 Task: Look for space in Immokalee, United States from 12th August, 2023 to 16th August, 2023 for 8 adults in price range Rs.10000 to Rs.16000. Place can be private room with 8 bedrooms having 8 beds and 8 bathrooms. Property type can be house, flat, guest house, hotel. Amenities needed are: wifi, TV, free parkinig on premises, gym, breakfast. Booking option can be shelf check-in. Required host language is English.
Action: Mouse moved to (399, 87)
Screenshot: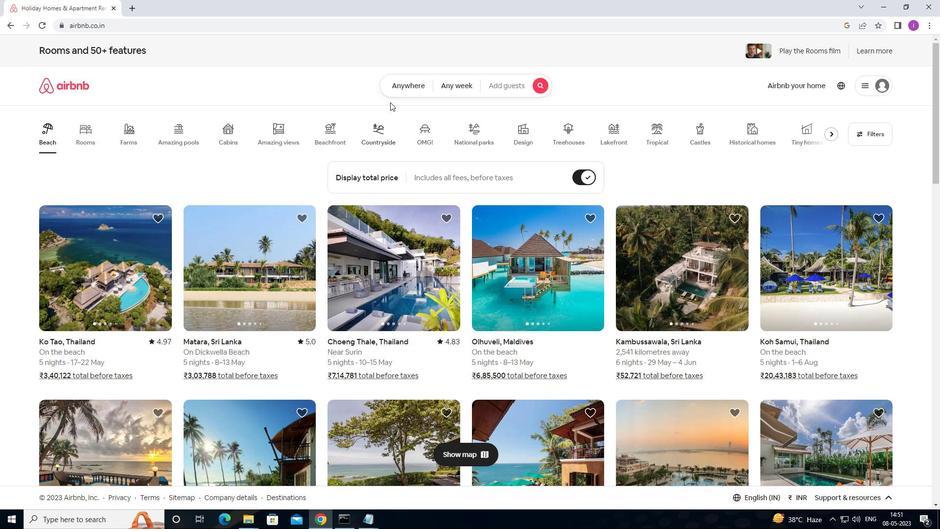 
Action: Mouse pressed left at (399, 87)
Screenshot: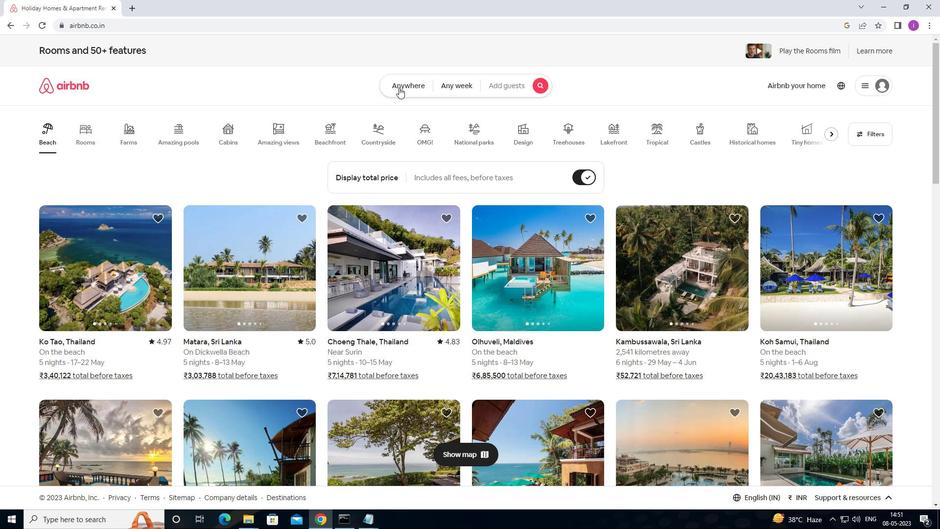
Action: Mouse moved to (298, 127)
Screenshot: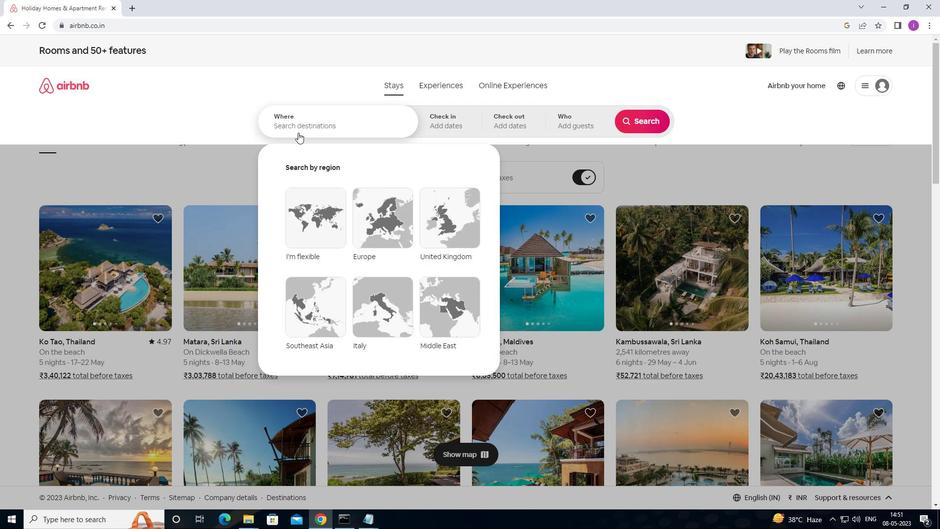 
Action: Mouse pressed left at (298, 127)
Screenshot: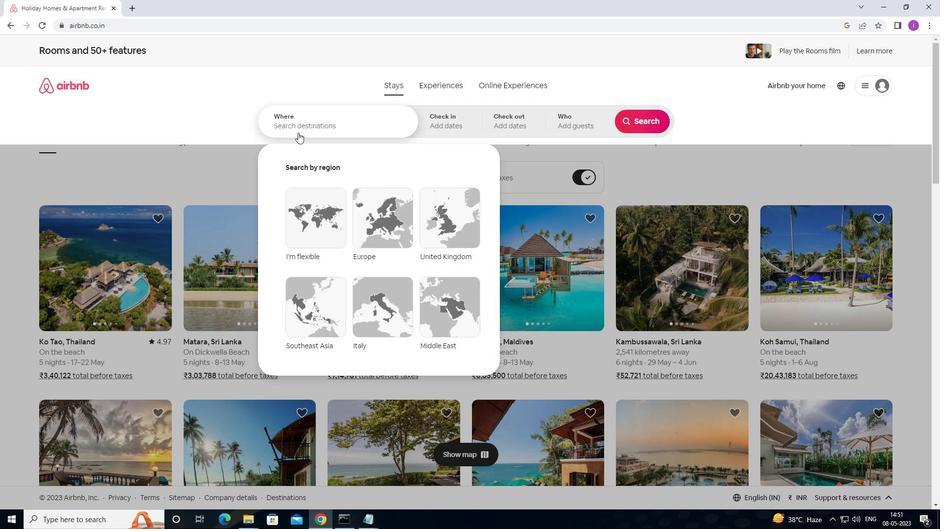 
Action: Mouse moved to (521, 83)
Screenshot: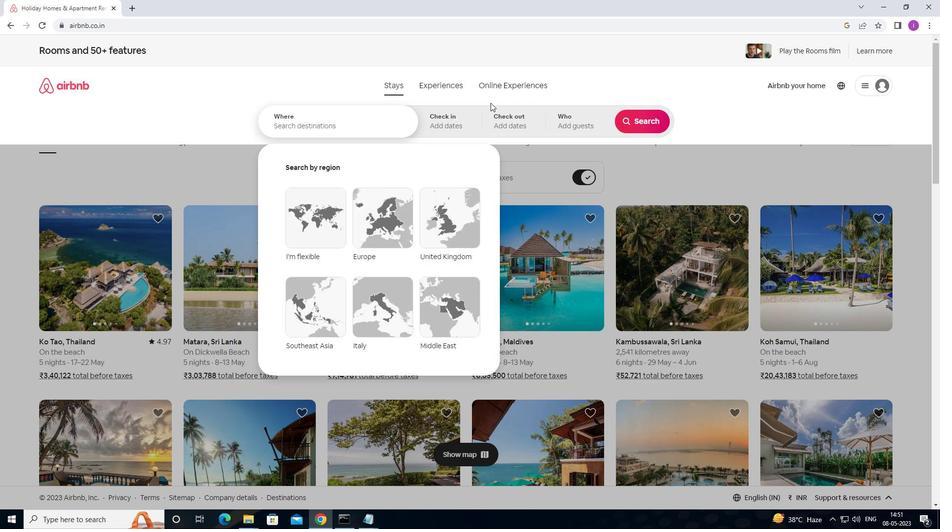 
Action: Key pressed <Key.shift>
Screenshot: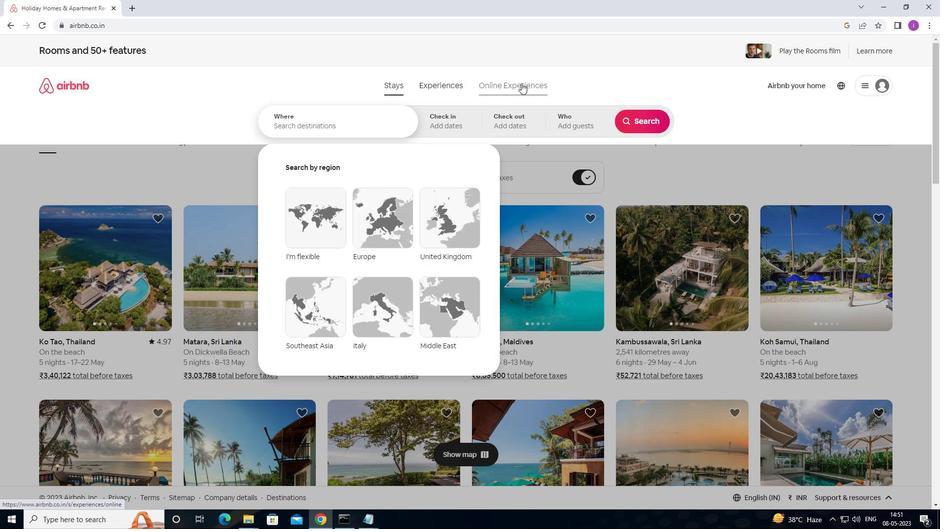 
Action: Mouse moved to (526, 81)
Screenshot: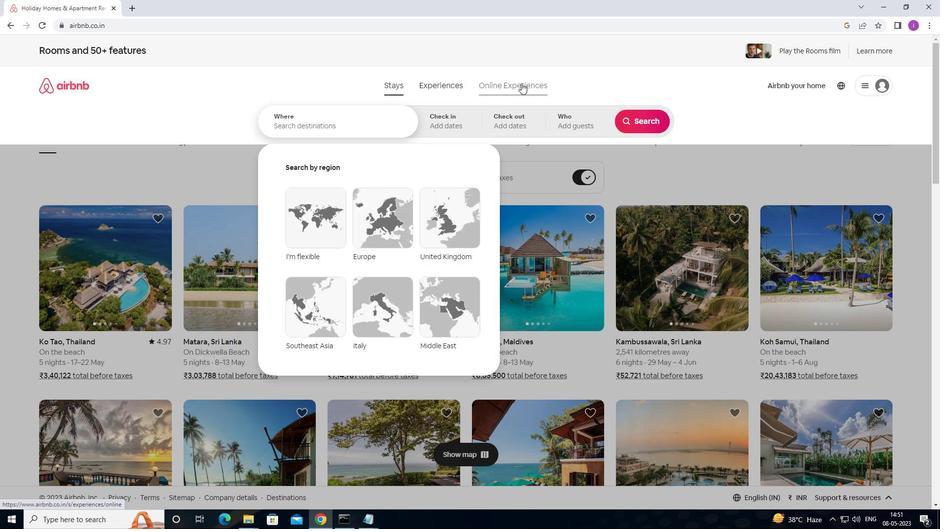 
Action: Key pressed <Key.shift><Key.shift><Key.shift><Key.shift><Key.shift>IMMOKALEE,<Key.shift>UNITED<Key.space>SSSSSTATES<Key.backspace><Key.backspace><Key.backspace><Key.backspace><Key.backspace><Key.backspace><Key.backspace><Key.backspace><Key.backspace>TATES
Screenshot: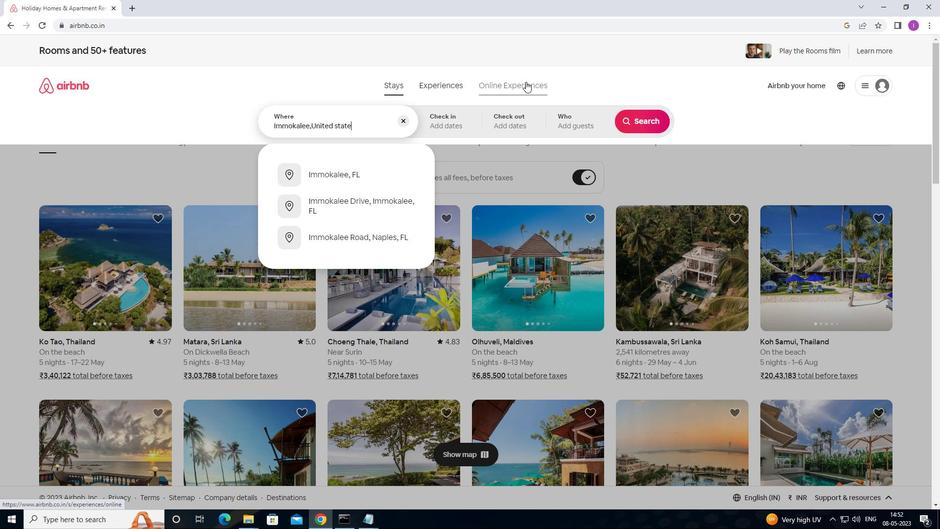 
Action: Mouse moved to (442, 120)
Screenshot: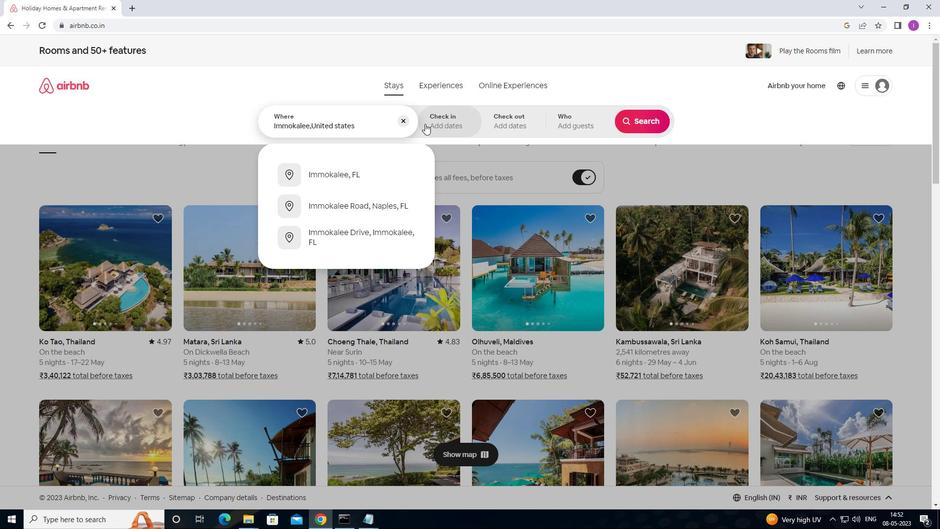 
Action: Mouse pressed left at (442, 120)
Screenshot: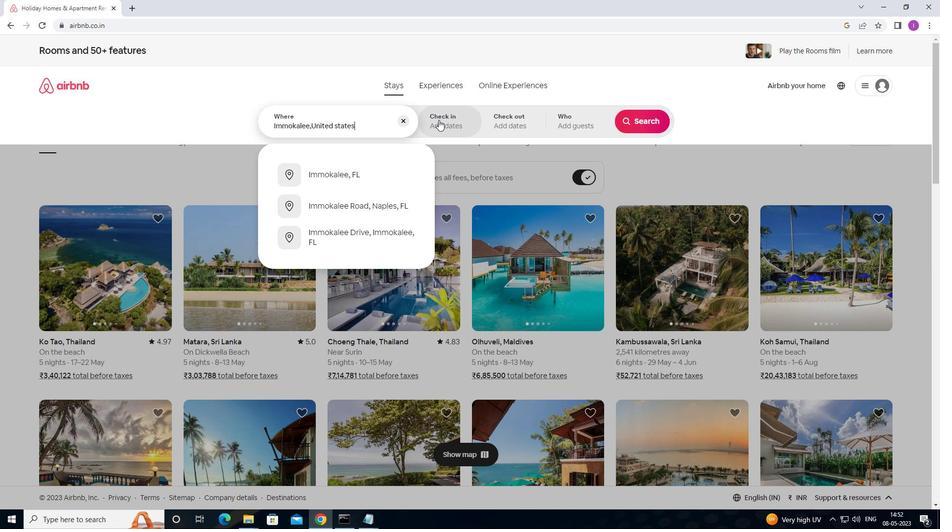 
Action: Mouse moved to (638, 195)
Screenshot: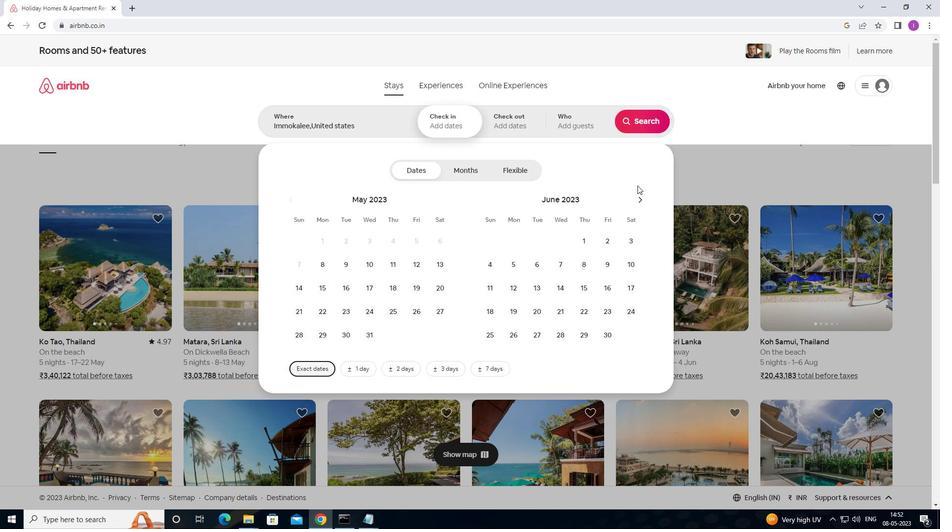 
Action: Mouse pressed left at (638, 195)
Screenshot: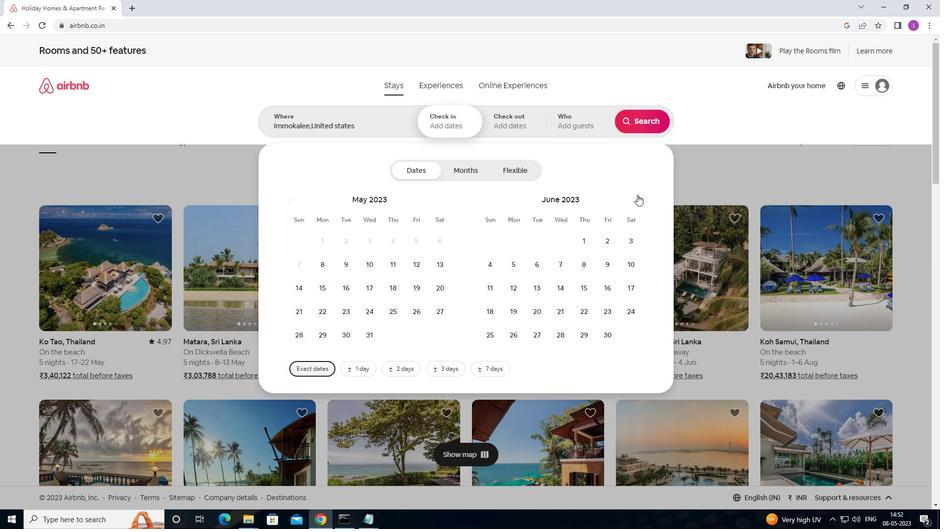 
Action: Mouse pressed left at (638, 195)
Screenshot: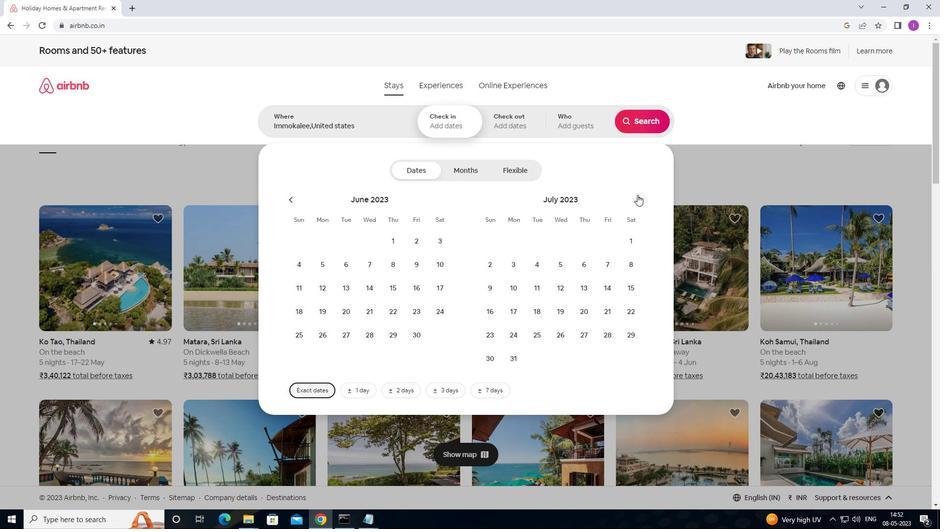 
Action: Mouse pressed left at (638, 195)
Screenshot: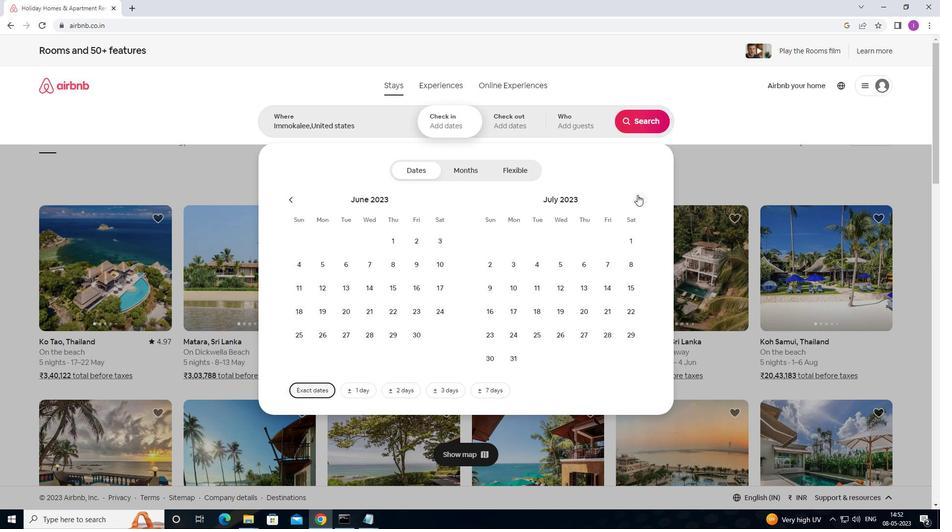 
Action: Mouse moved to (634, 262)
Screenshot: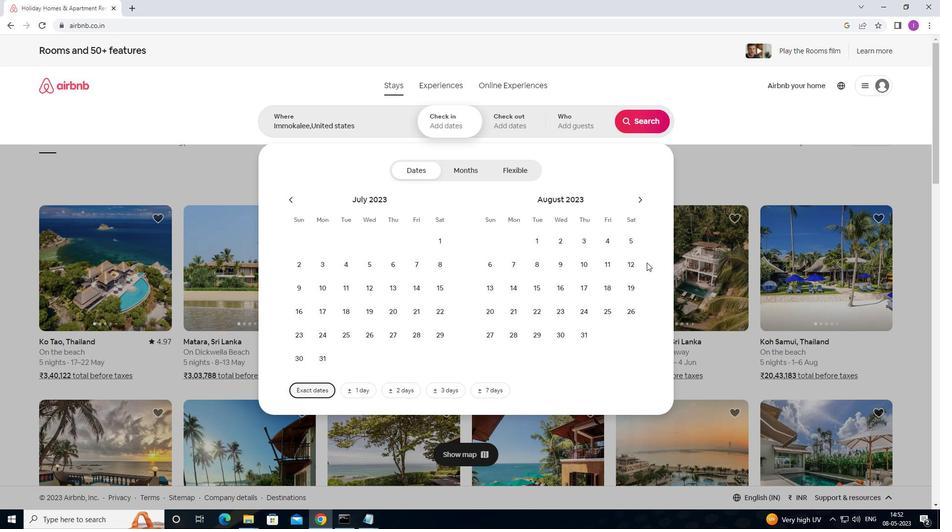 
Action: Mouse pressed left at (634, 262)
Screenshot: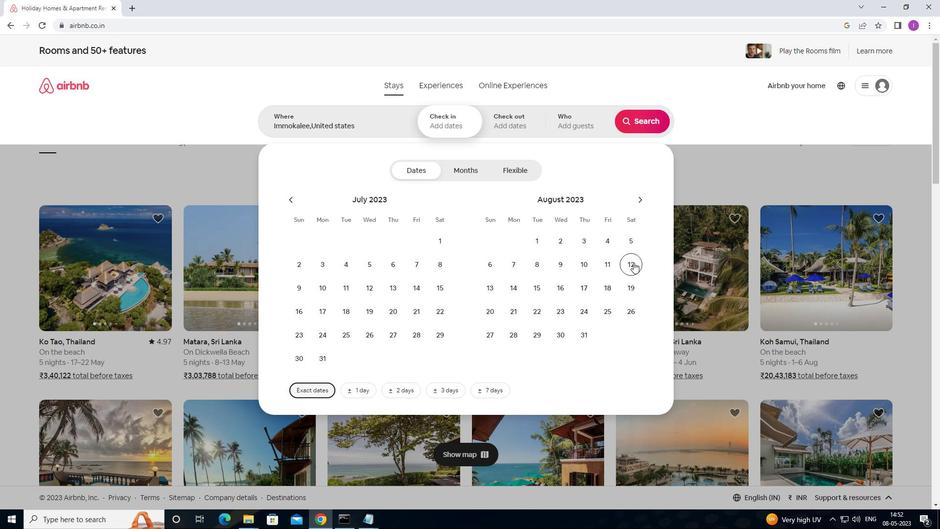 
Action: Mouse moved to (562, 288)
Screenshot: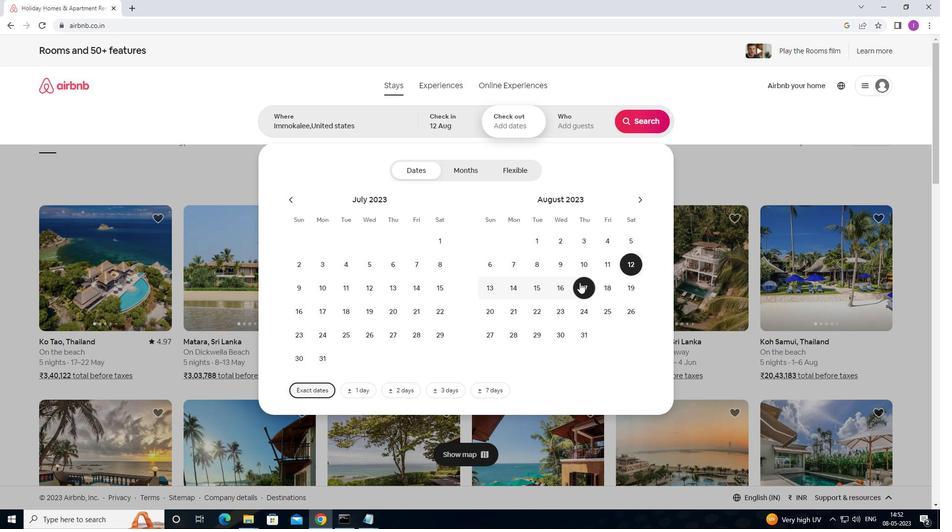 
Action: Mouse pressed left at (562, 288)
Screenshot: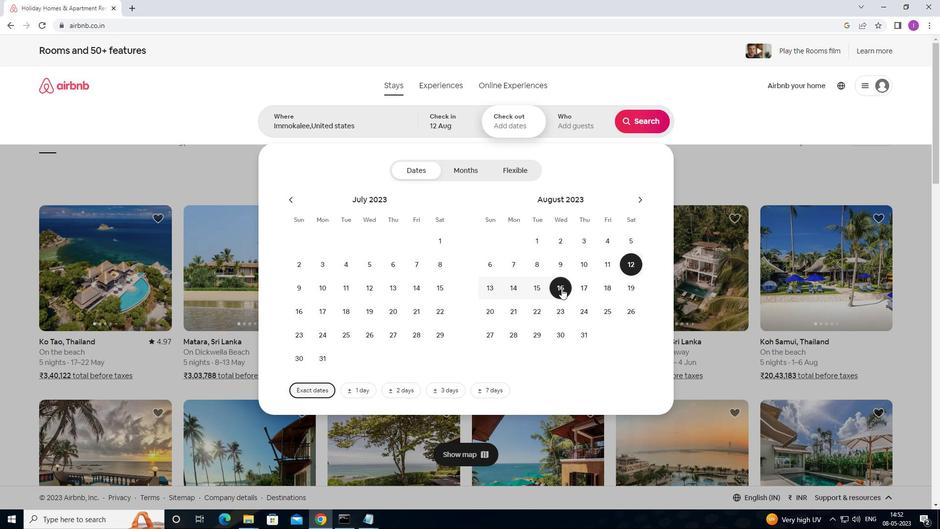 
Action: Mouse moved to (572, 127)
Screenshot: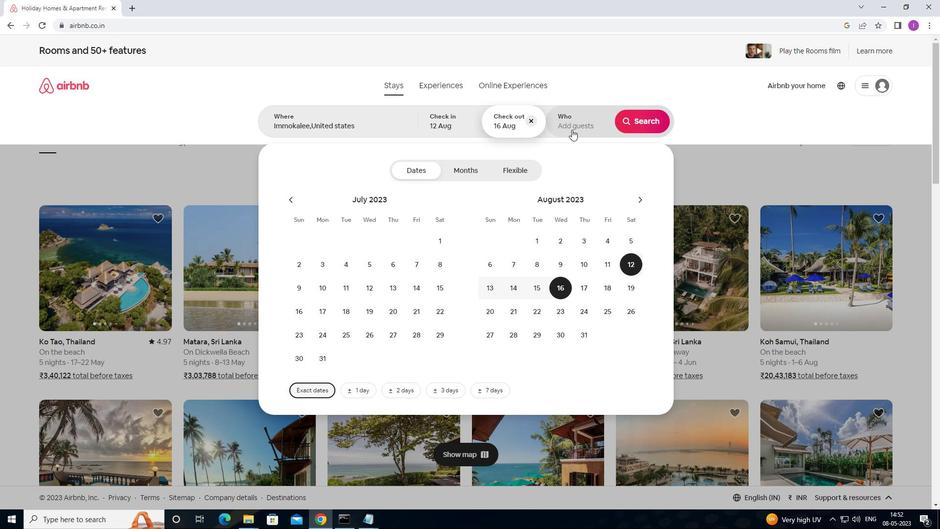 
Action: Mouse pressed left at (572, 127)
Screenshot: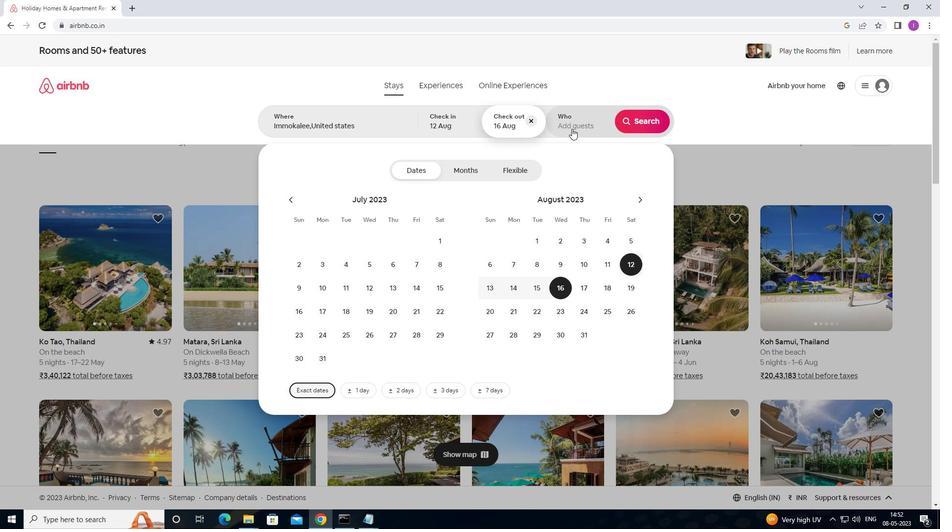 
Action: Mouse moved to (642, 170)
Screenshot: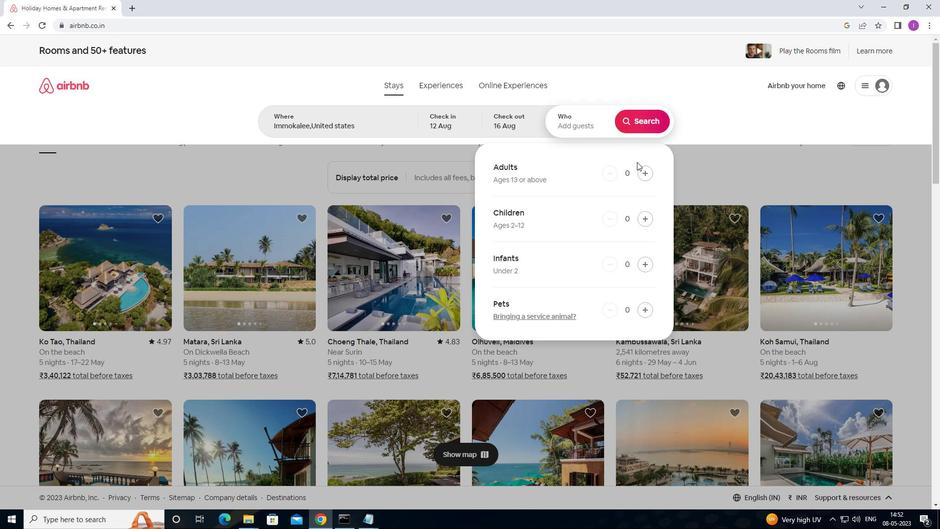 
Action: Mouse pressed left at (642, 170)
Screenshot: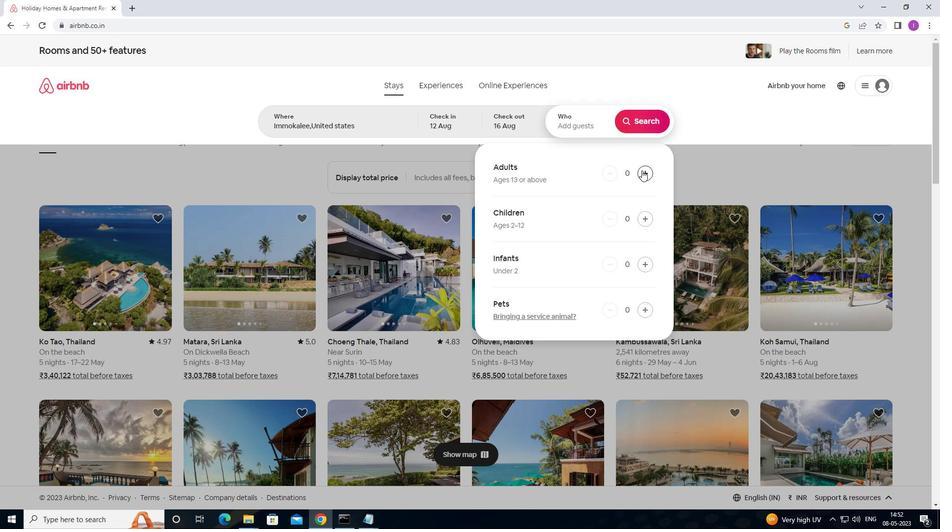 
Action: Mouse pressed left at (642, 170)
Screenshot: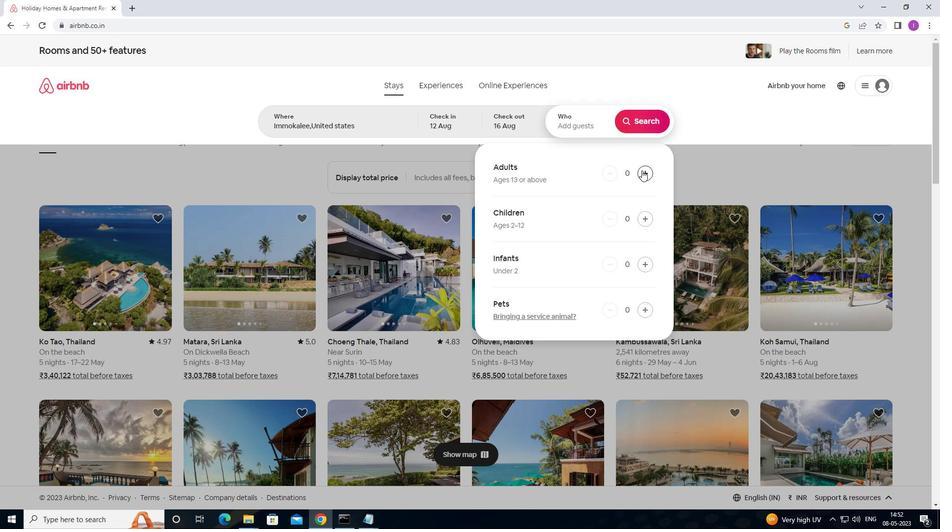 
Action: Mouse pressed left at (642, 170)
Screenshot: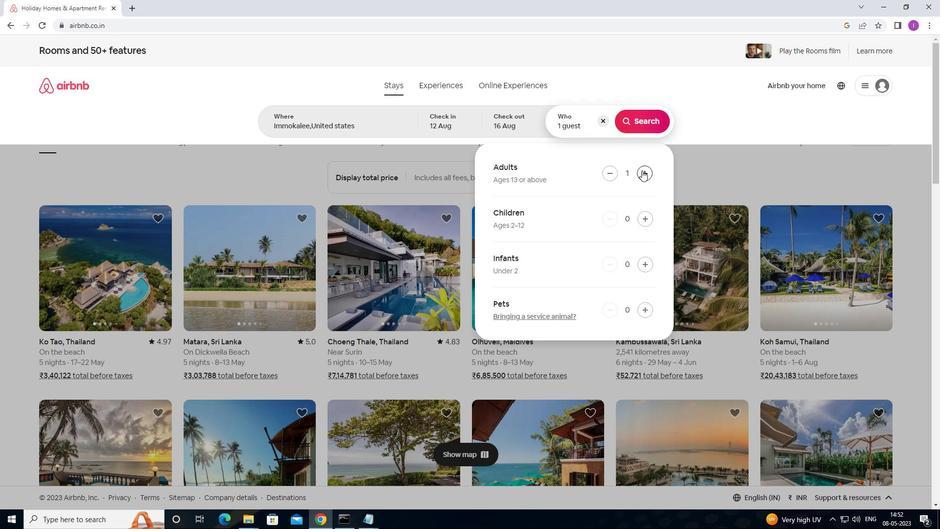 
Action: Mouse pressed left at (642, 170)
Screenshot: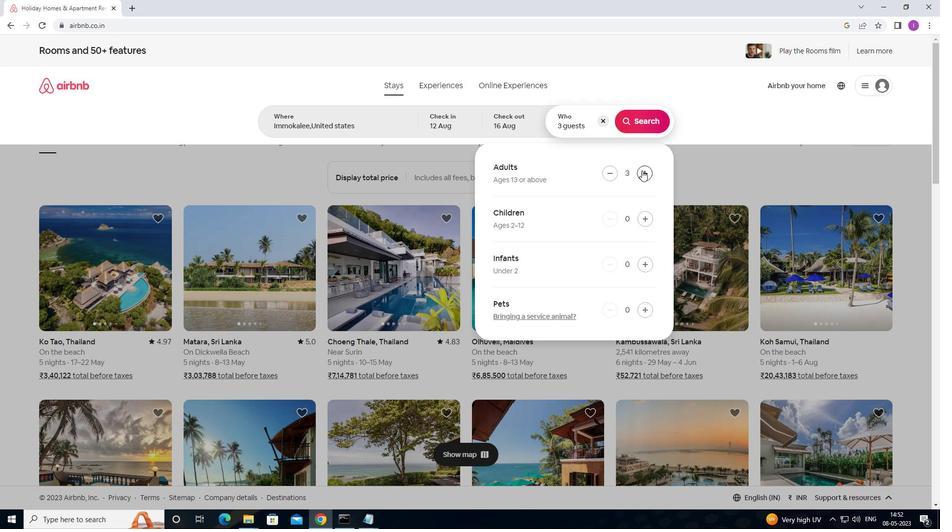 
Action: Mouse pressed left at (642, 170)
Screenshot: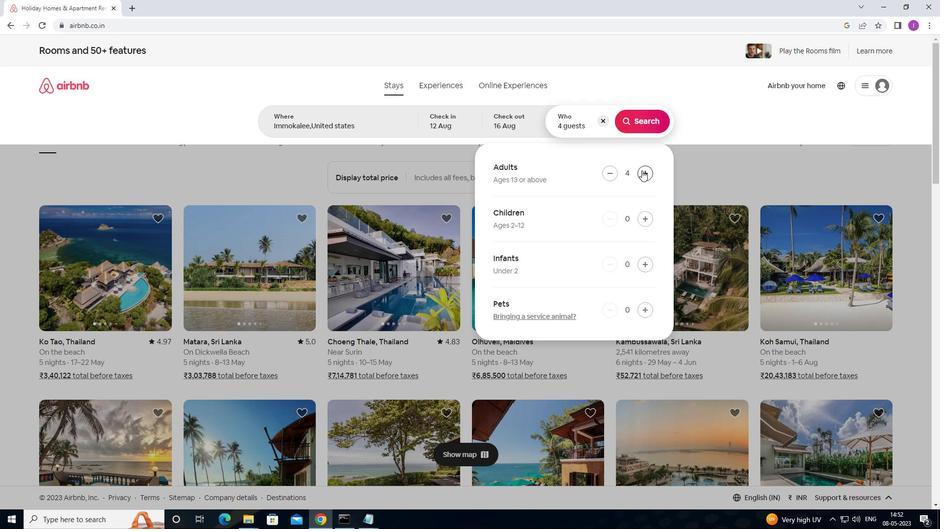 
Action: Mouse pressed left at (642, 170)
Screenshot: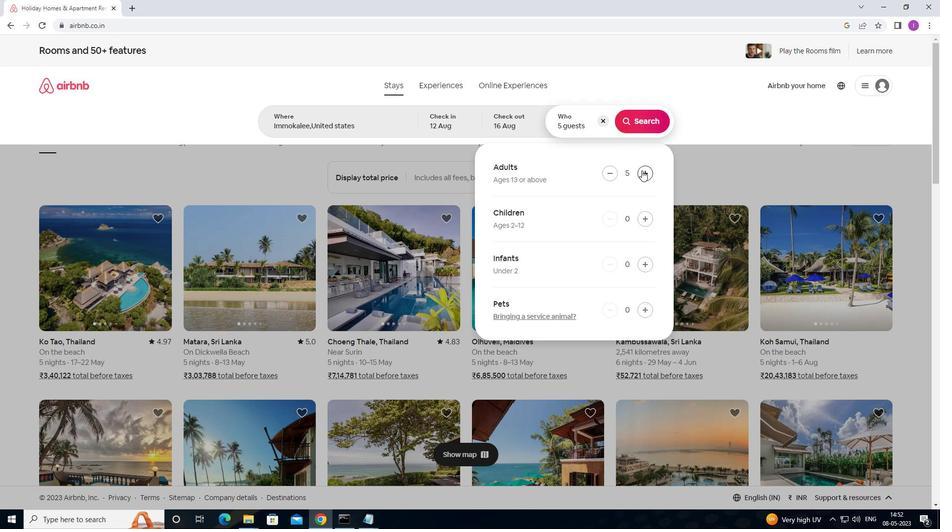 
Action: Mouse pressed left at (642, 170)
Screenshot: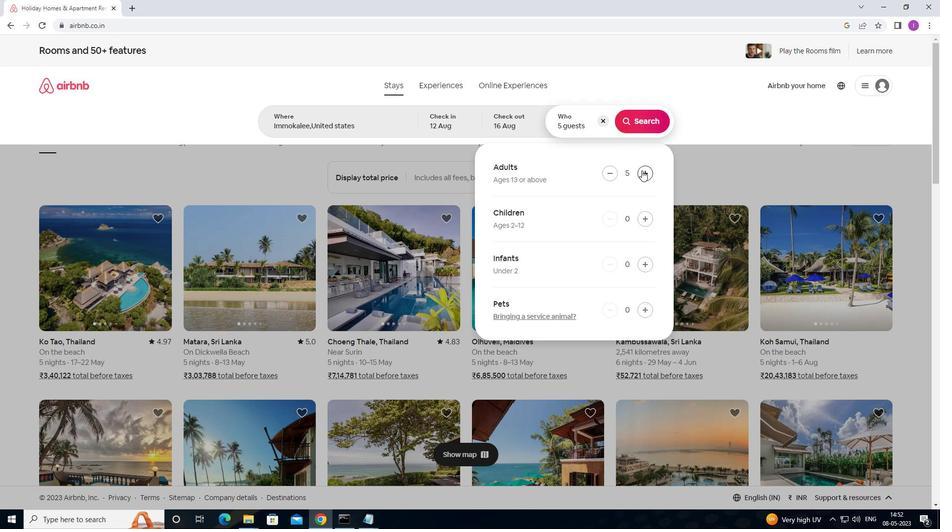 
Action: Mouse pressed left at (642, 170)
Screenshot: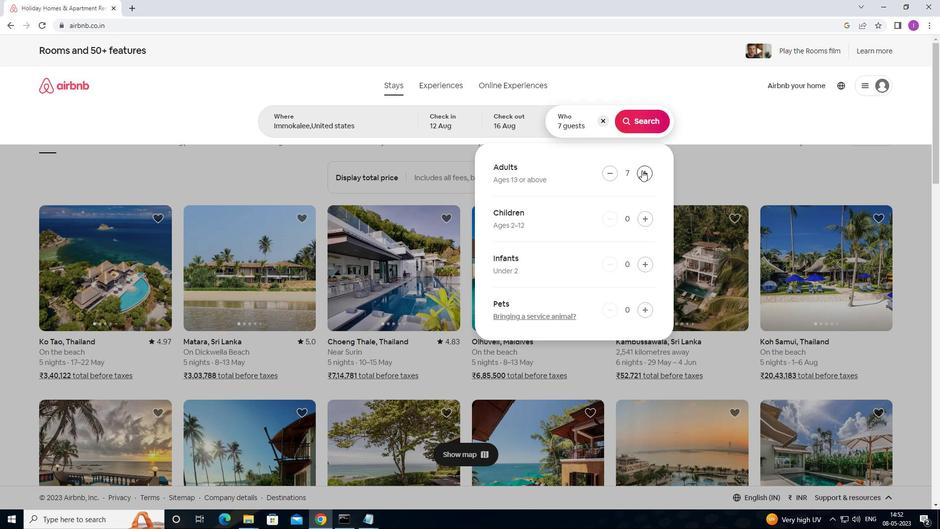 
Action: Mouse moved to (633, 118)
Screenshot: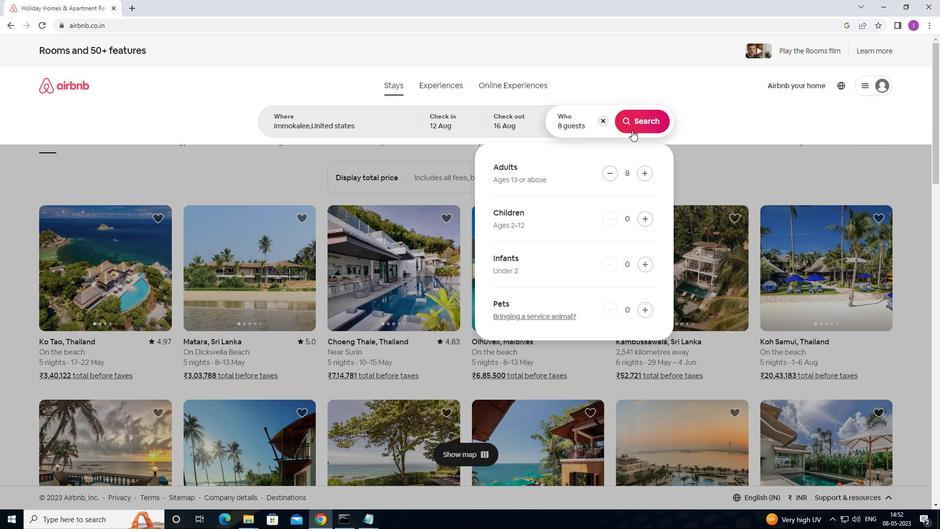 
Action: Mouse pressed left at (633, 118)
Screenshot: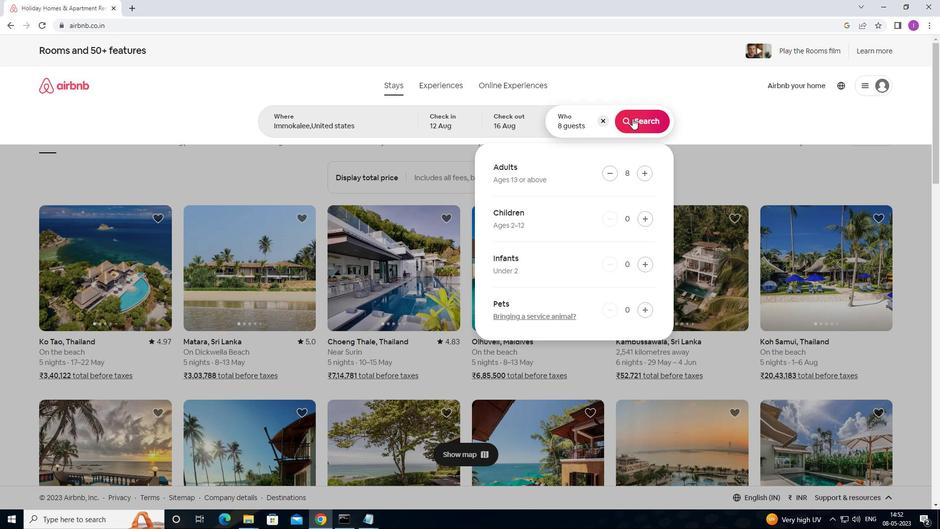 
Action: Mouse moved to (883, 89)
Screenshot: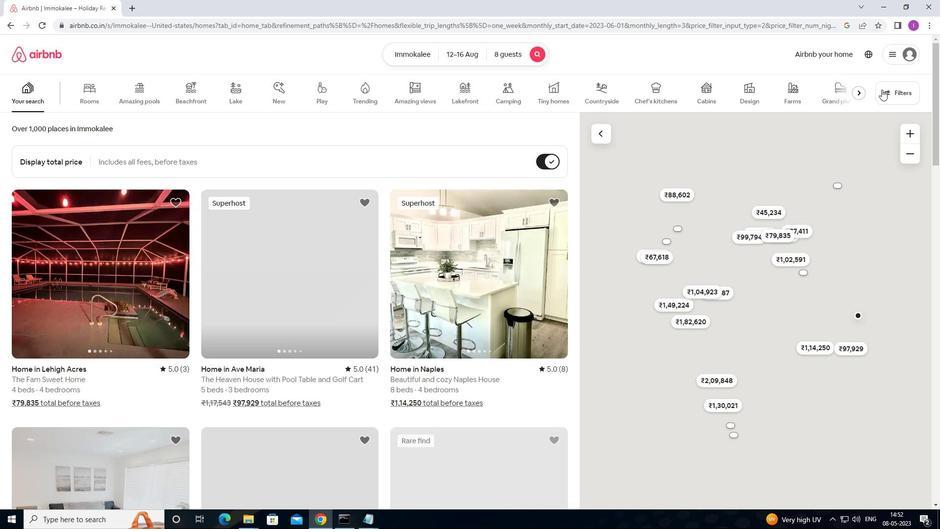 
Action: Mouse pressed left at (883, 89)
Screenshot: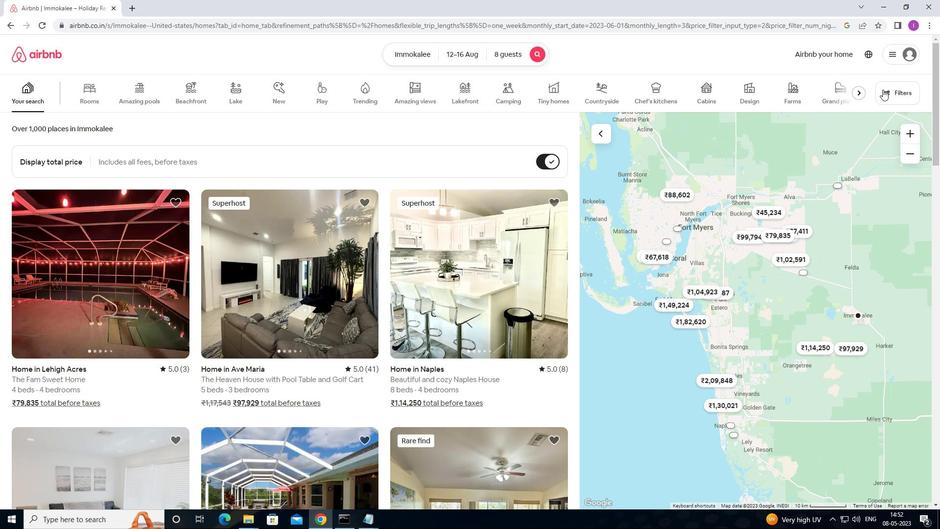
Action: Mouse moved to (370, 334)
Screenshot: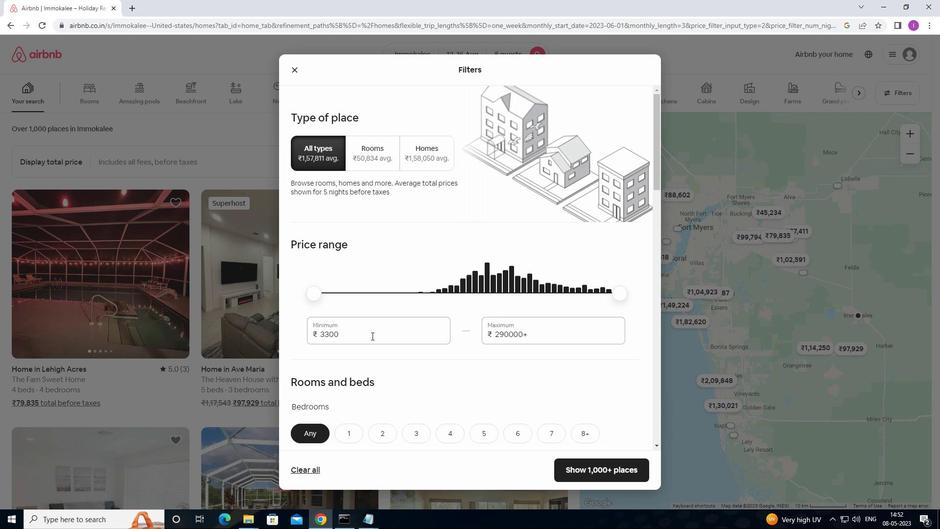 
Action: Mouse pressed left at (370, 334)
Screenshot: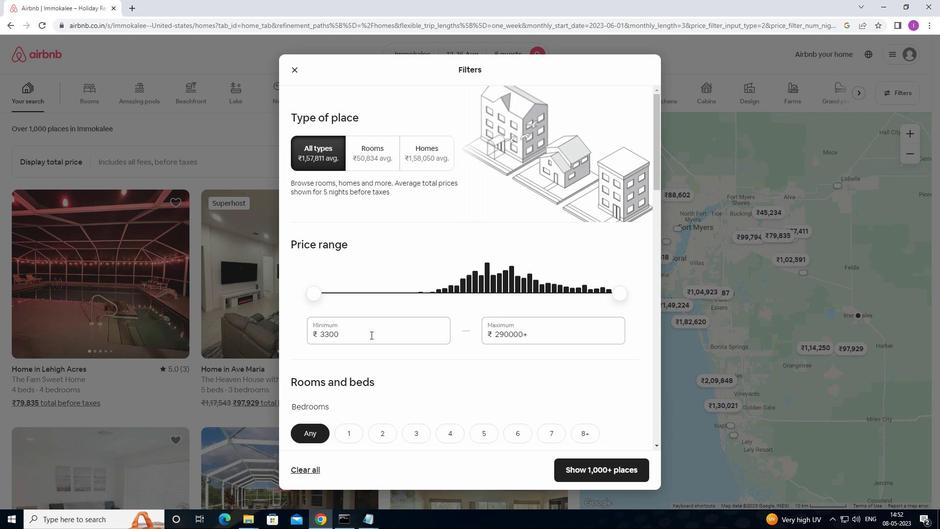 
Action: Mouse moved to (291, 336)
Screenshot: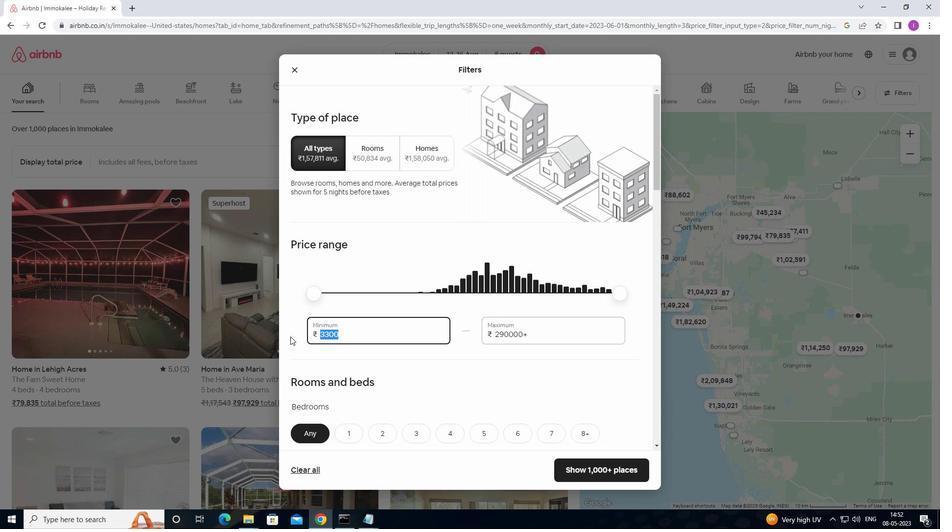 
Action: Key pressed 1
Screenshot: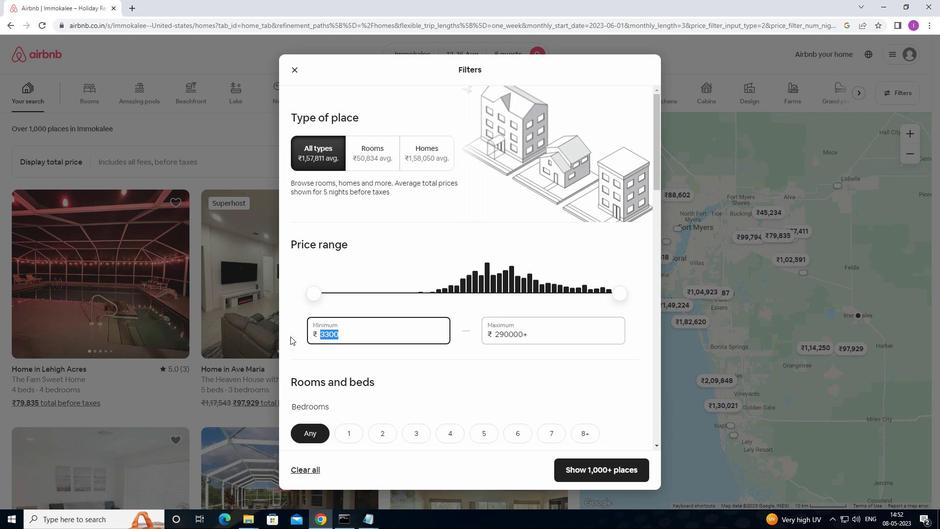 
Action: Mouse moved to (293, 336)
Screenshot: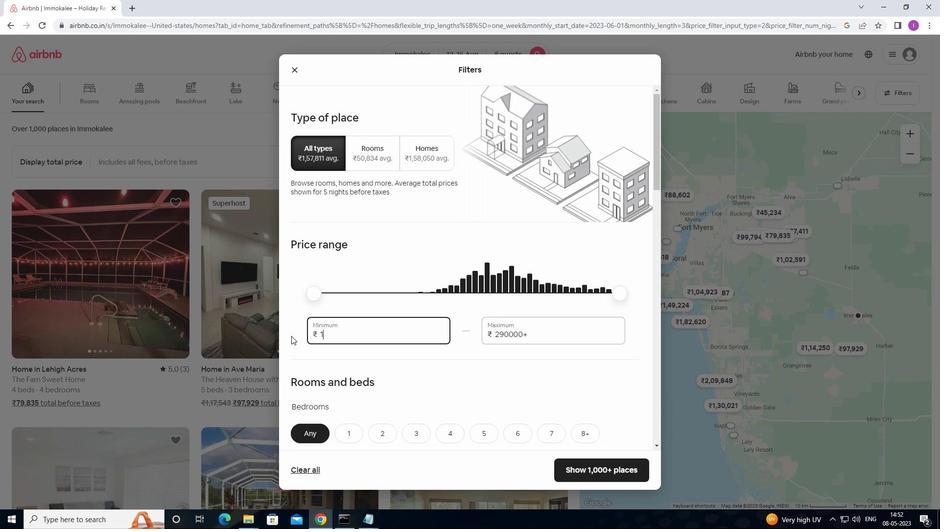 
Action: Key pressed 0
Screenshot: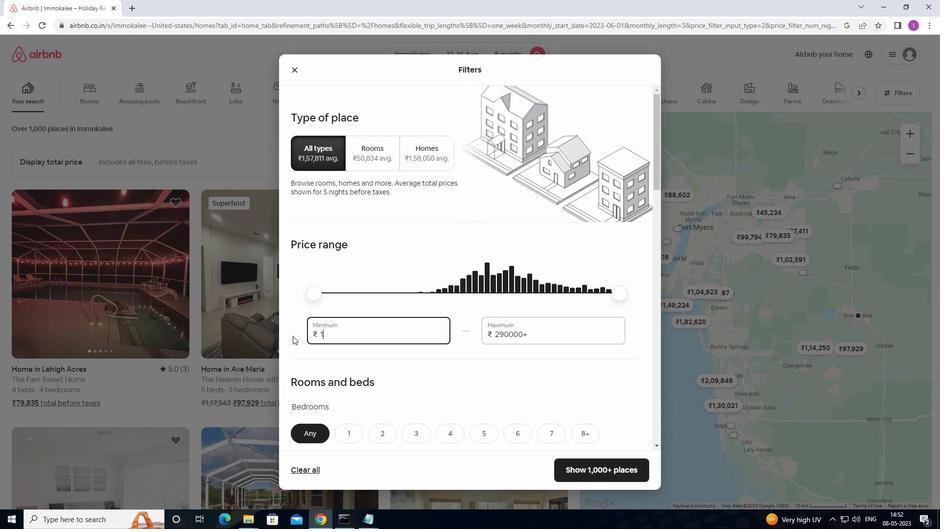 
Action: Mouse moved to (296, 335)
Screenshot: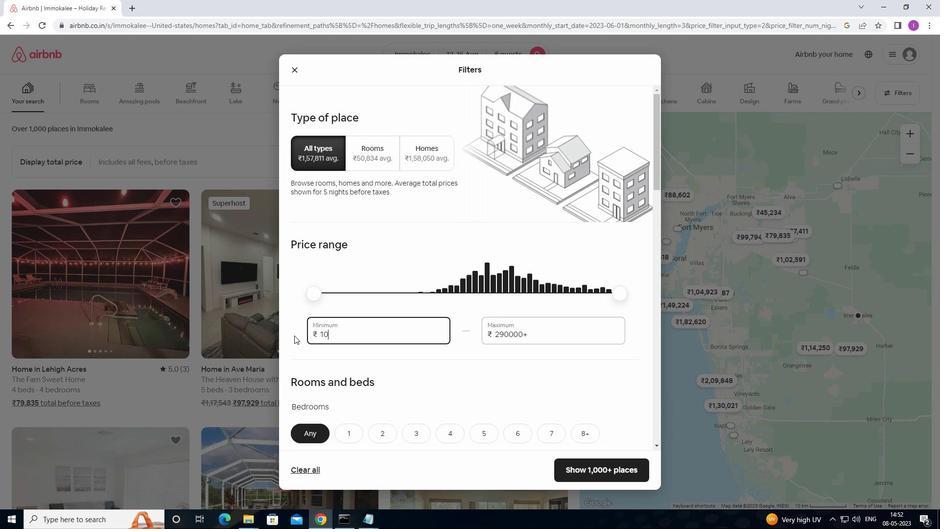 
Action: Key pressed 0
Screenshot: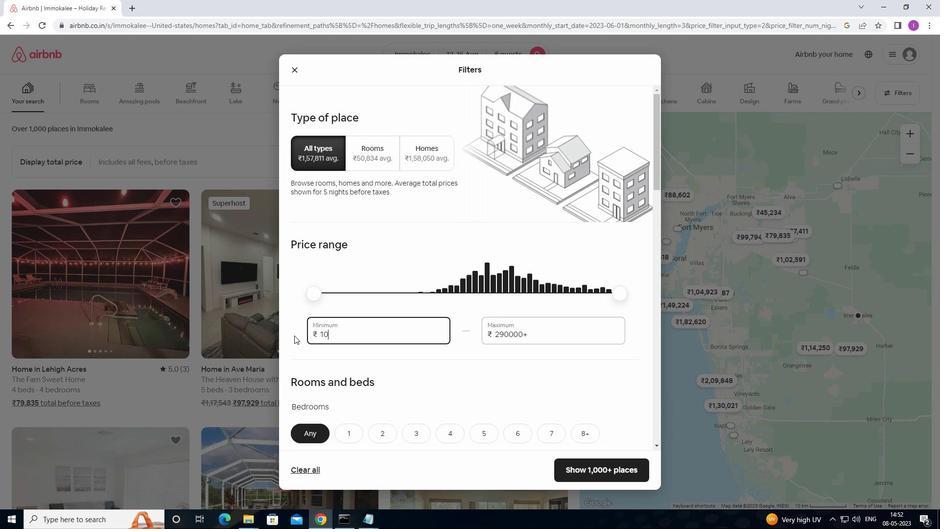 
Action: Mouse moved to (297, 334)
Screenshot: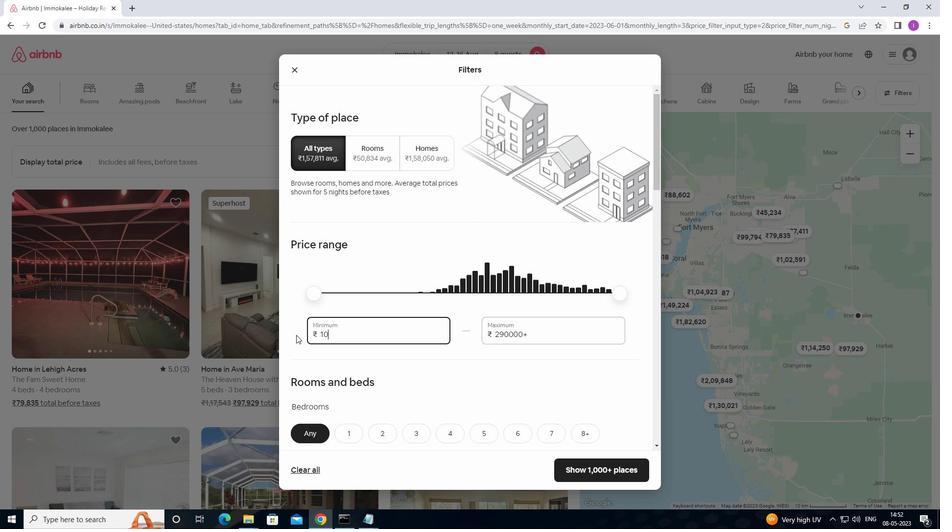 
Action: Key pressed 0
Screenshot: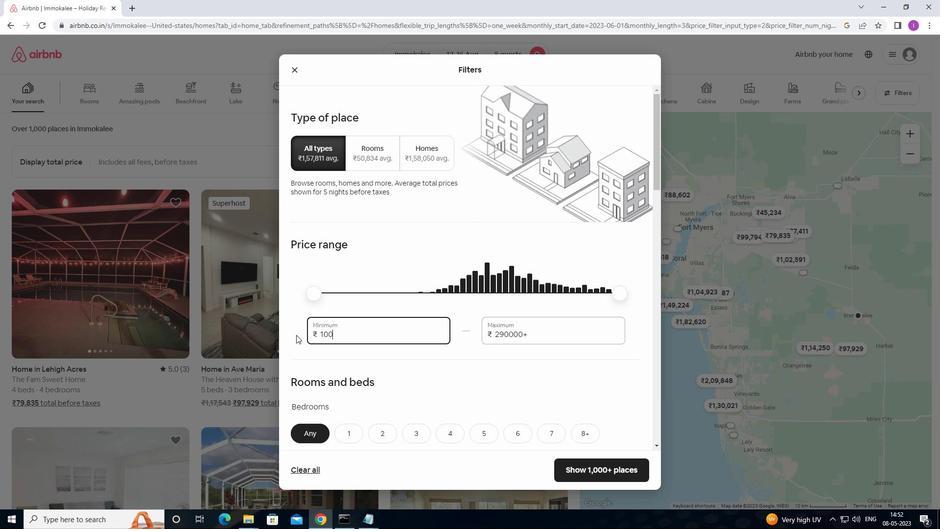 
Action: Mouse moved to (299, 333)
Screenshot: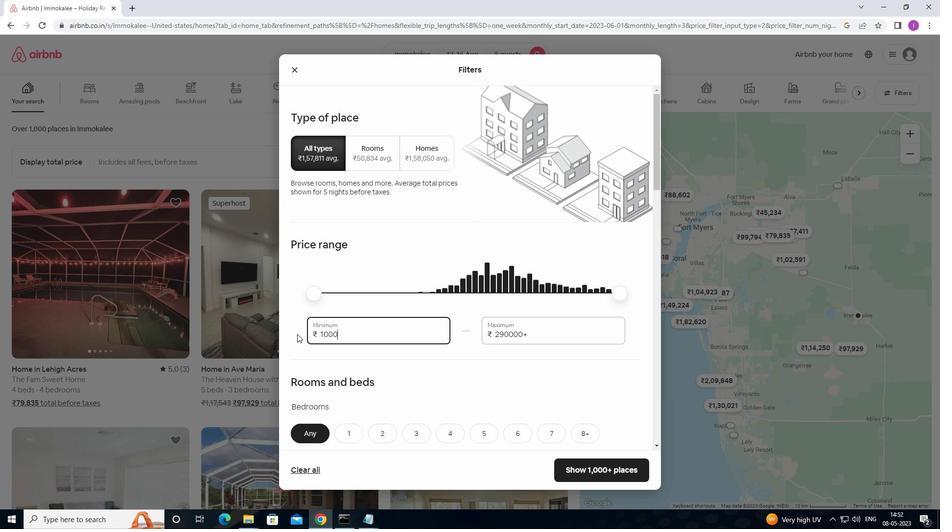 
Action: Key pressed 0
Screenshot: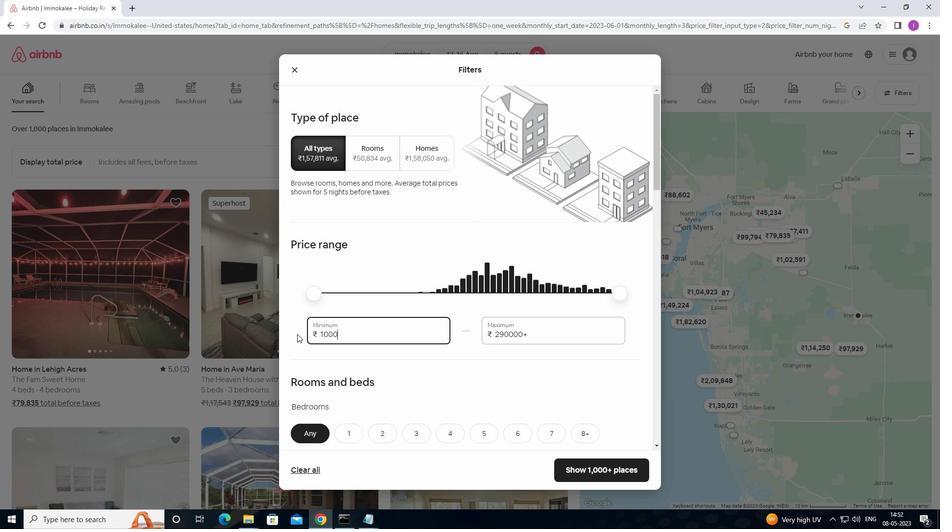 
Action: Mouse moved to (545, 336)
Screenshot: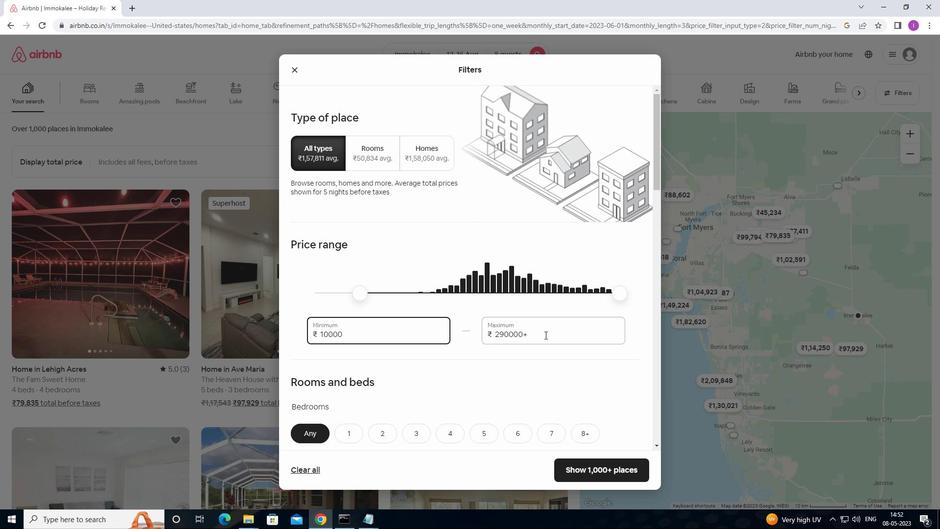 
Action: Mouse pressed left at (545, 336)
Screenshot: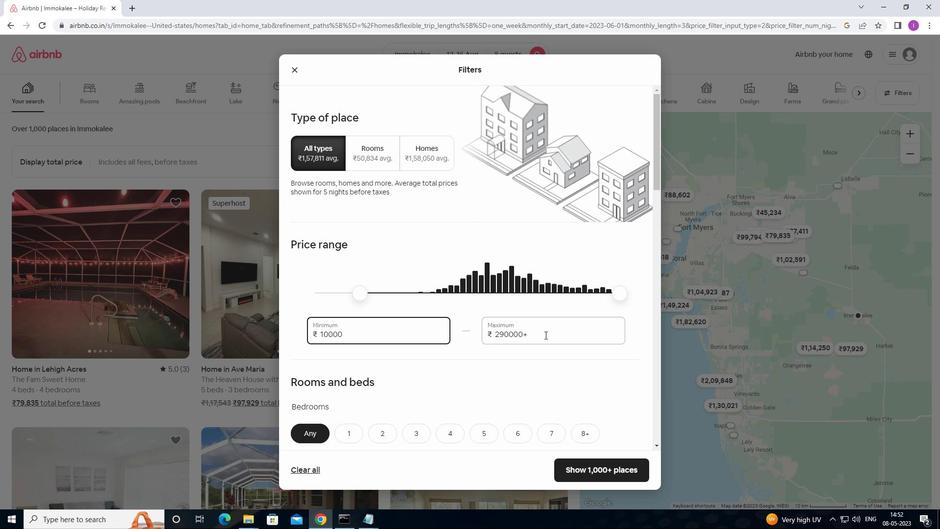 
Action: Mouse moved to (472, 330)
Screenshot: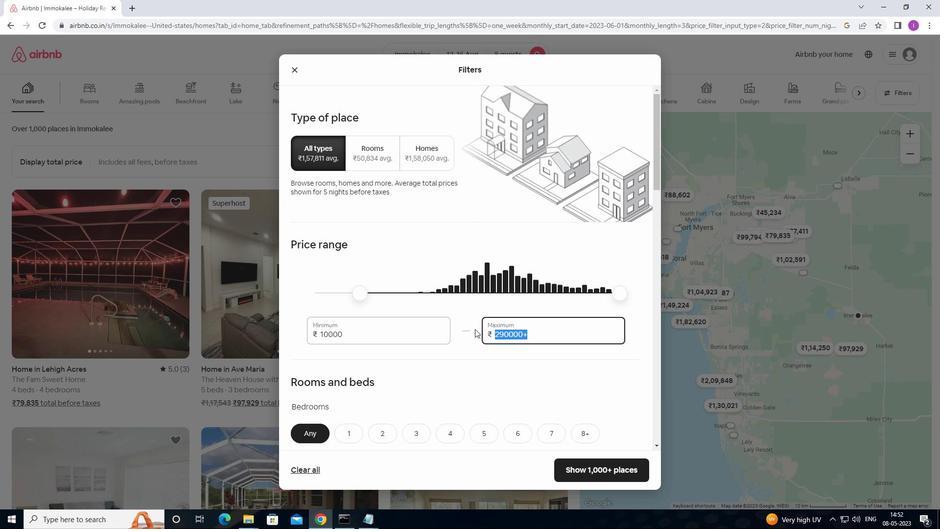 
Action: Key pressed 16000
Screenshot: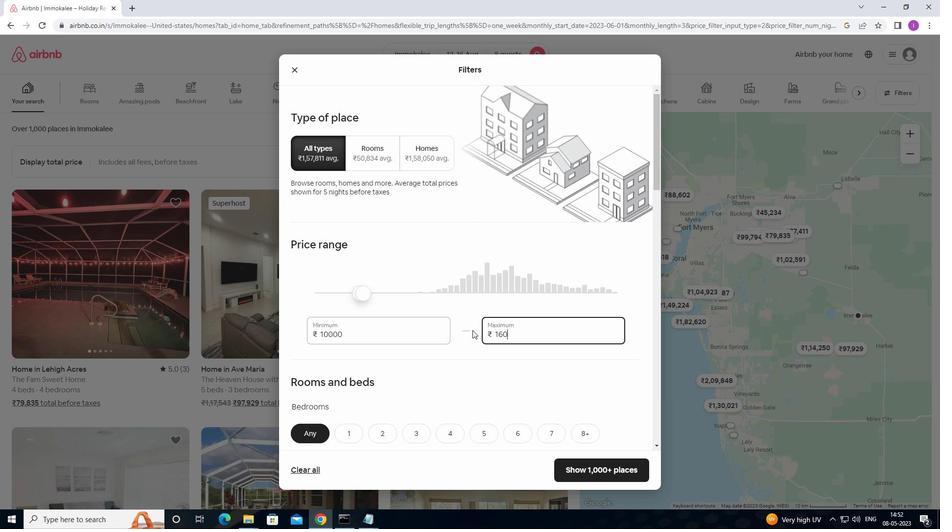 
Action: Mouse moved to (462, 353)
Screenshot: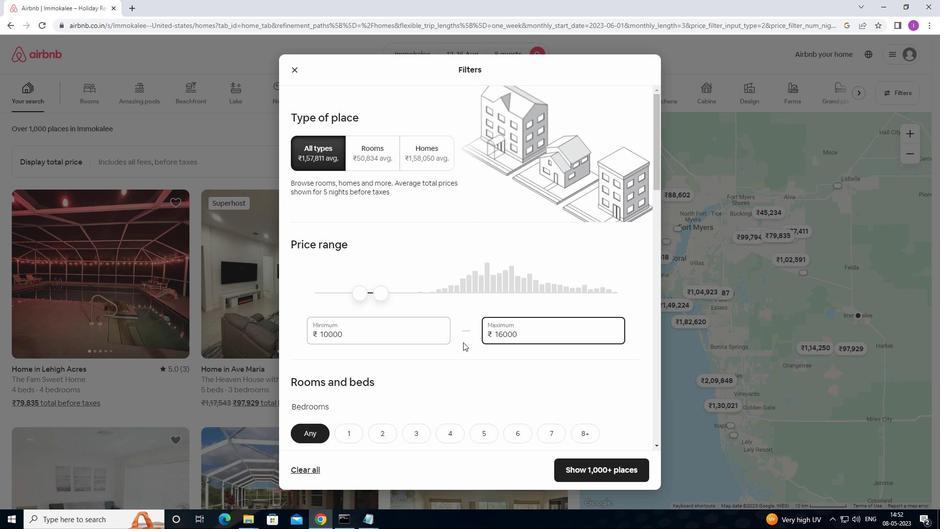 
Action: Mouse scrolled (462, 352) with delta (0, 0)
Screenshot: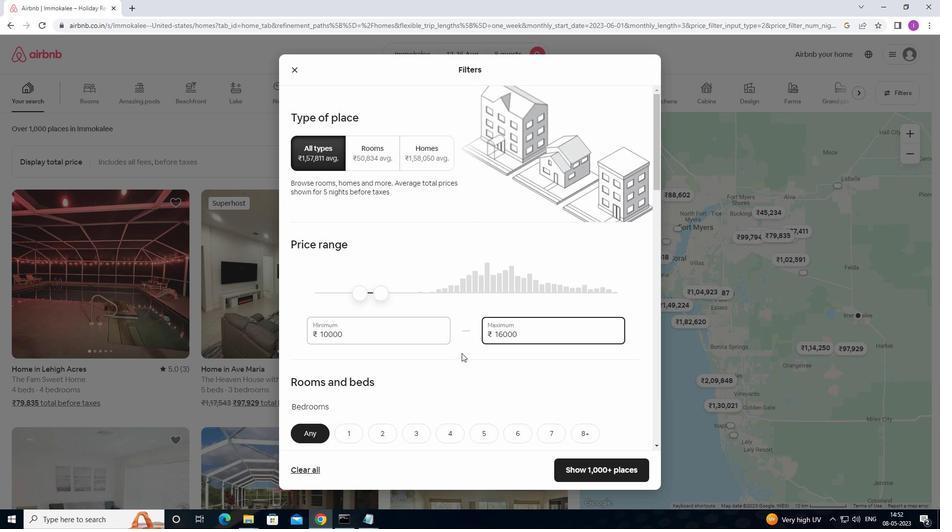 
Action: Mouse scrolled (462, 352) with delta (0, 0)
Screenshot: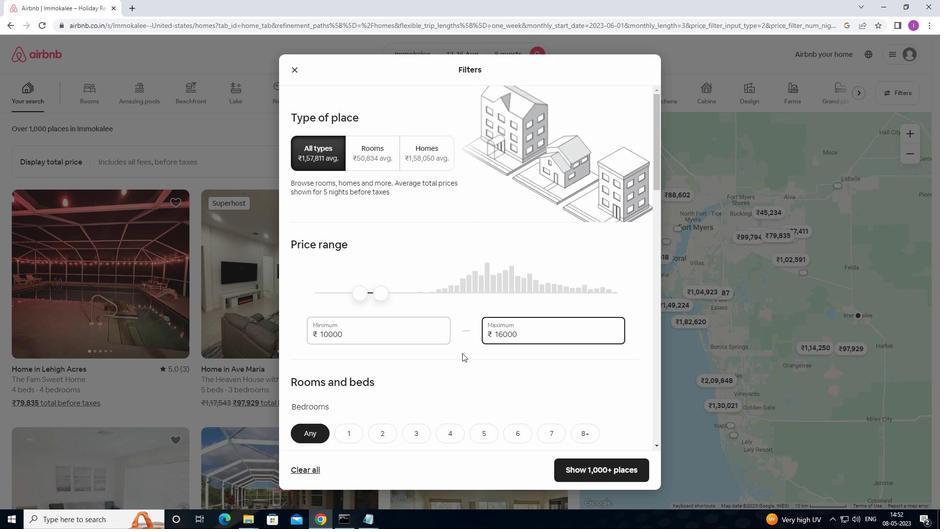 
Action: Mouse moved to (465, 349)
Screenshot: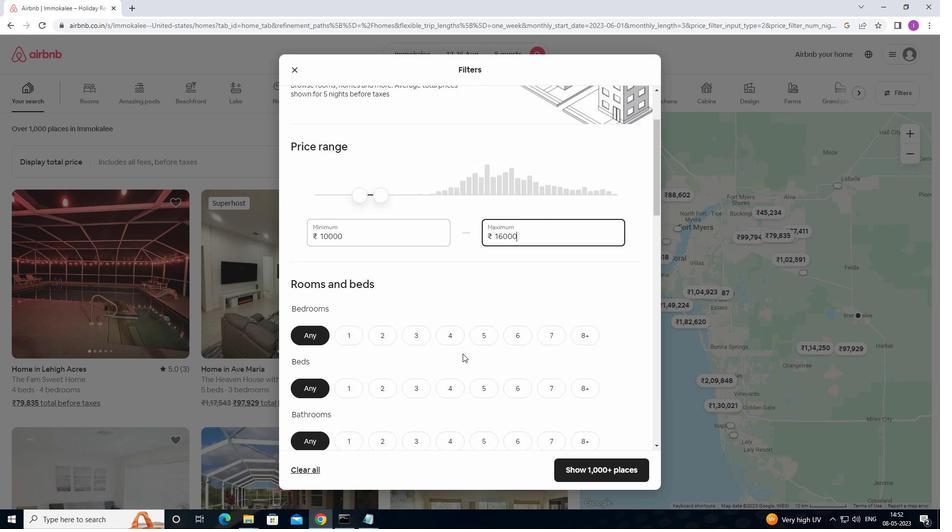 
Action: Mouse scrolled (465, 348) with delta (0, 0)
Screenshot: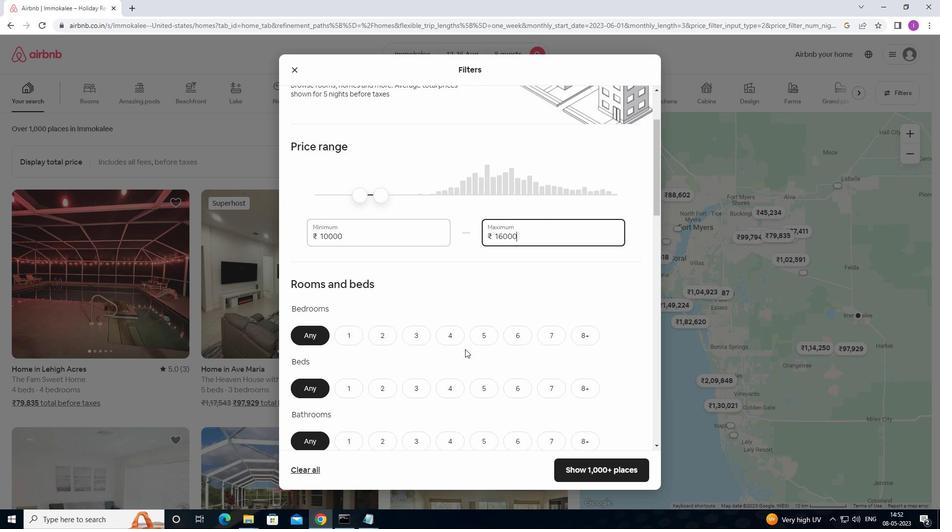 
Action: Mouse moved to (465, 348)
Screenshot: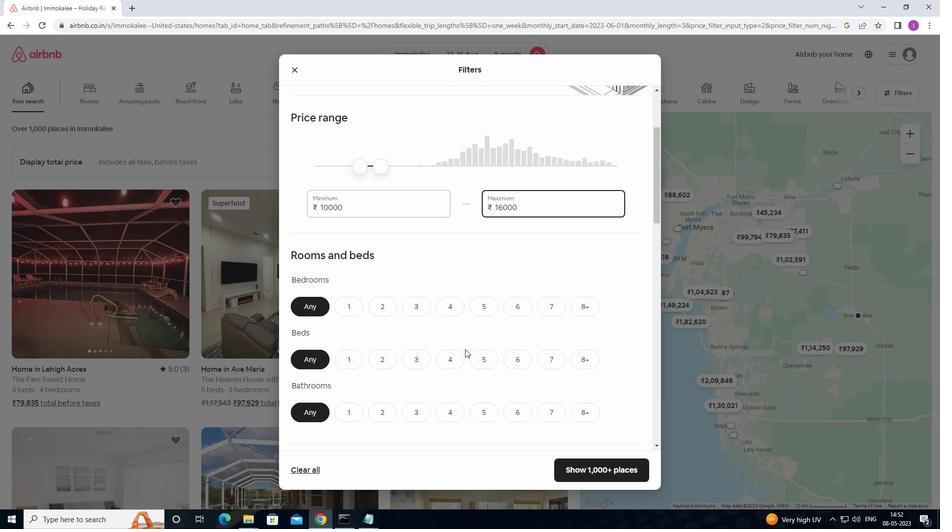 
Action: Mouse scrolled (465, 347) with delta (0, 0)
Screenshot: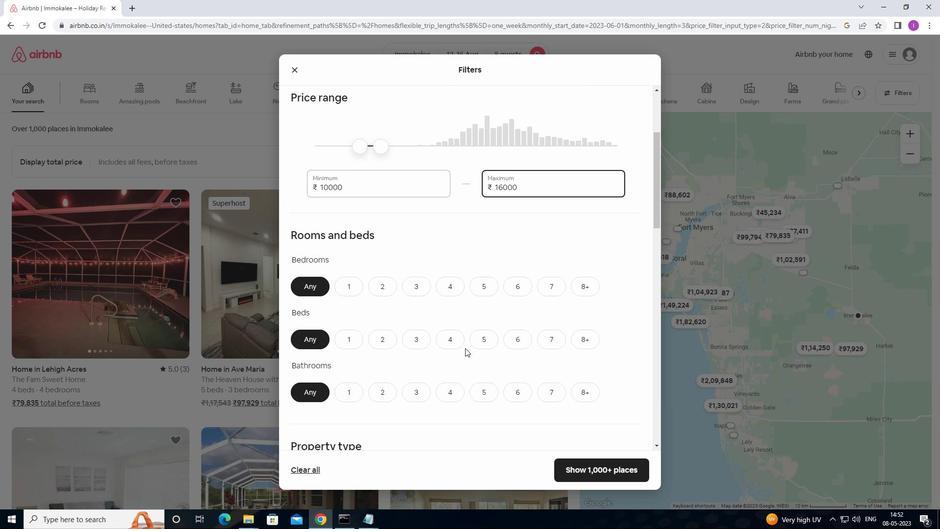 
Action: Mouse scrolled (465, 347) with delta (0, 0)
Screenshot: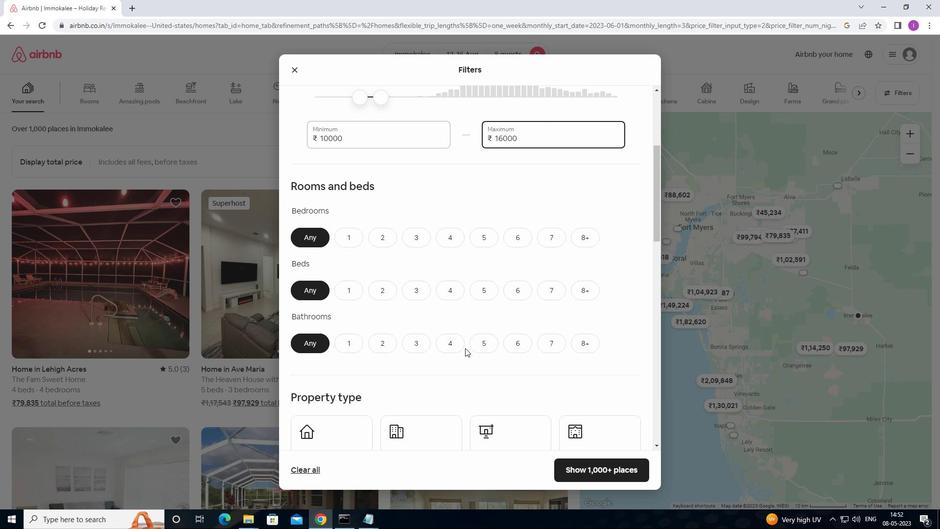 
Action: Mouse scrolled (465, 347) with delta (0, 0)
Screenshot: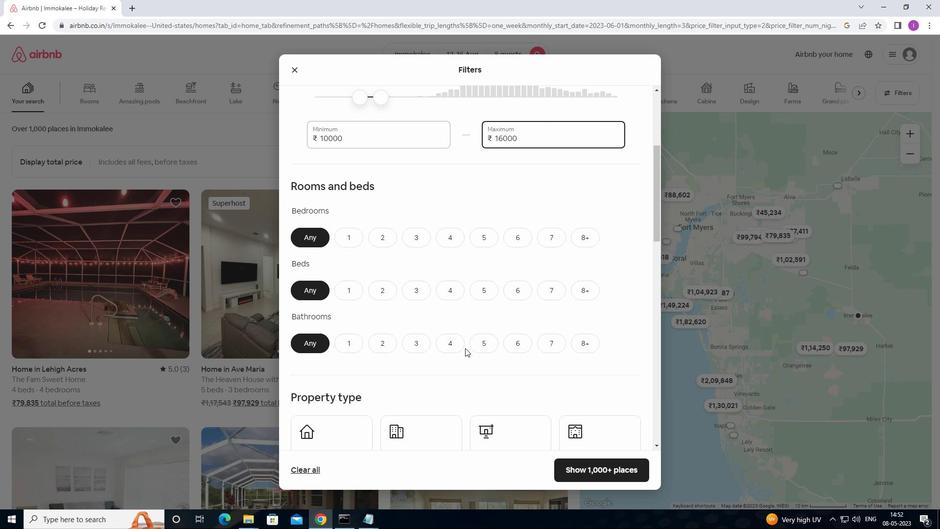 
Action: Mouse moved to (593, 139)
Screenshot: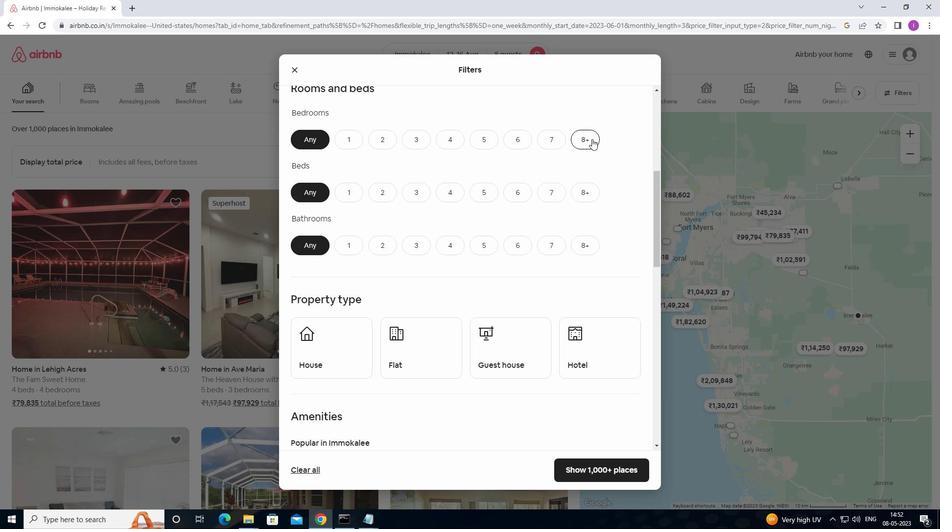 
Action: Mouse pressed left at (593, 139)
Screenshot: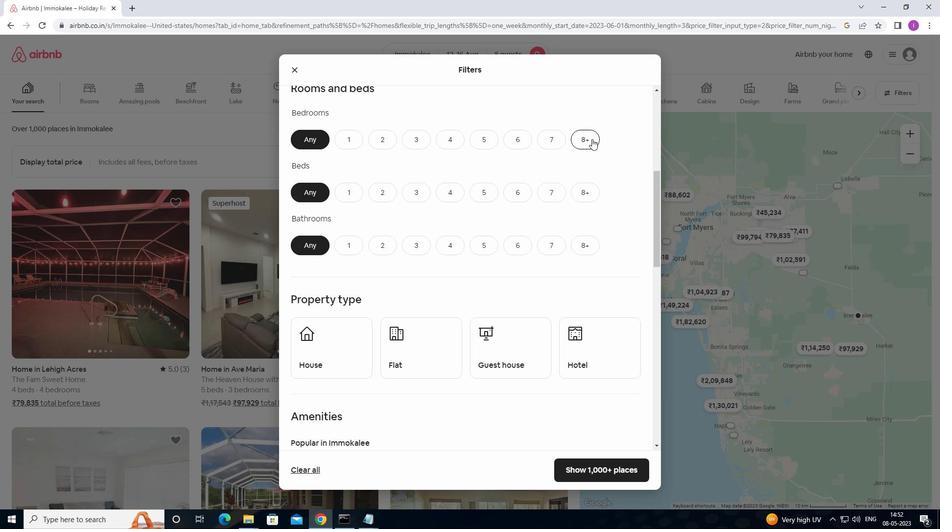 
Action: Mouse moved to (580, 188)
Screenshot: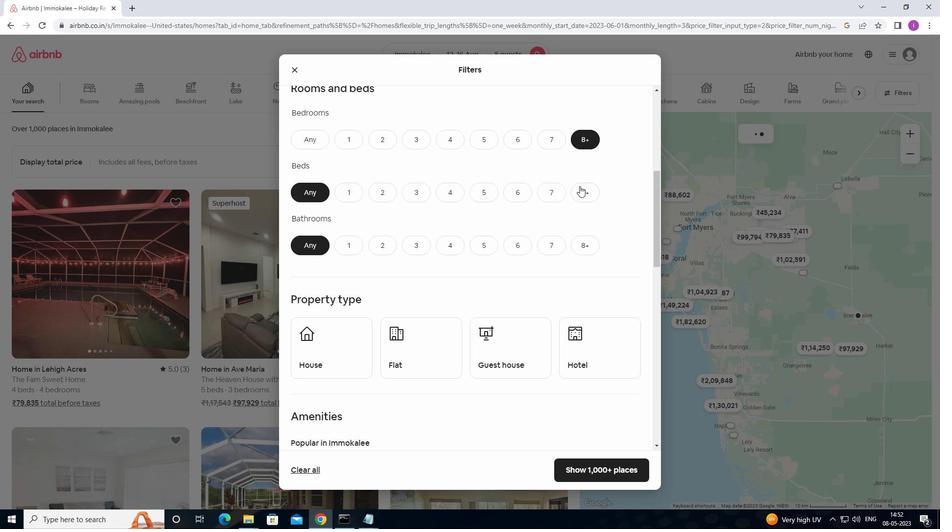 
Action: Mouse pressed left at (580, 188)
Screenshot: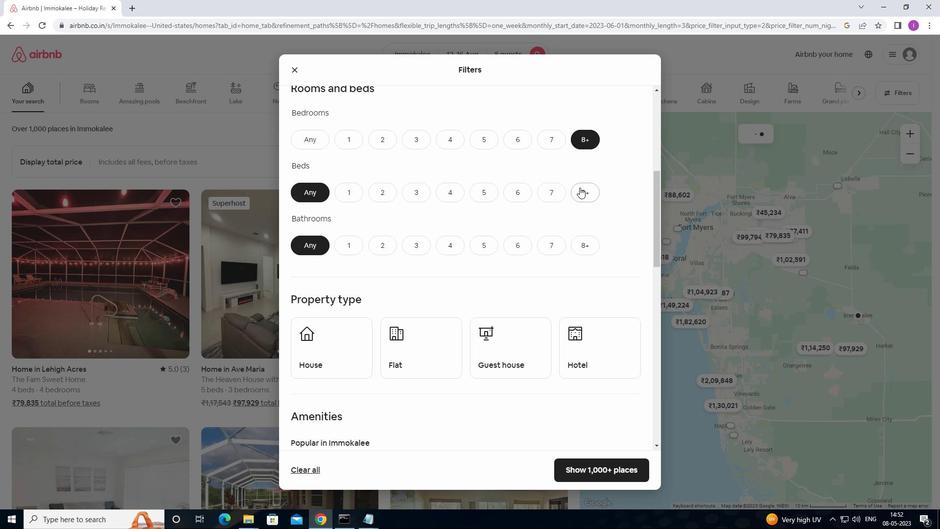 
Action: Mouse moved to (589, 245)
Screenshot: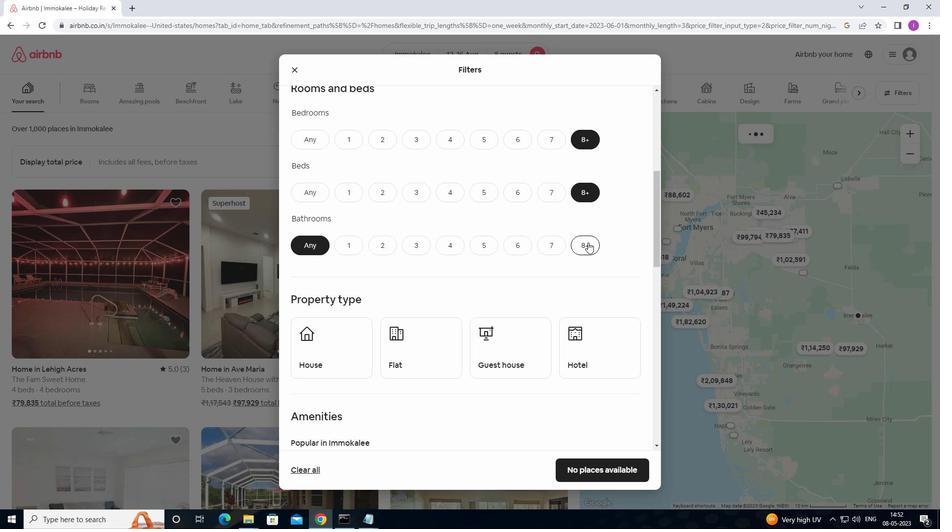 
Action: Mouse pressed left at (589, 245)
Screenshot: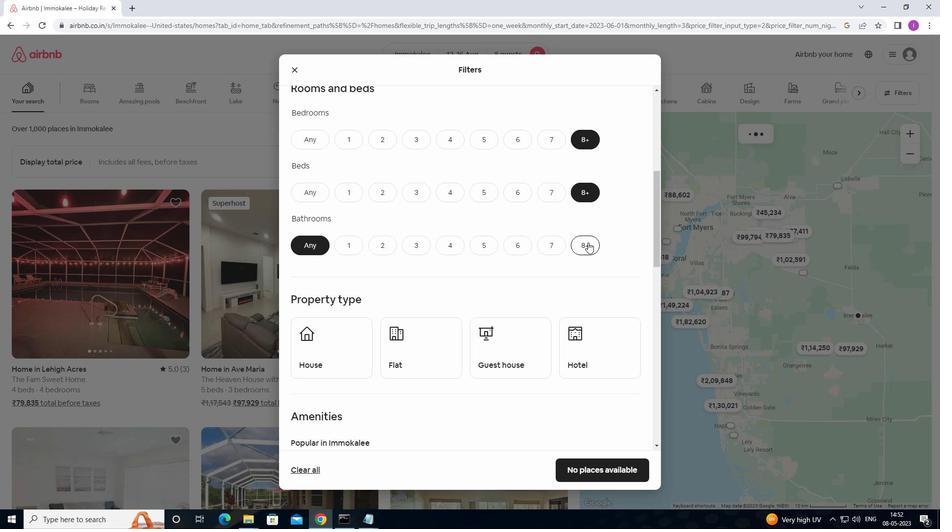 
Action: Mouse moved to (546, 271)
Screenshot: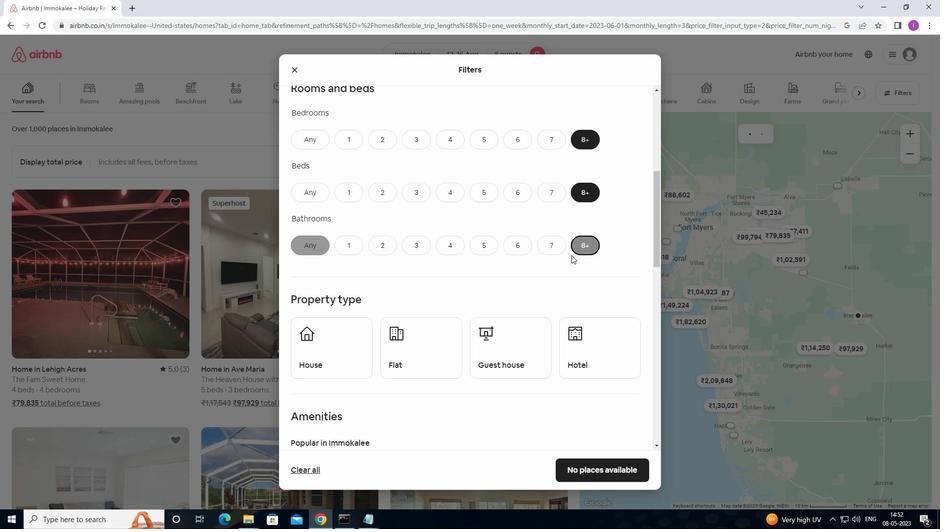 
Action: Mouse scrolled (546, 271) with delta (0, 0)
Screenshot: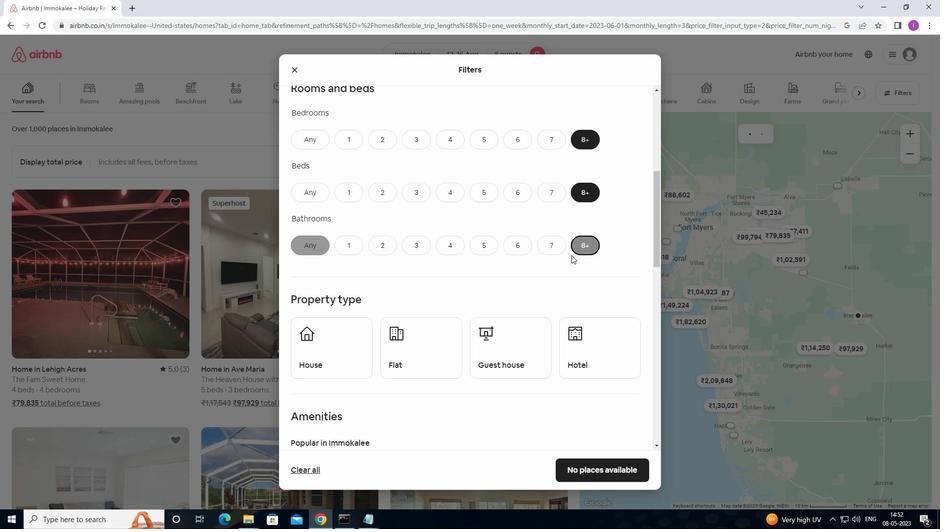 
Action: Mouse moved to (538, 275)
Screenshot: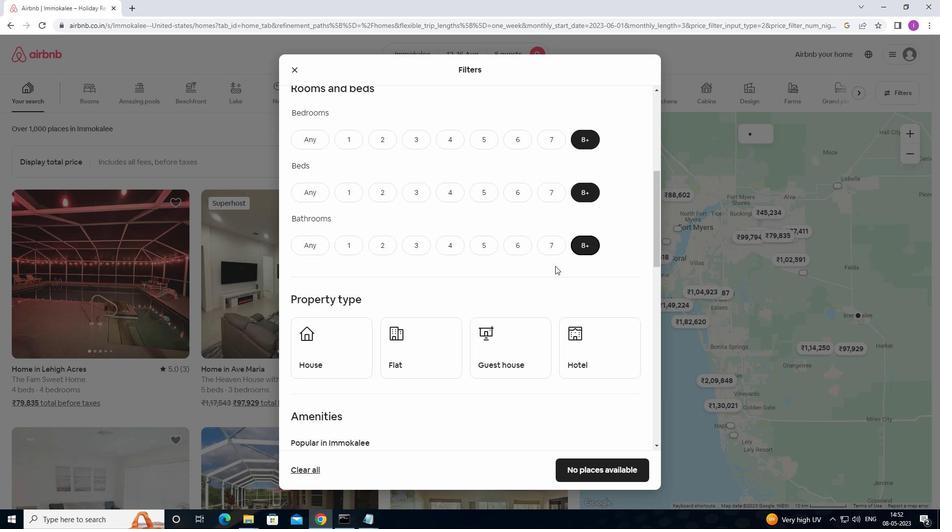 
Action: Mouse scrolled (538, 275) with delta (0, 0)
Screenshot: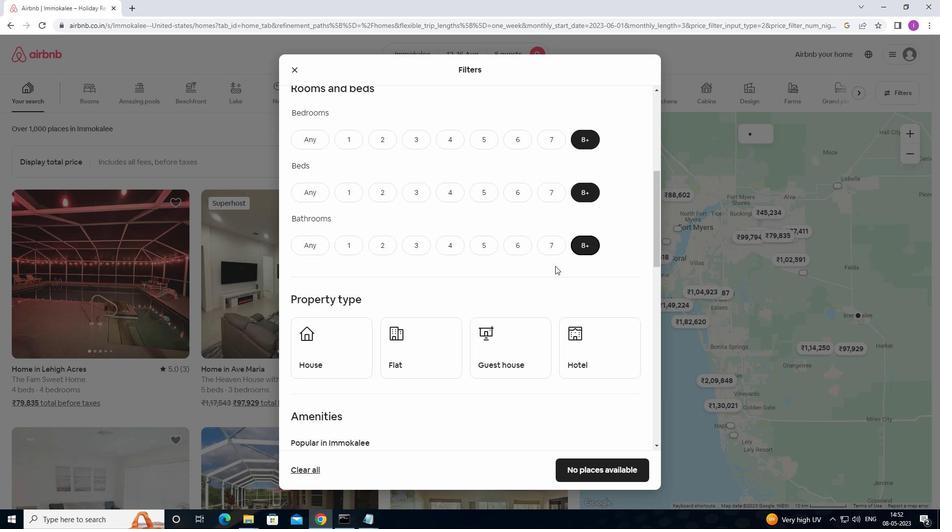 
Action: Mouse moved to (342, 263)
Screenshot: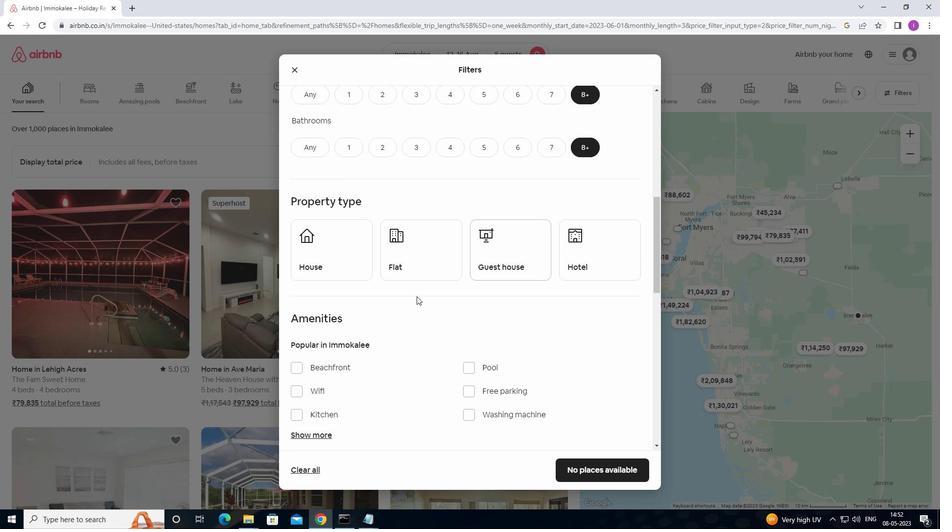
Action: Mouse pressed left at (342, 263)
Screenshot: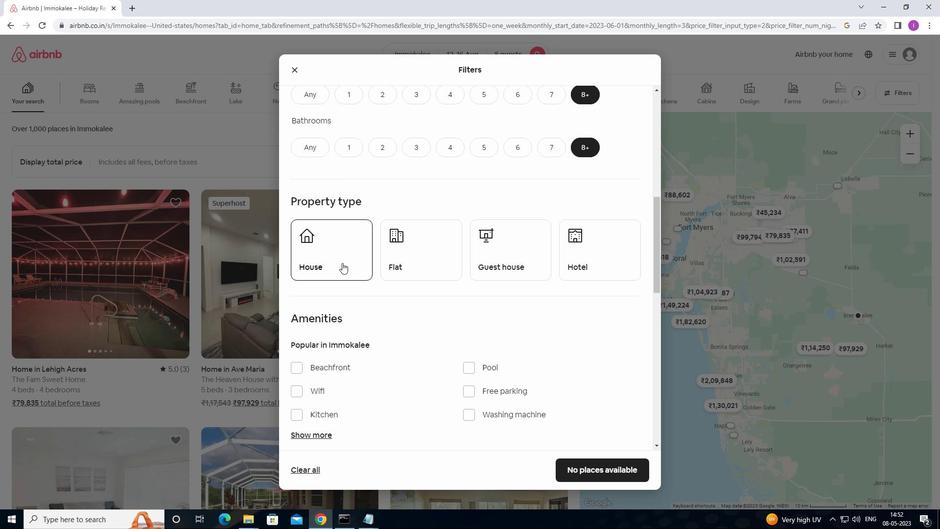 
Action: Mouse moved to (415, 252)
Screenshot: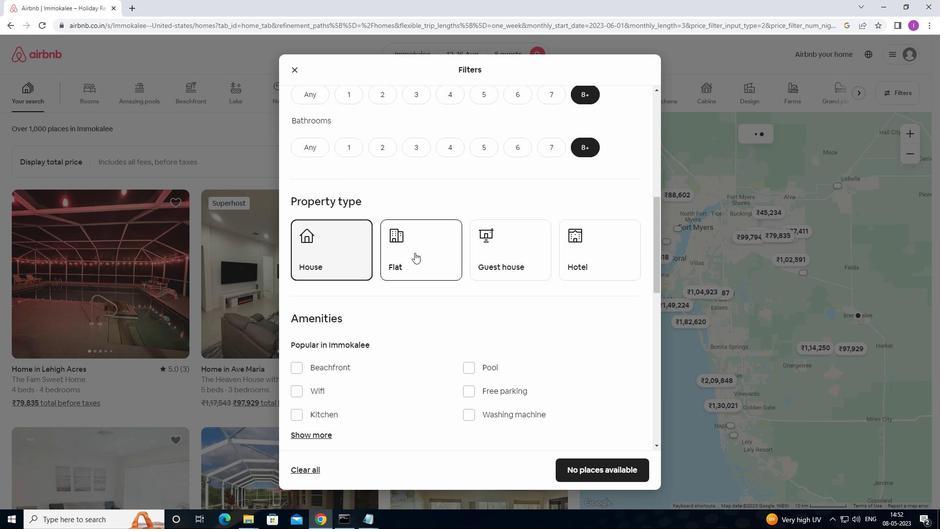 
Action: Mouse pressed left at (415, 252)
Screenshot: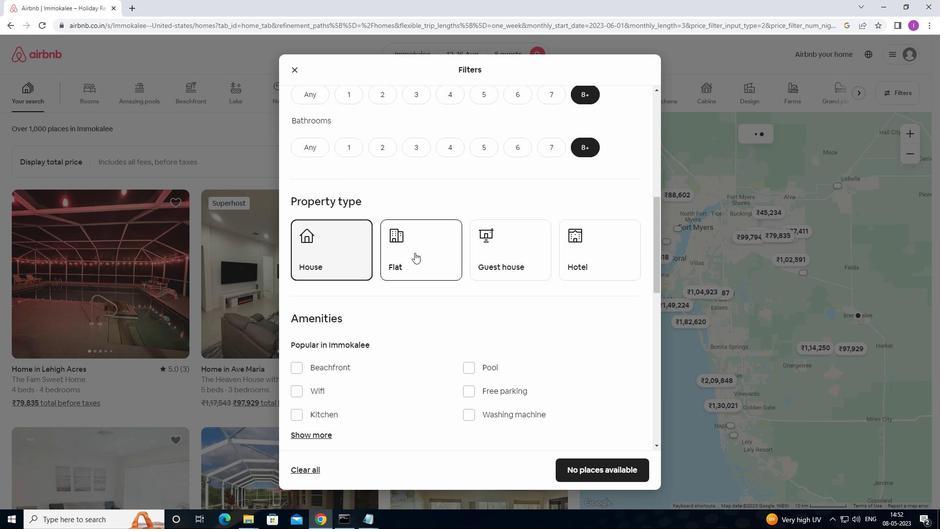 
Action: Mouse moved to (544, 253)
Screenshot: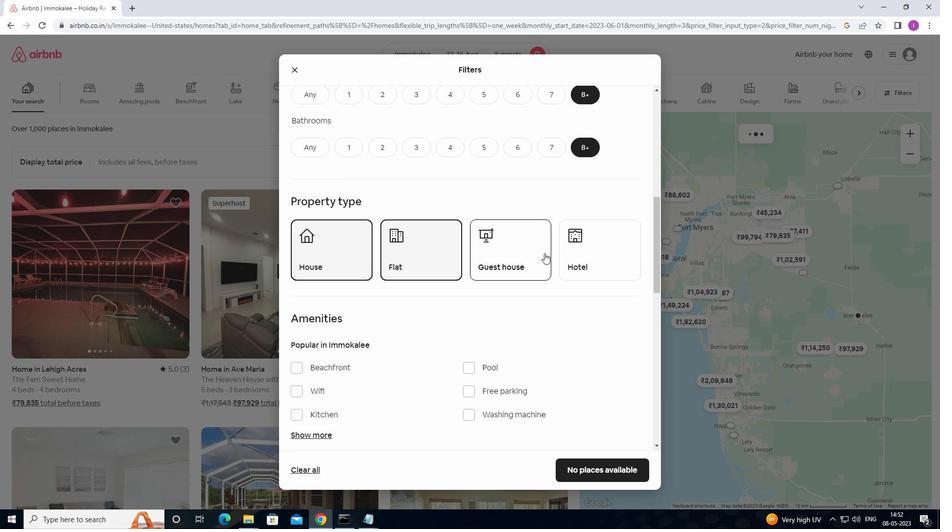 
Action: Mouse pressed left at (544, 253)
Screenshot: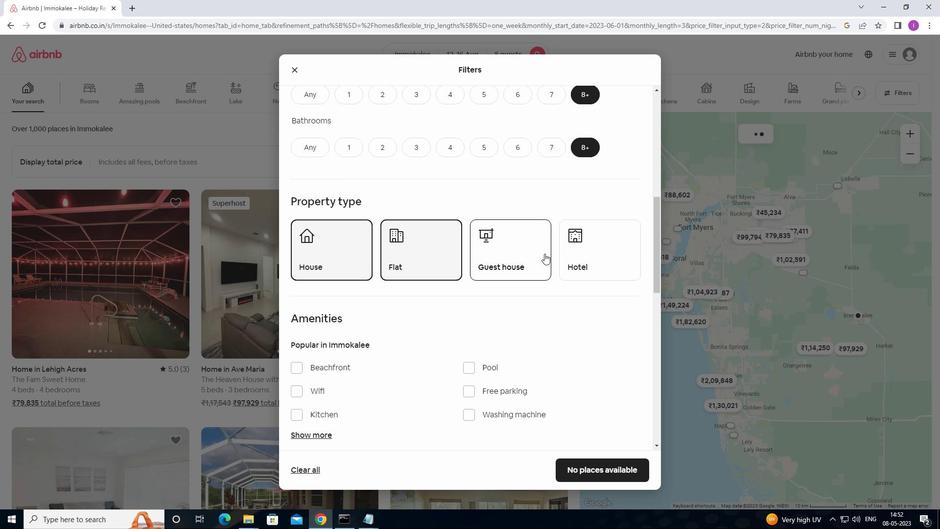 
Action: Mouse moved to (587, 254)
Screenshot: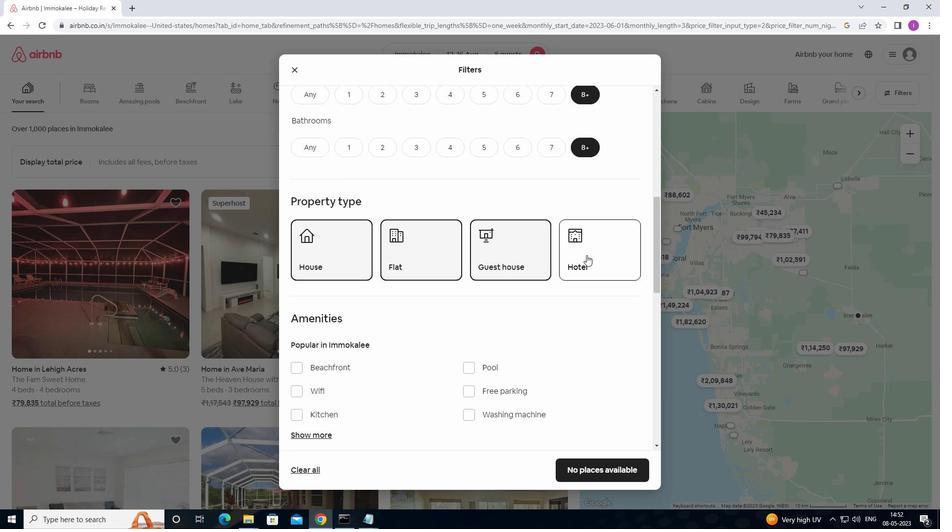 
Action: Mouse pressed left at (587, 254)
Screenshot: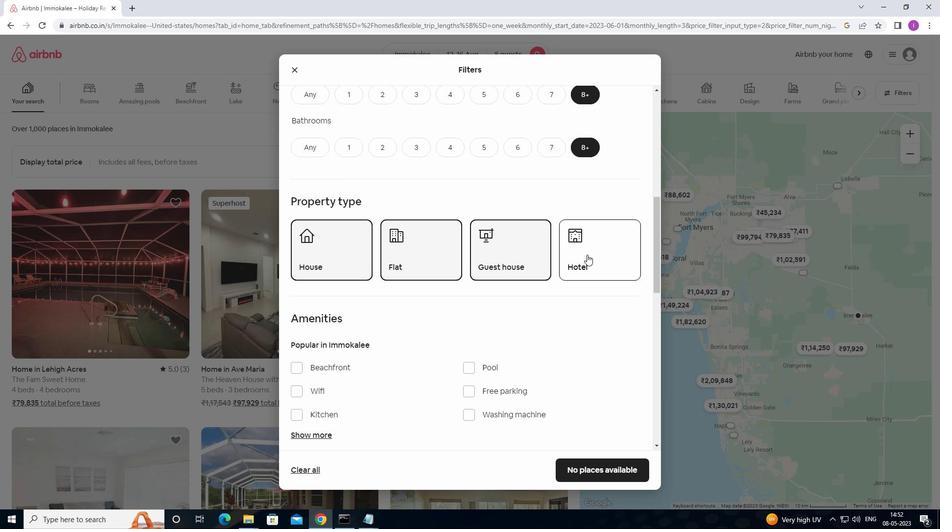
Action: Mouse moved to (505, 290)
Screenshot: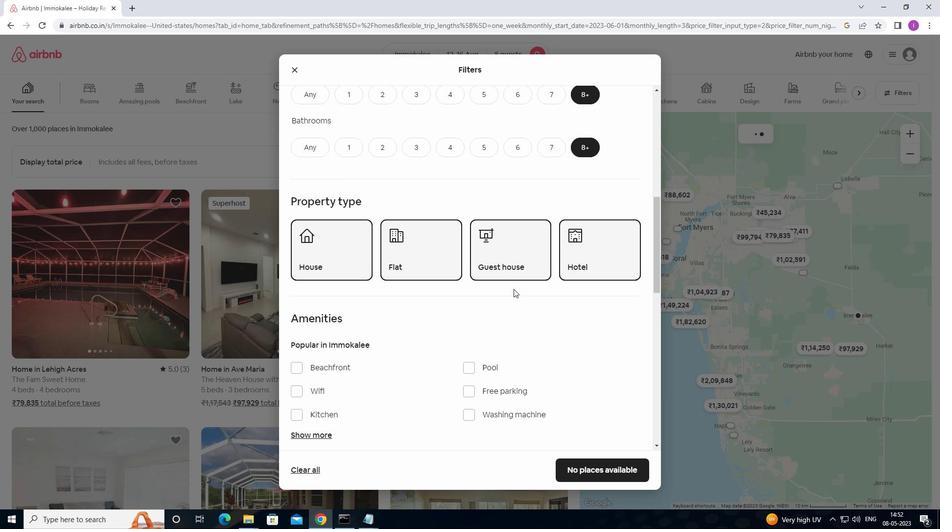 
Action: Mouse scrolled (505, 290) with delta (0, 0)
Screenshot: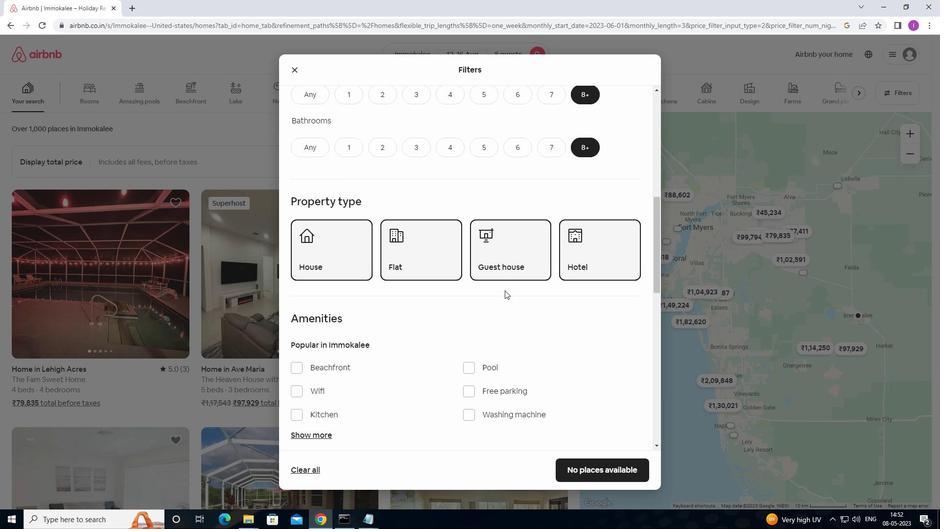 
Action: Mouse scrolled (505, 290) with delta (0, 0)
Screenshot: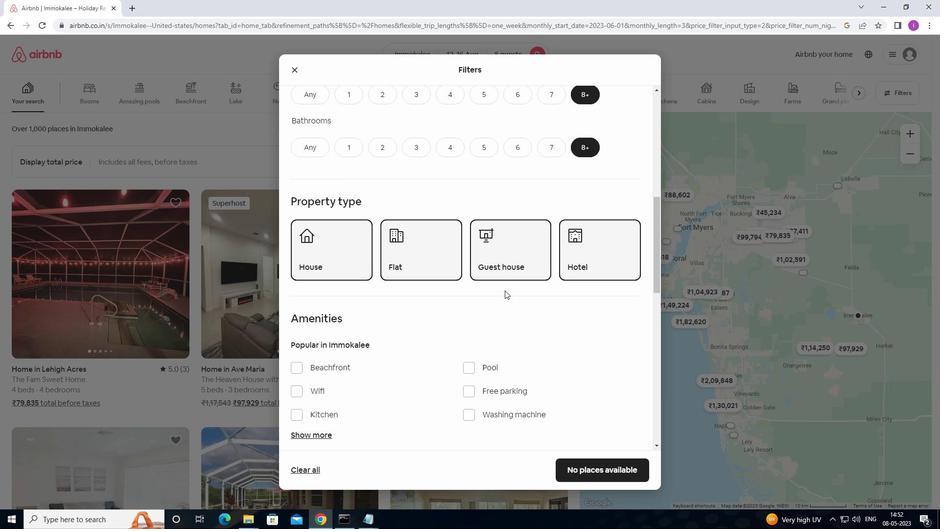 
Action: Mouse moved to (293, 292)
Screenshot: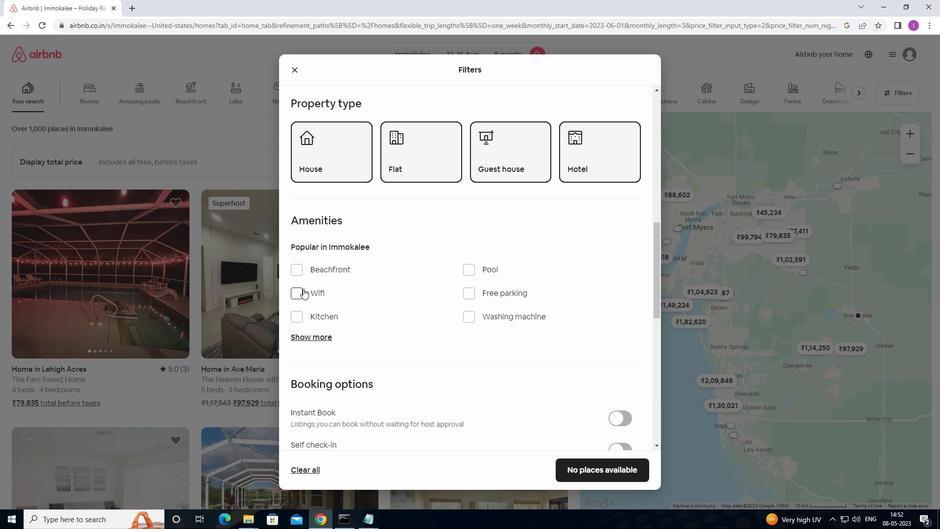 
Action: Mouse pressed left at (293, 292)
Screenshot: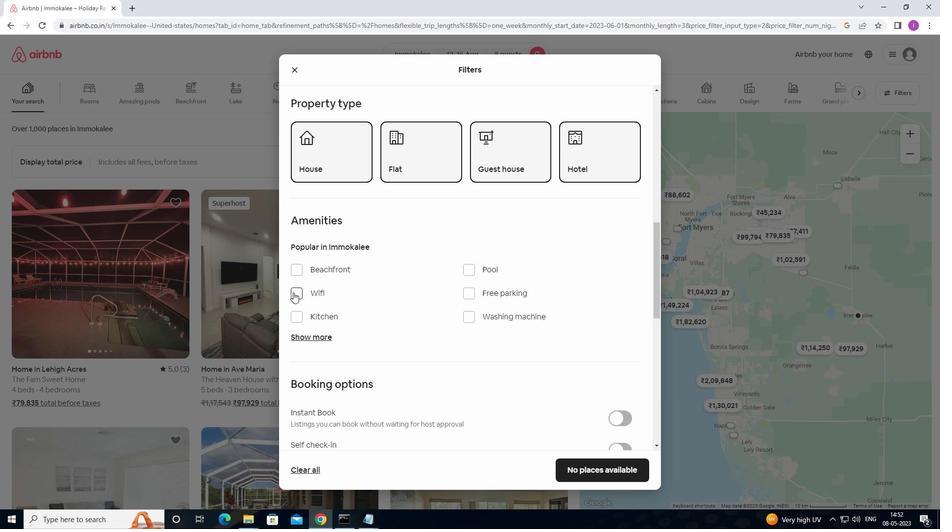 
Action: Mouse moved to (476, 292)
Screenshot: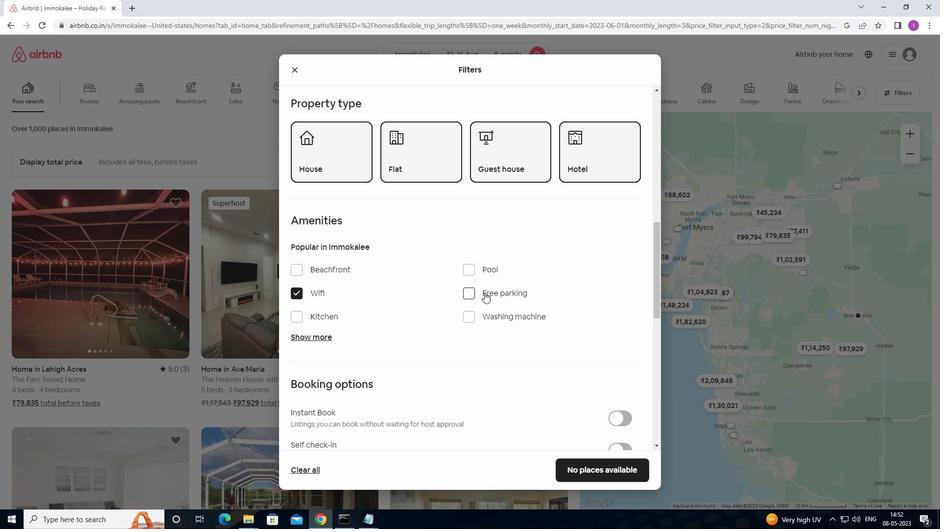 
Action: Mouse pressed left at (476, 292)
Screenshot: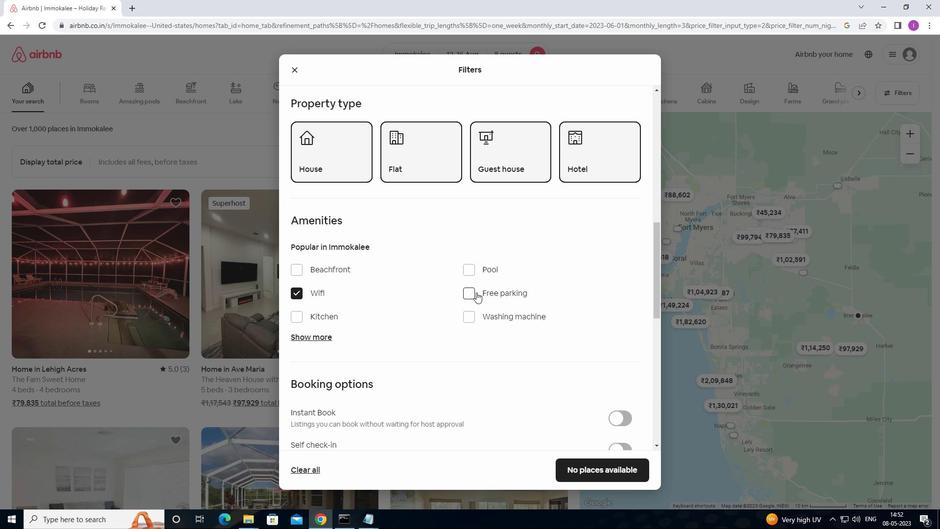 
Action: Mouse moved to (308, 334)
Screenshot: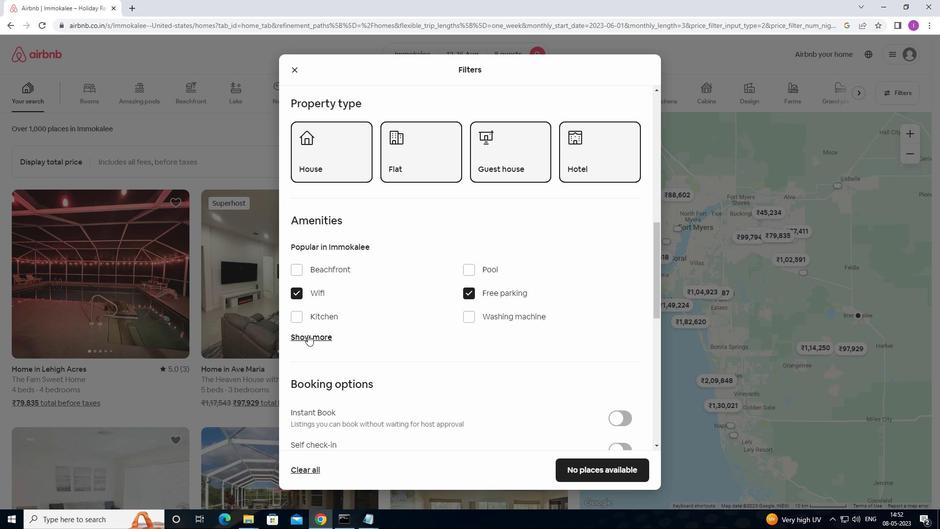 
Action: Mouse pressed left at (308, 334)
Screenshot: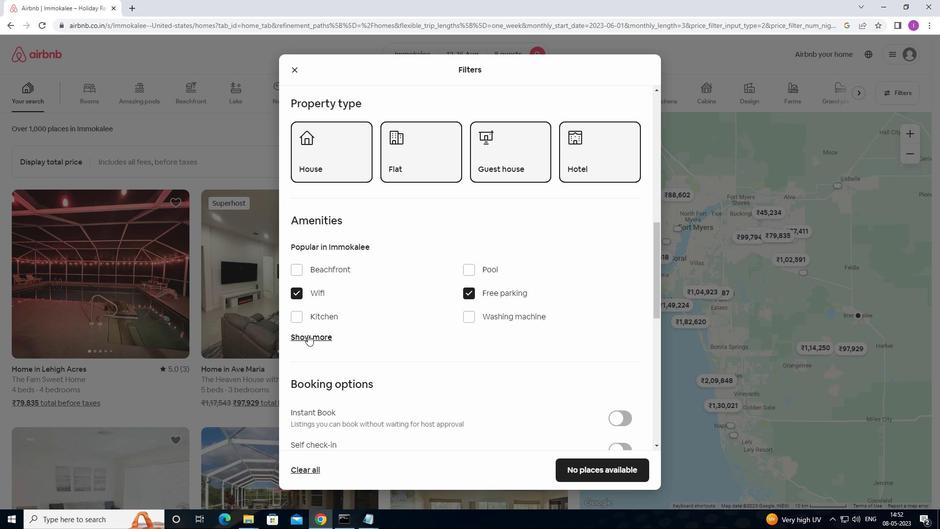 
Action: Mouse moved to (389, 349)
Screenshot: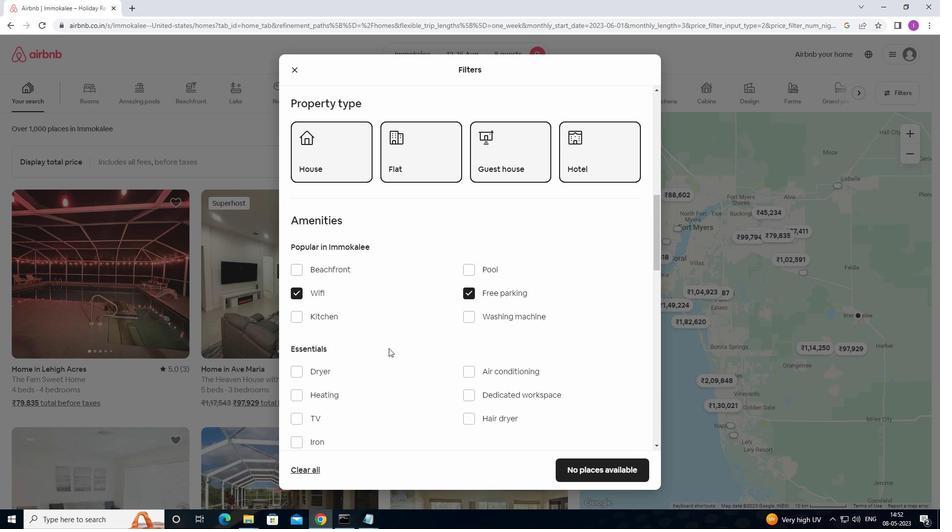 
Action: Mouse scrolled (389, 348) with delta (0, 0)
Screenshot: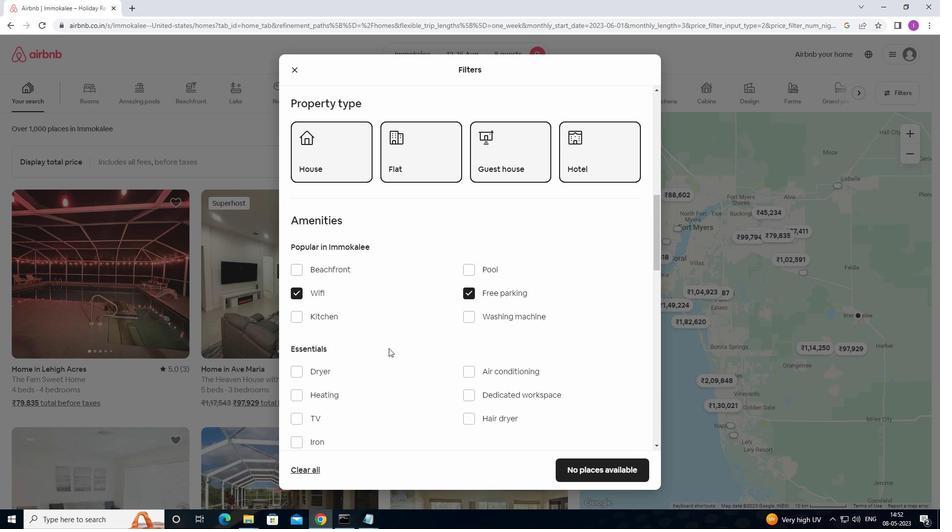 
Action: Mouse scrolled (389, 348) with delta (0, 0)
Screenshot: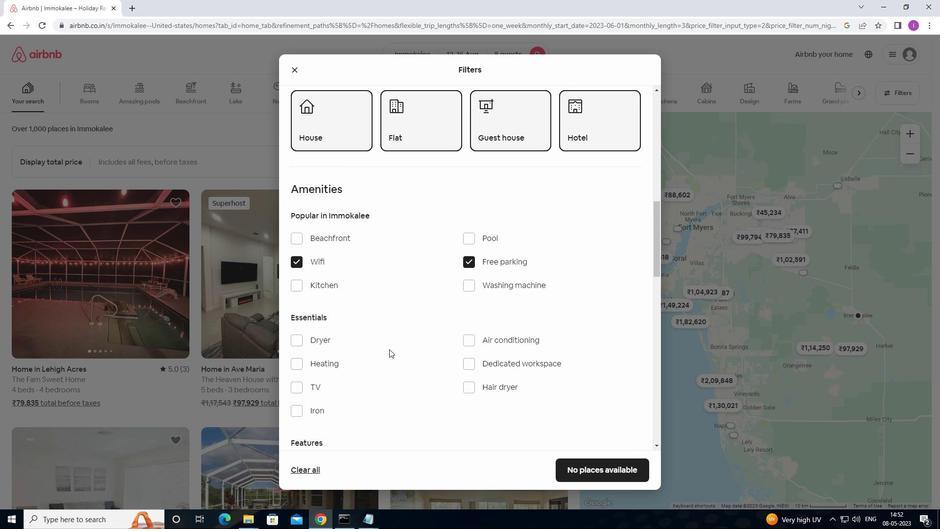 
Action: Mouse moved to (292, 320)
Screenshot: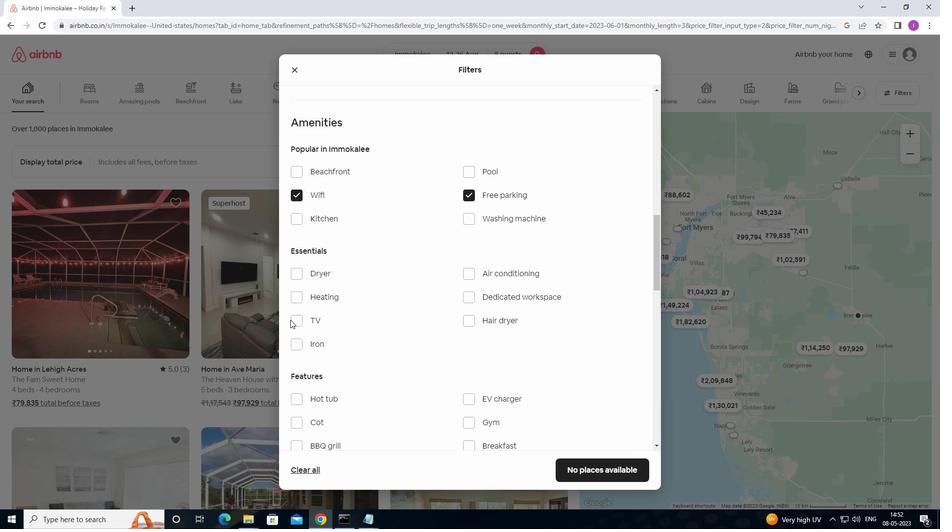 
Action: Mouse pressed left at (292, 320)
Screenshot: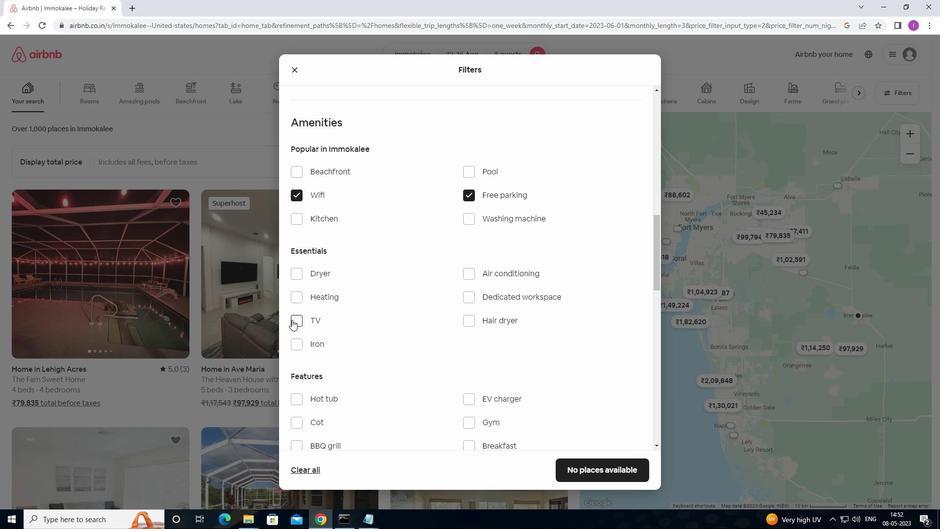 
Action: Mouse moved to (340, 346)
Screenshot: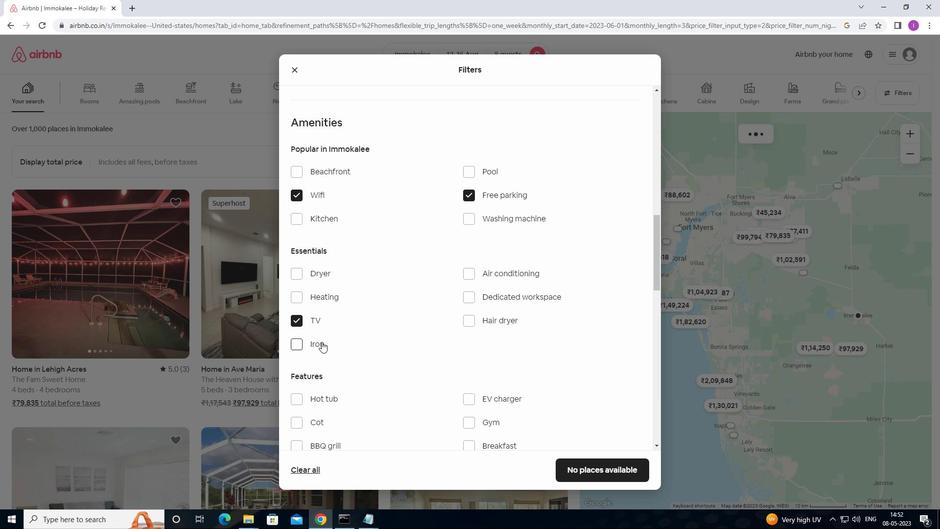 
Action: Mouse scrolled (340, 346) with delta (0, 0)
Screenshot: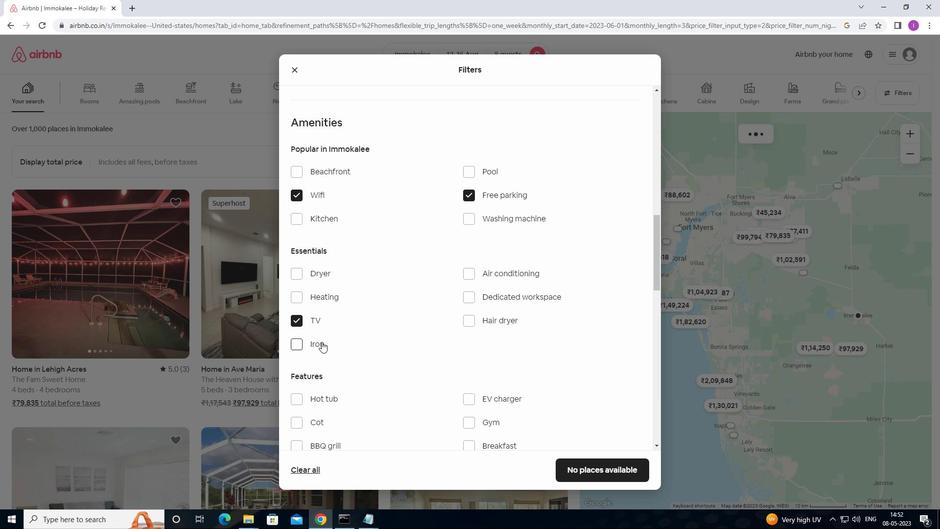 
Action: Mouse moved to (343, 346)
Screenshot: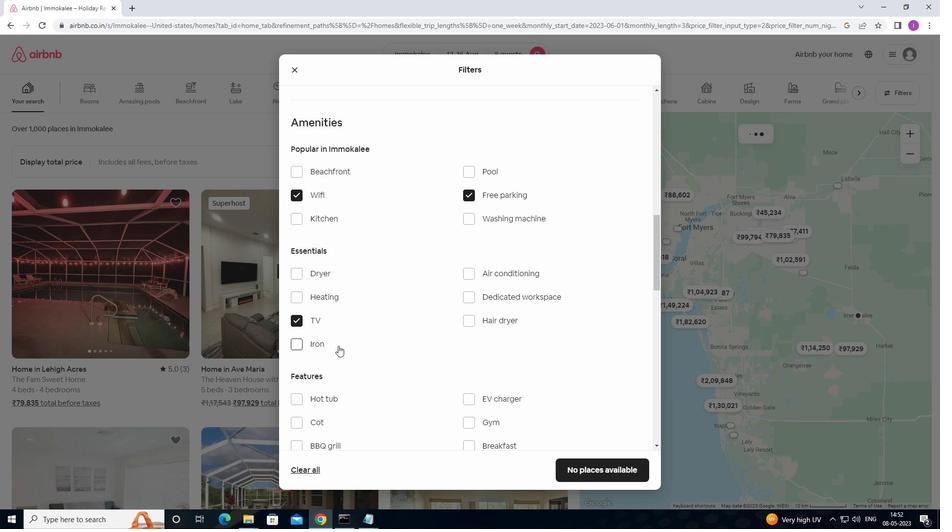 
Action: Mouse scrolled (343, 346) with delta (0, 0)
Screenshot: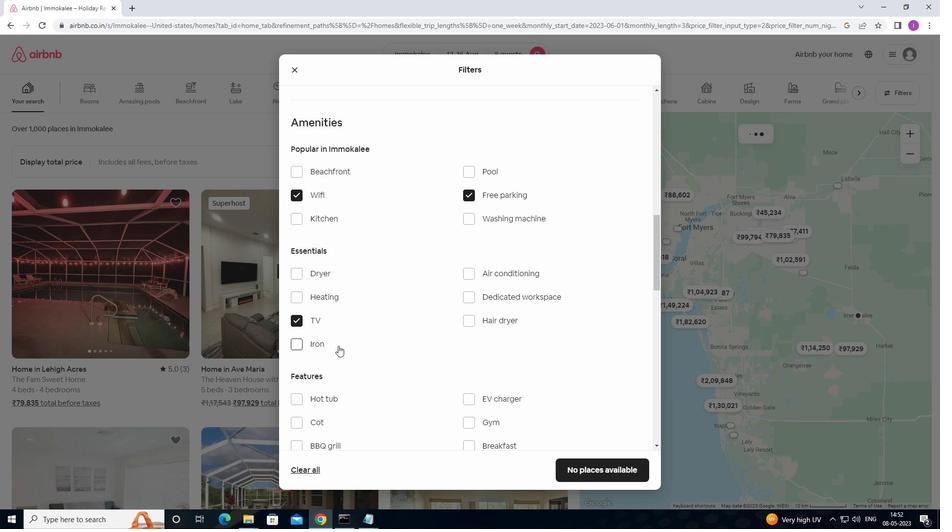
Action: Mouse moved to (466, 325)
Screenshot: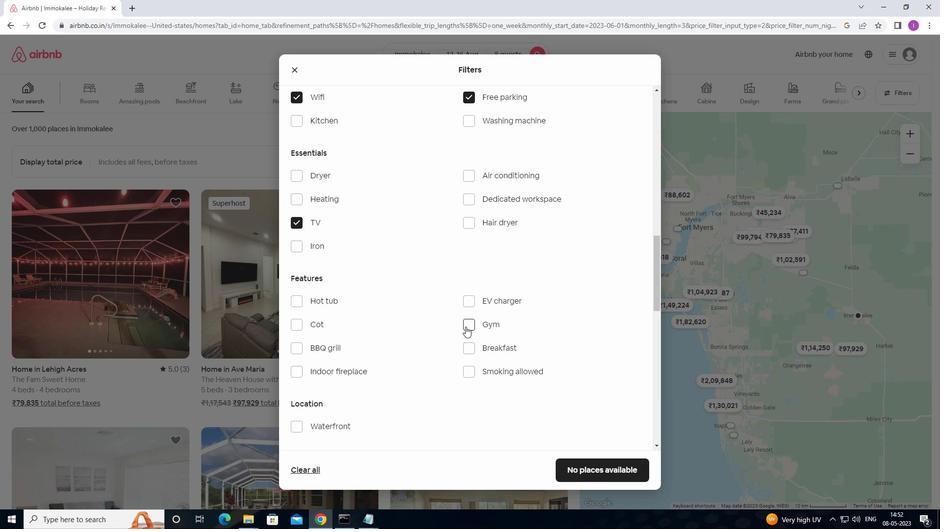 
Action: Mouse pressed left at (466, 325)
Screenshot: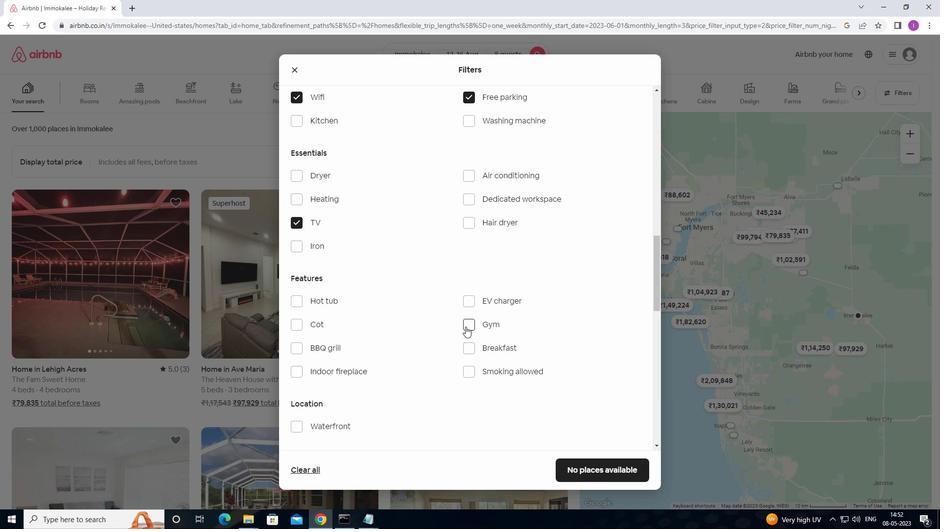 
Action: Mouse moved to (467, 345)
Screenshot: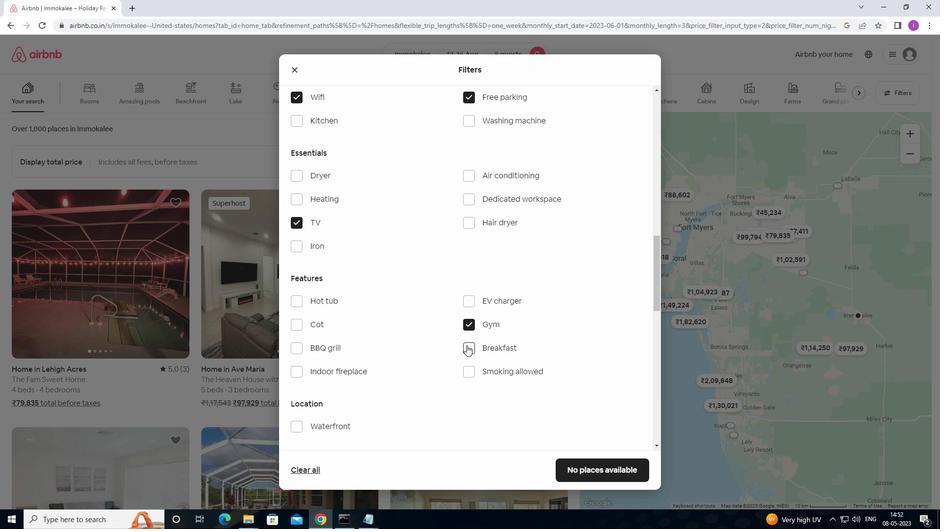 
Action: Mouse pressed left at (467, 345)
Screenshot: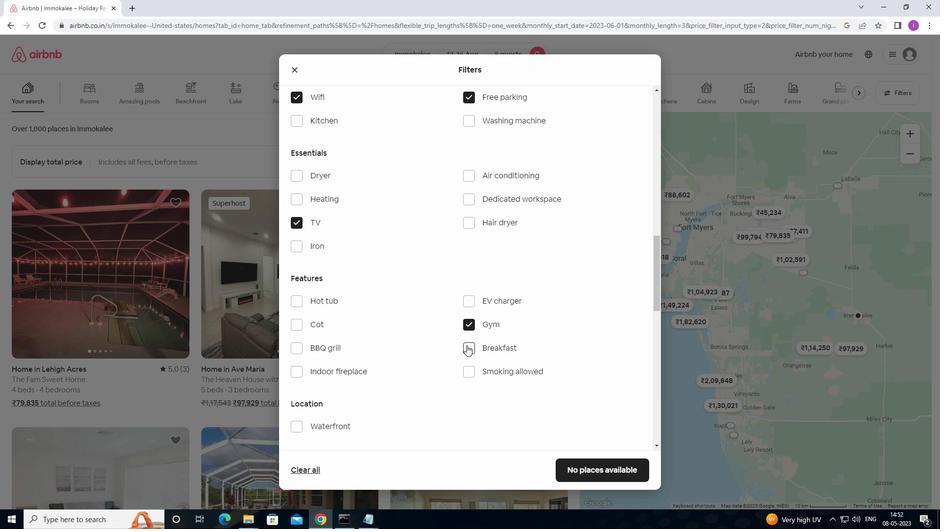 
Action: Mouse moved to (419, 359)
Screenshot: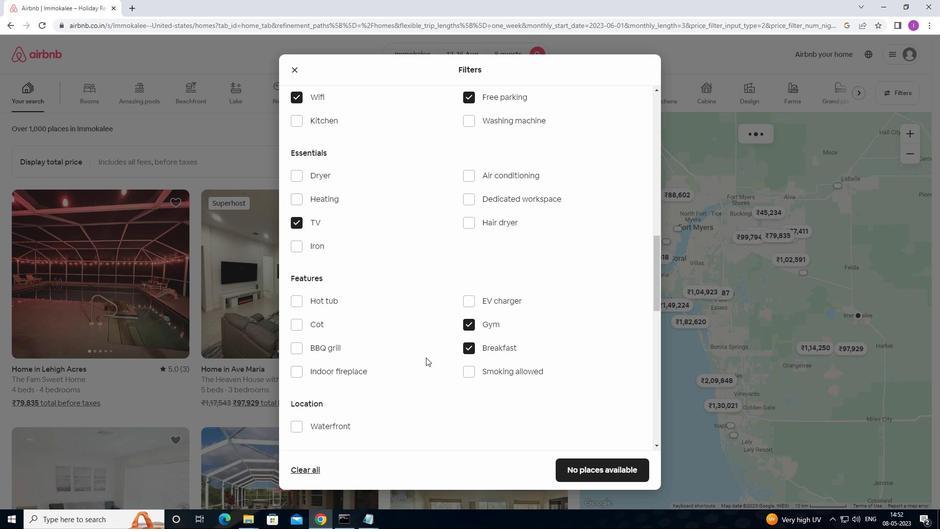 
Action: Mouse scrolled (419, 358) with delta (0, 0)
Screenshot: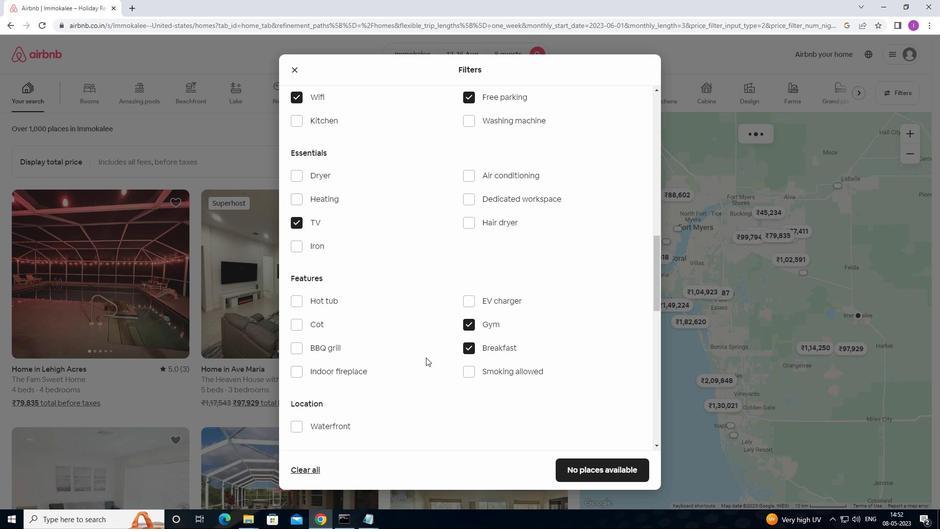 
Action: Mouse scrolled (419, 358) with delta (0, 0)
Screenshot: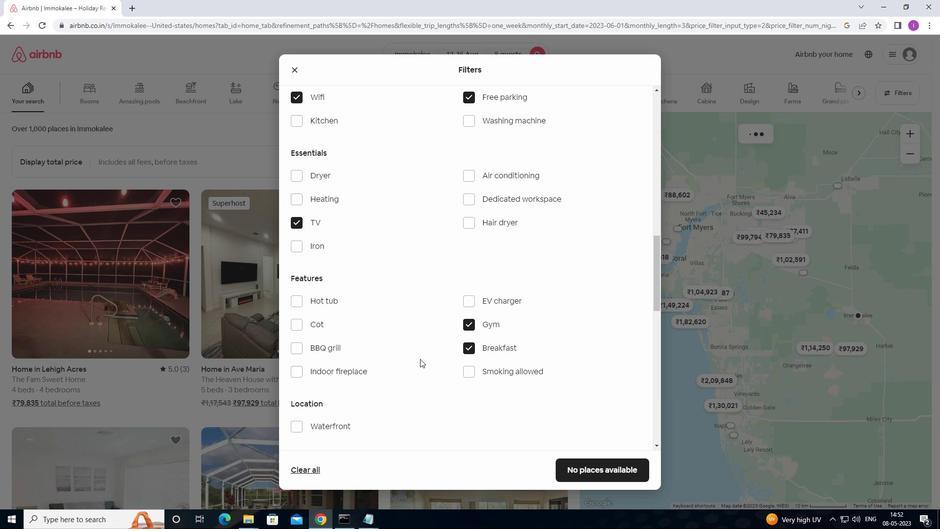 
Action: Mouse scrolled (419, 358) with delta (0, 0)
Screenshot: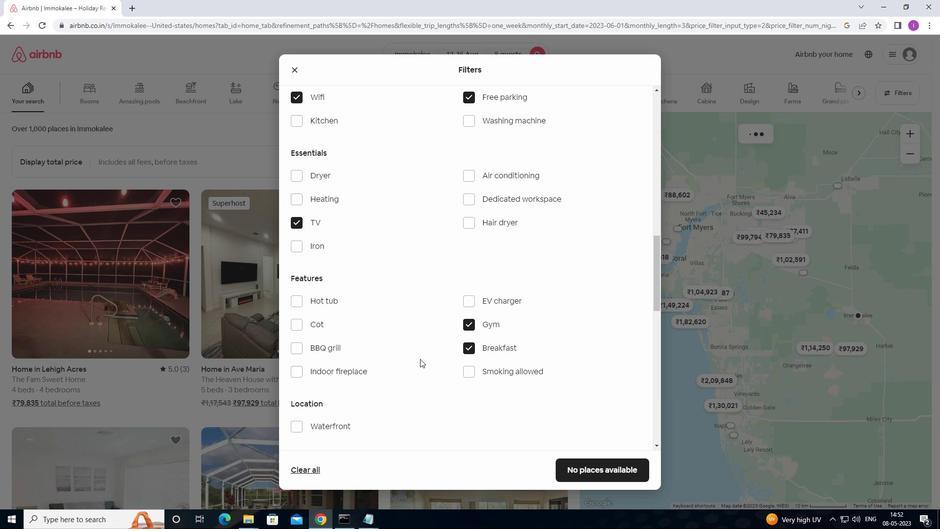 
Action: Mouse moved to (419, 359)
Screenshot: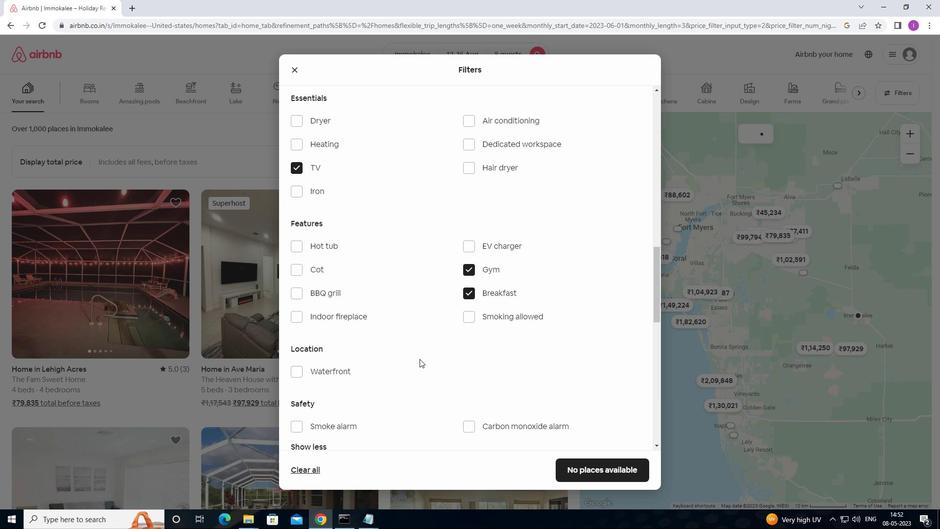 
Action: Mouse scrolled (419, 358) with delta (0, 0)
Screenshot: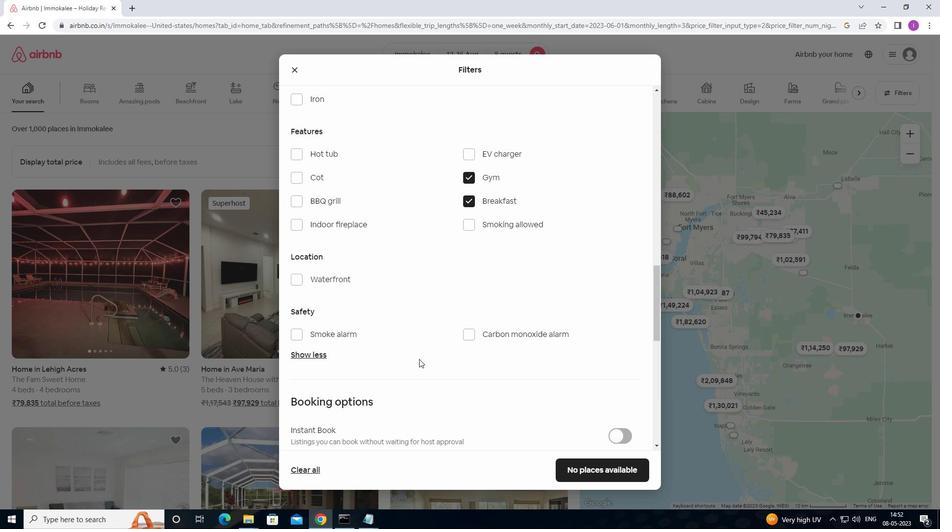 
Action: Mouse scrolled (419, 358) with delta (0, 0)
Screenshot: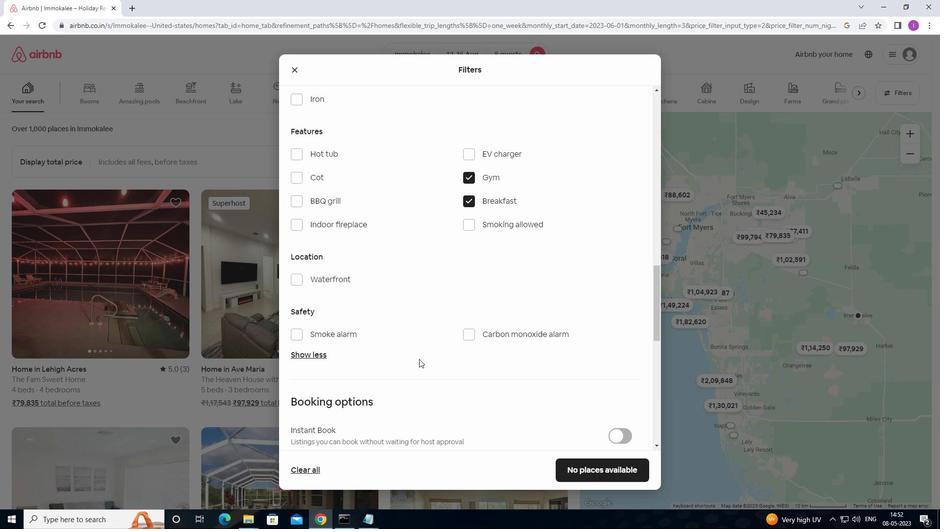 
Action: Mouse moved to (420, 350)
Screenshot: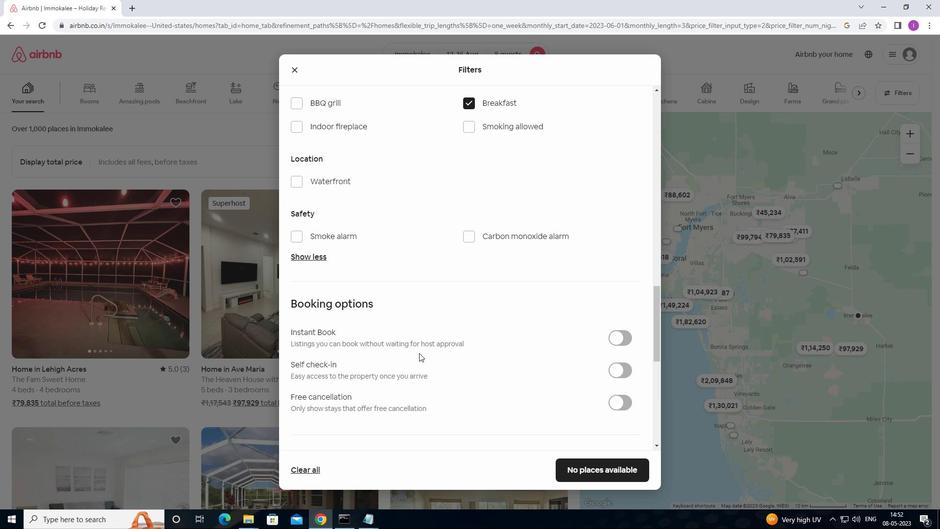 
Action: Mouse scrolled (420, 350) with delta (0, 0)
Screenshot: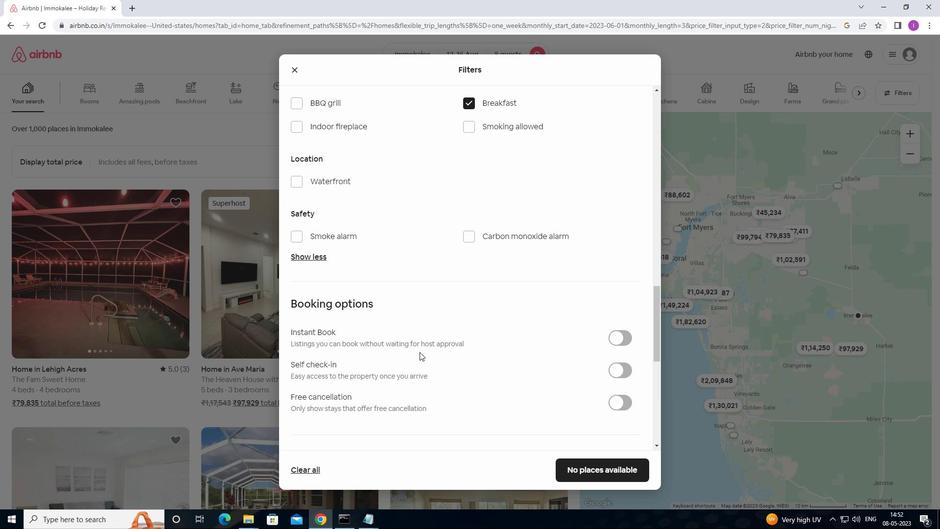 
Action: Mouse moved to (629, 322)
Screenshot: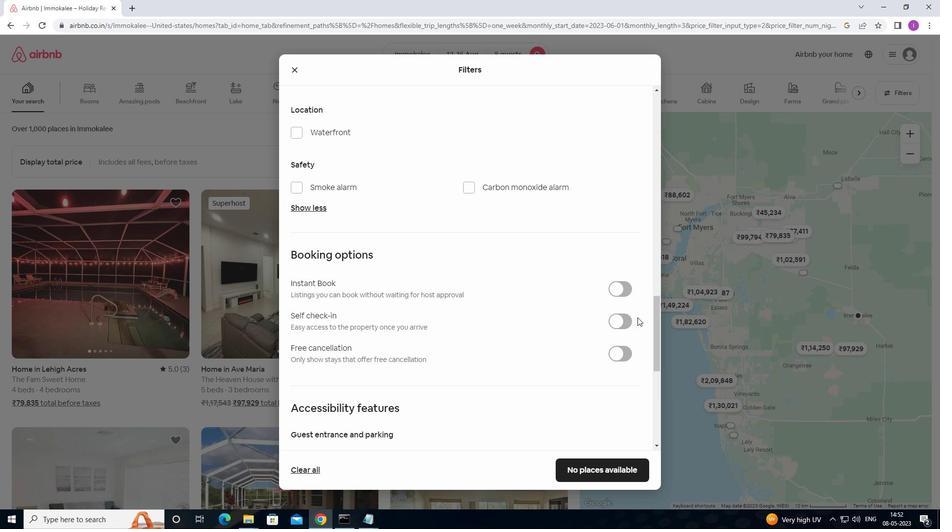 
Action: Mouse pressed left at (629, 322)
Screenshot: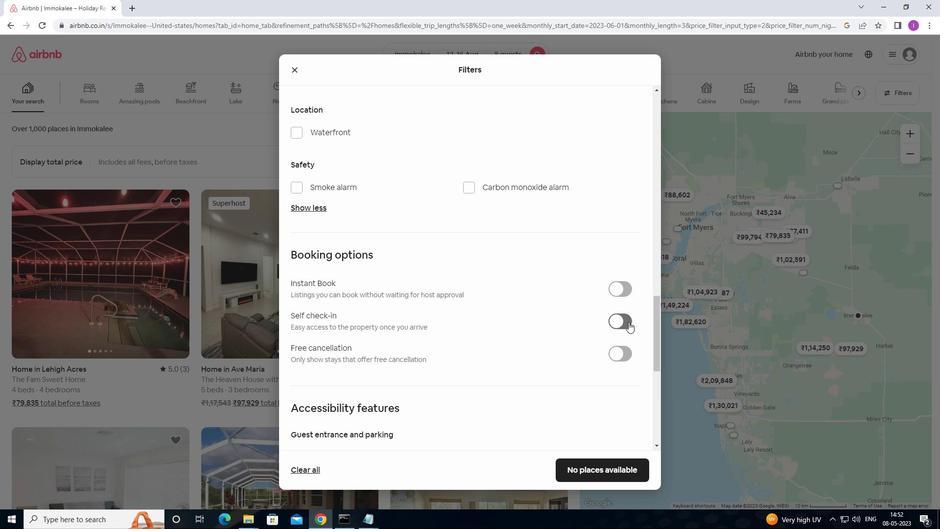 
Action: Mouse moved to (418, 357)
Screenshot: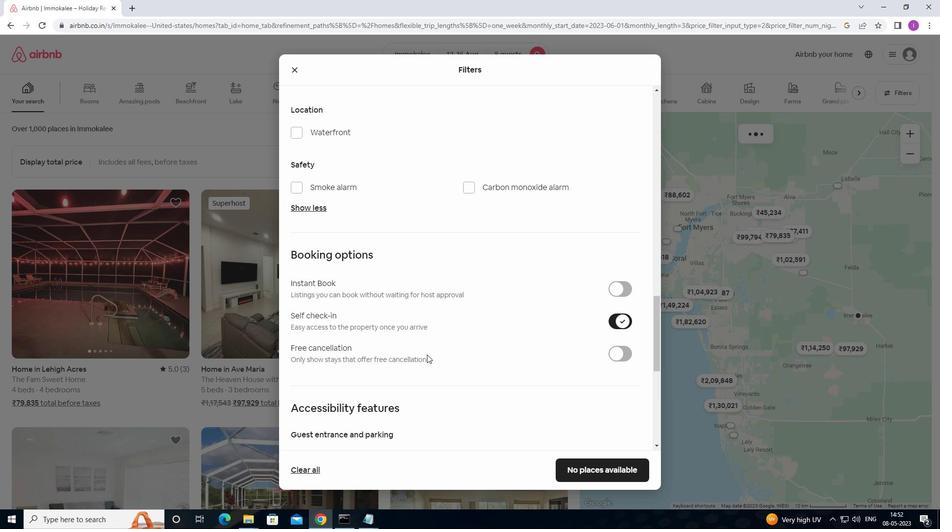 
Action: Mouse scrolled (418, 357) with delta (0, 0)
Screenshot: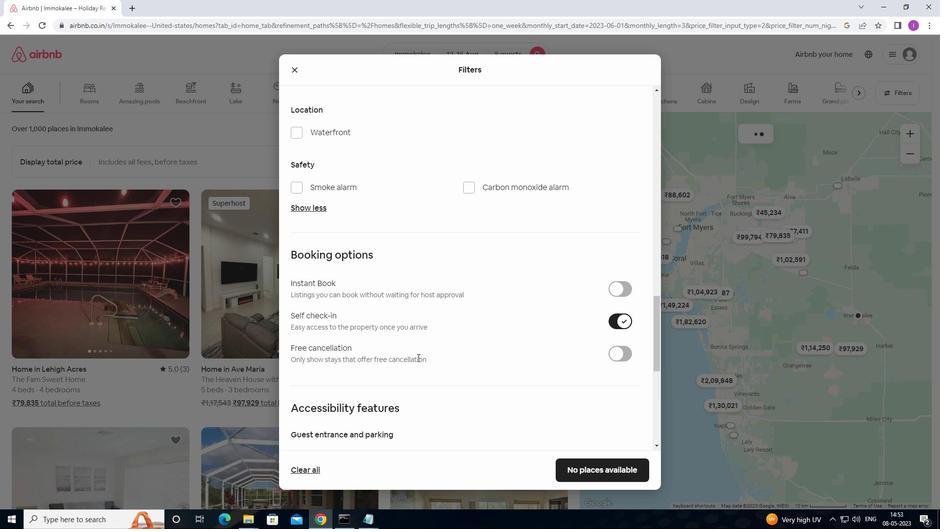 
Action: Mouse scrolled (418, 357) with delta (0, 0)
Screenshot: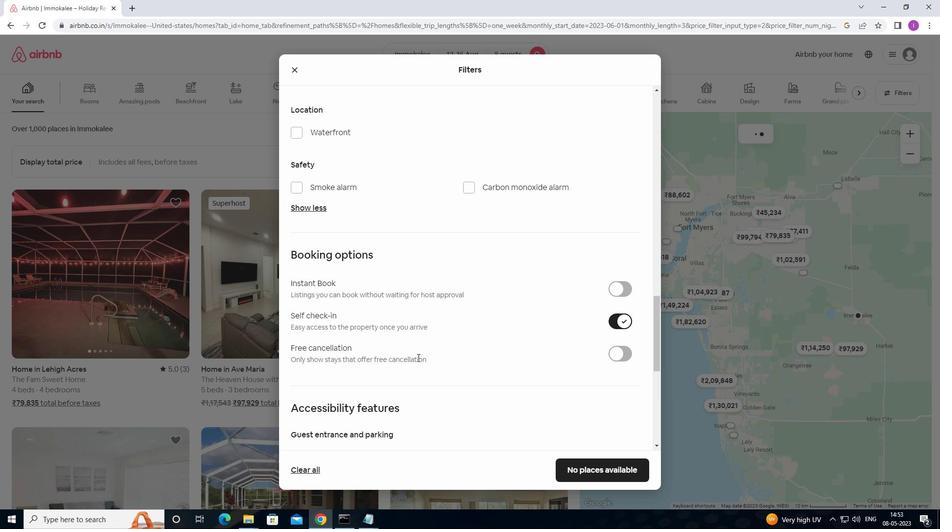 
Action: Mouse scrolled (418, 357) with delta (0, 0)
Screenshot: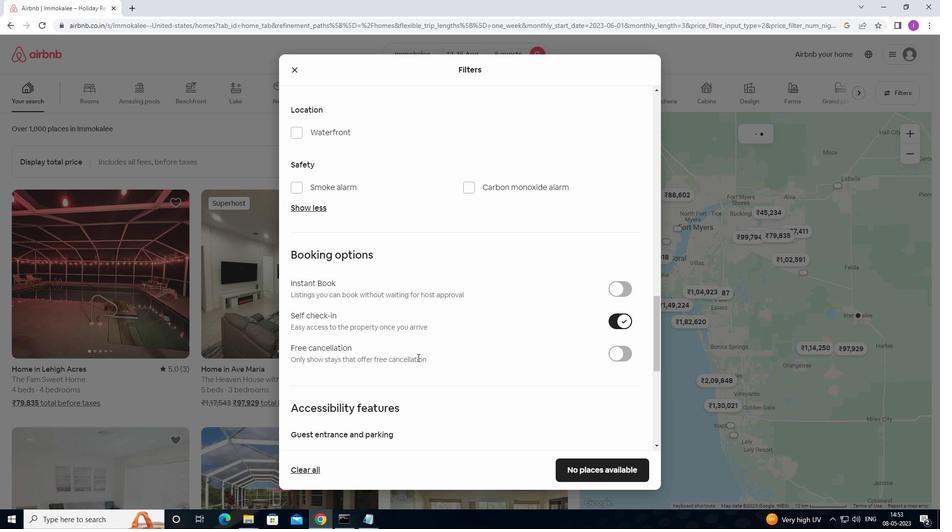 
Action: Mouse moved to (421, 355)
Screenshot: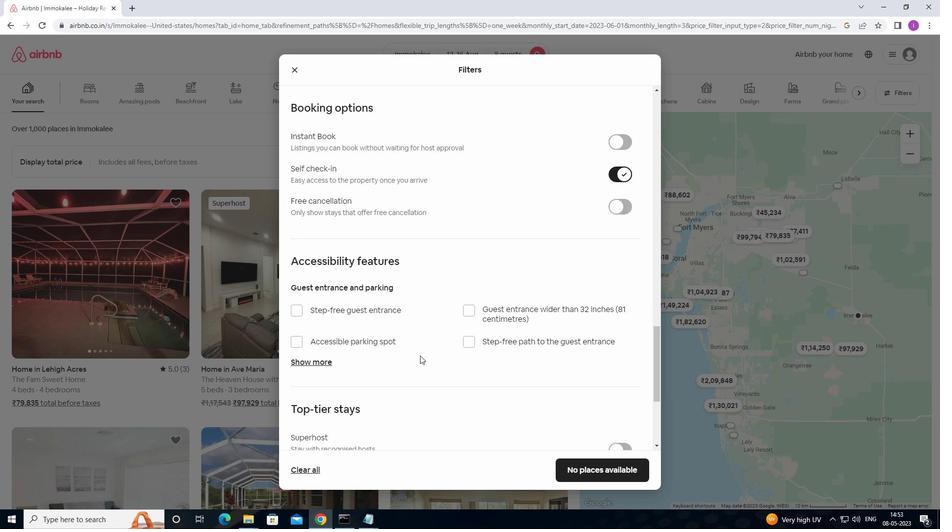 
Action: Mouse scrolled (421, 355) with delta (0, 0)
Screenshot: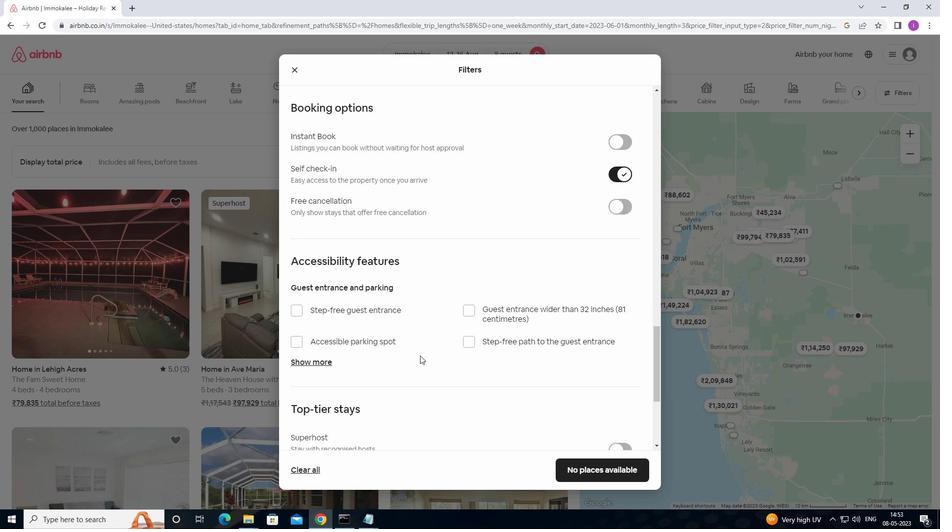 
Action: Mouse scrolled (421, 355) with delta (0, 0)
Screenshot: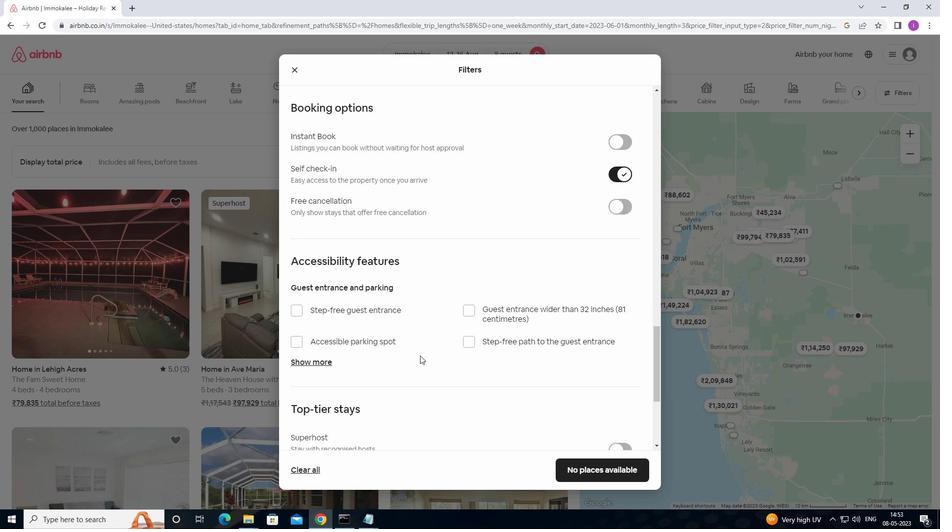 
Action: Mouse moved to (424, 353)
Screenshot: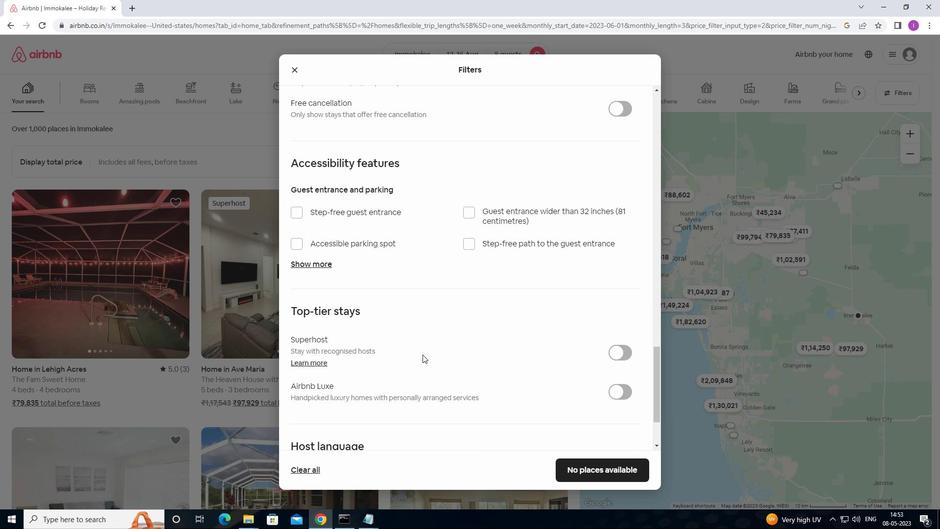 
Action: Mouse scrolled (424, 353) with delta (0, 0)
Screenshot: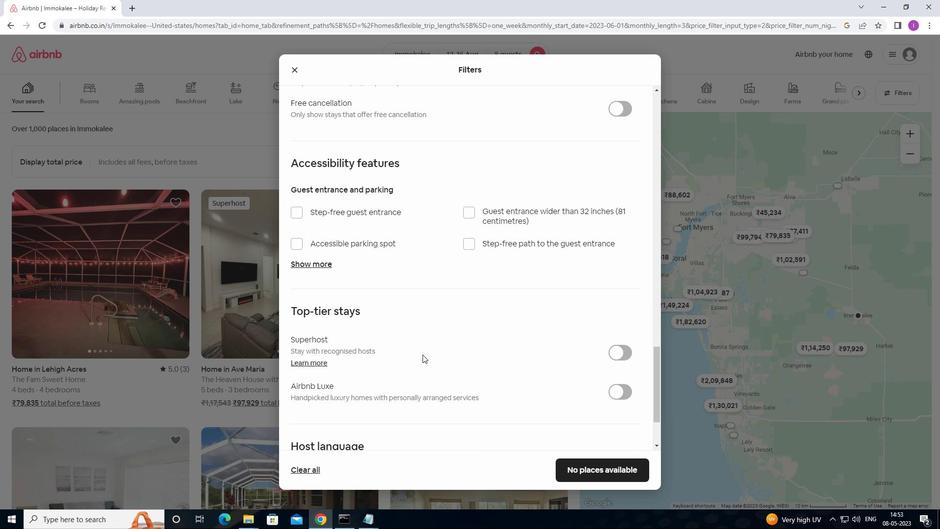 
Action: Mouse scrolled (424, 353) with delta (0, 0)
Screenshot: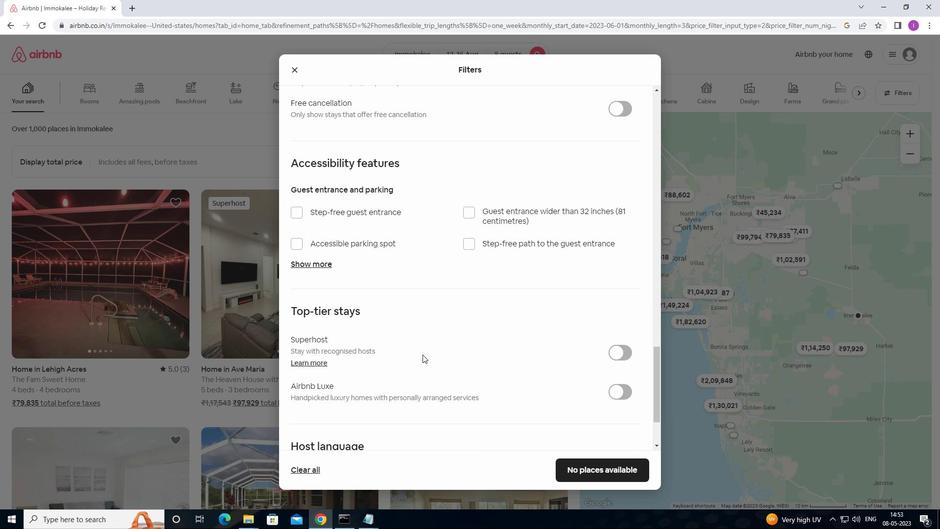 
Action: Mouse scrolled (424, 353) with delta (0, 0)
Screenshot: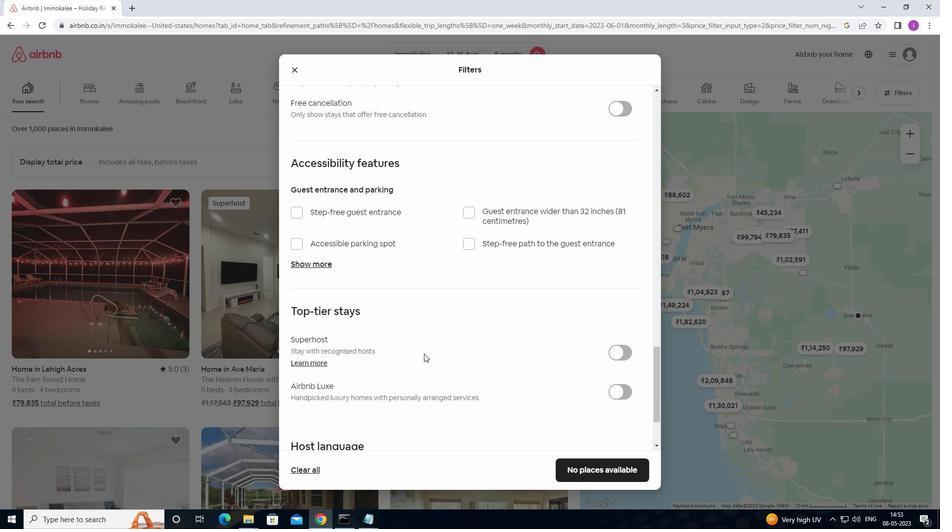 
Action: Mouse moved to (430, 354)
Screenshot: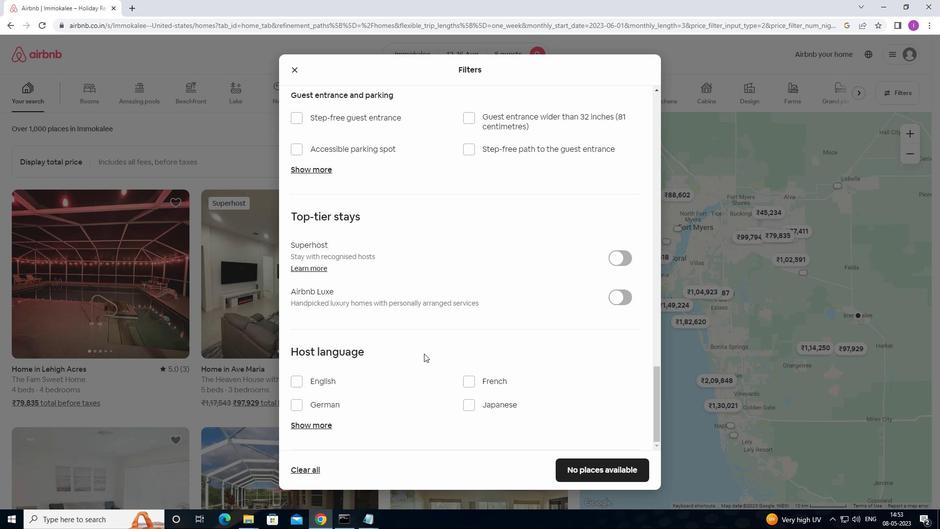 
Action: Mouse scrolled (430, 353) with delta (0, 0)
Screenshot: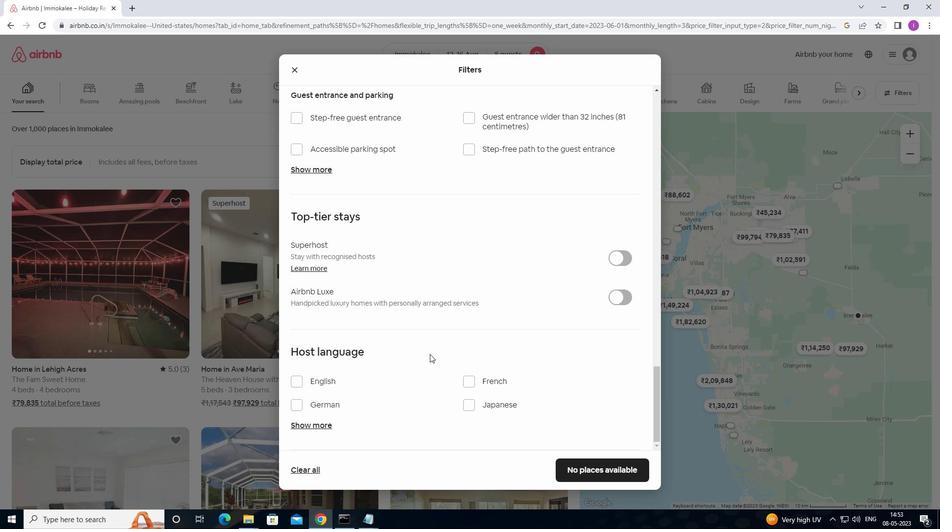 
Action: Mouse scrolled (430, 353) with delta (0, 0)
Screenshot: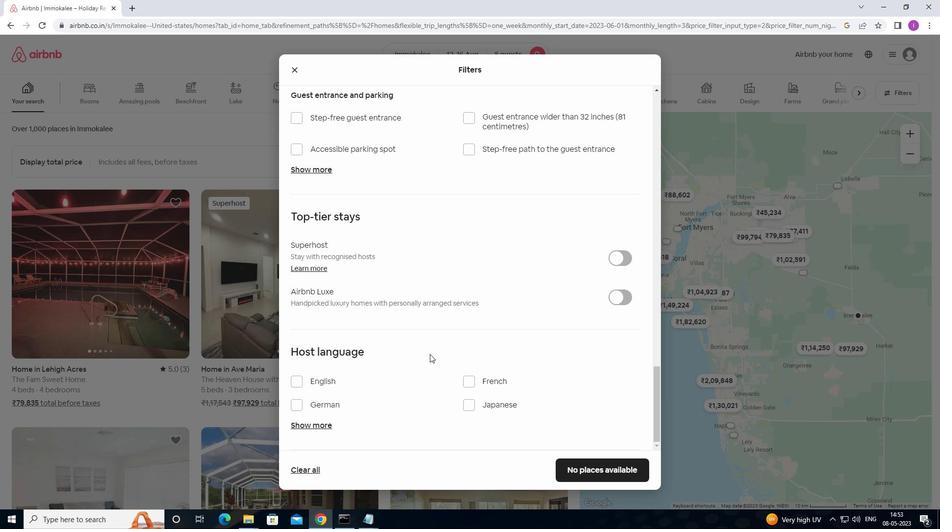 
Action: Mouse scrolled (430, 353) with delta (0, 0)
Screenshot: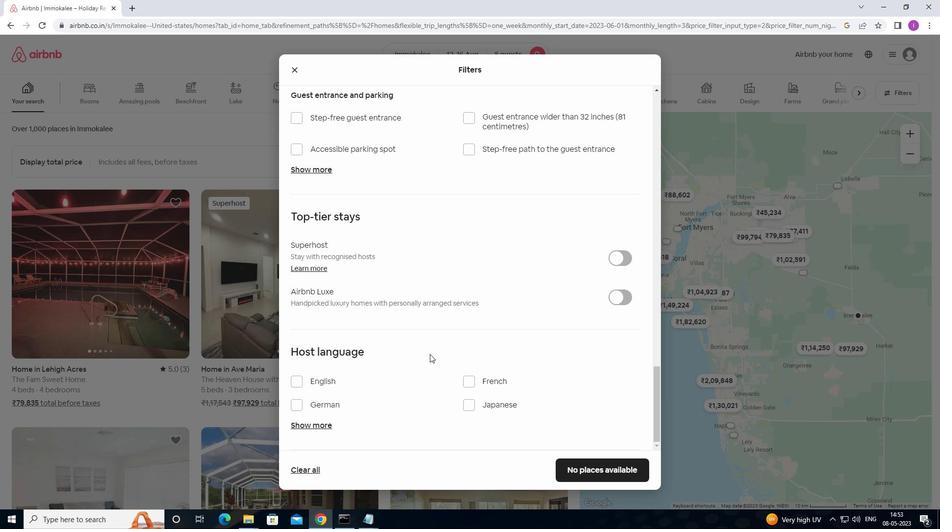 
Action: Mouse scrolled (430, 353) with delta (0, 0)
Screenshot: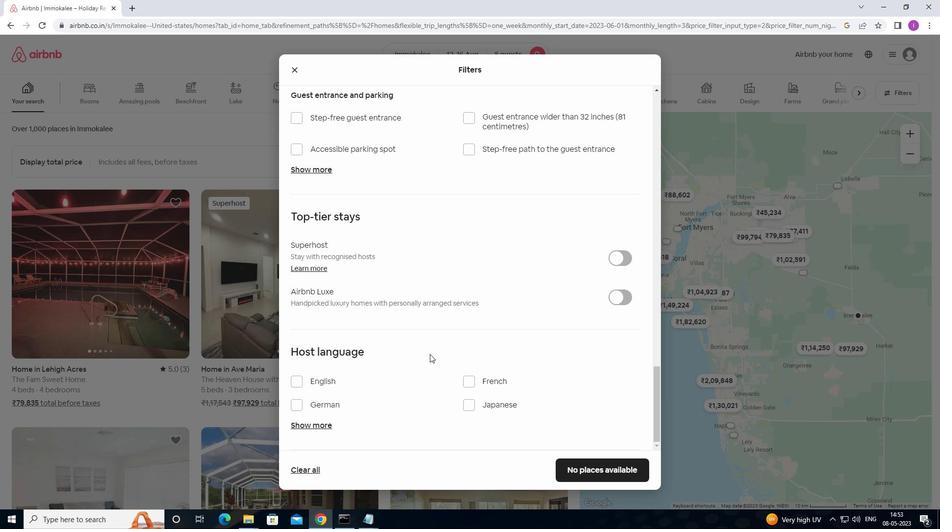 
Action: Mouse moved to (298, 381)
Screenshot: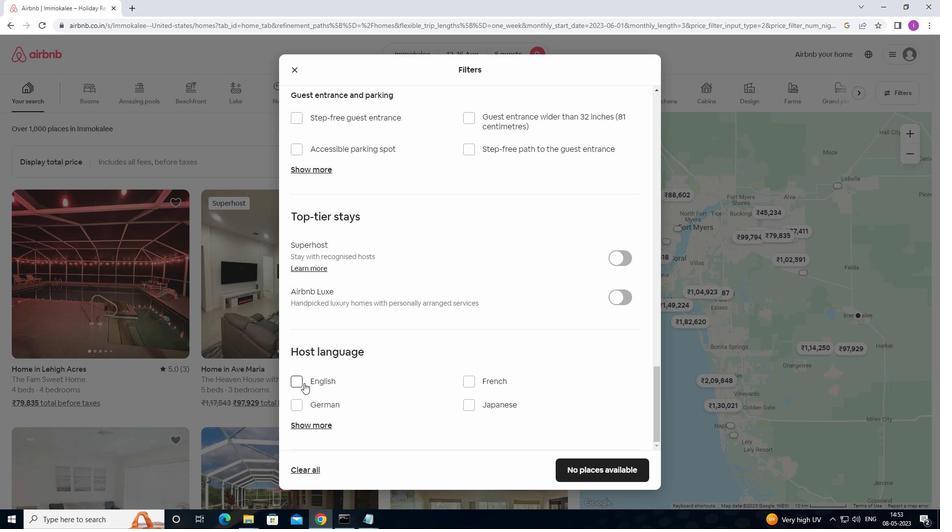 
Action: Mouse pressed left at (298, 381)
Screenshot: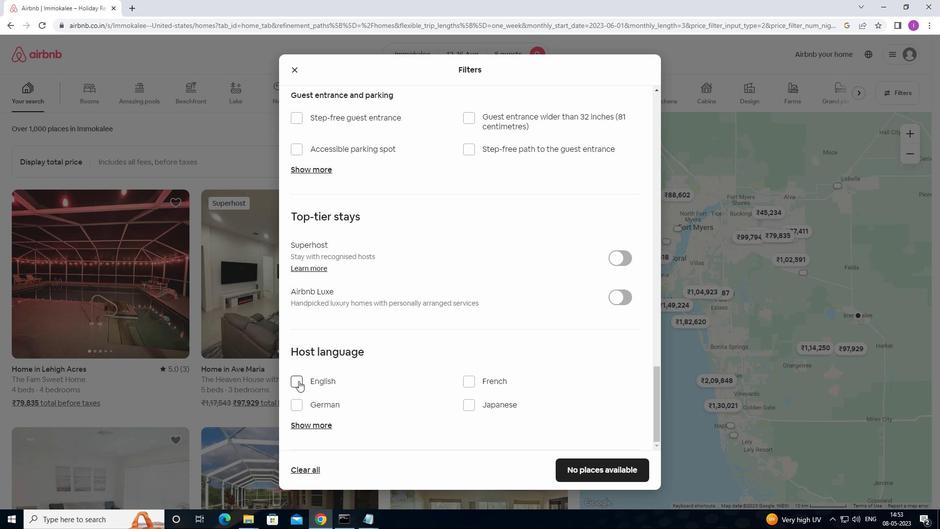 
Action: Mouse moved to (578, 384)
Screenshot: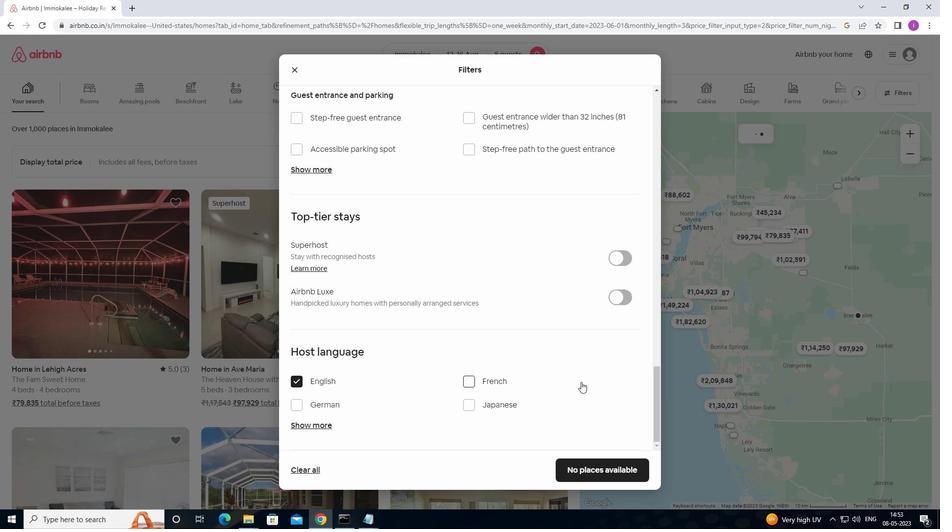 
Action: Mouse scrolled (578, 384) with delta (0, 0)
Screenshot: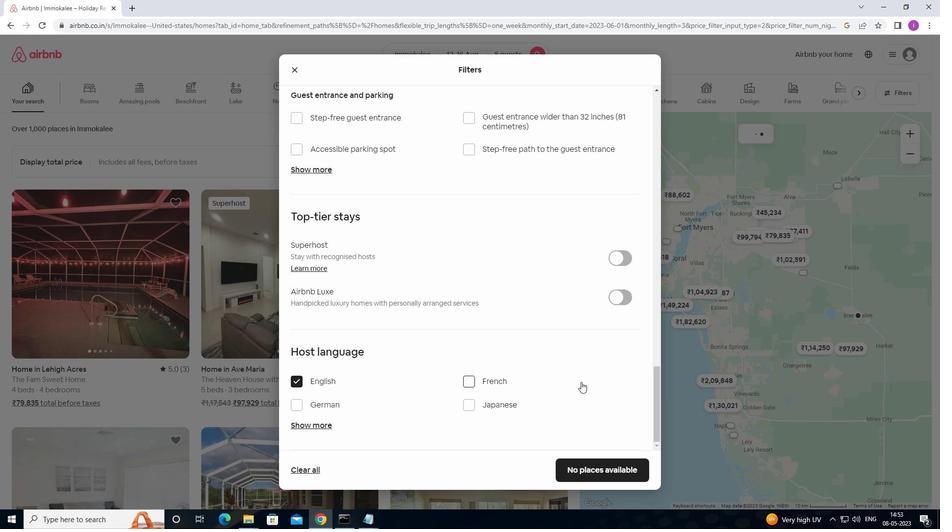 
Action: Mouse moved to (576, 385)
Screenshot: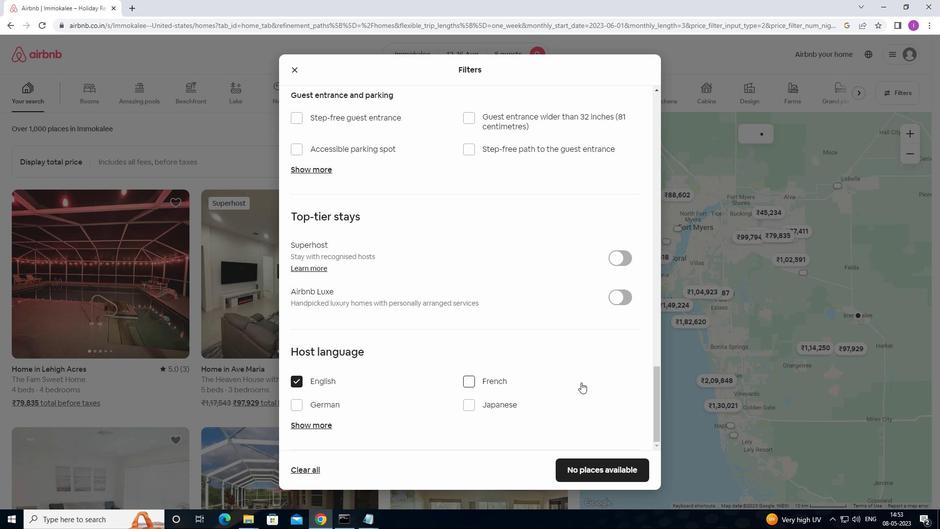 
Action: Mouse scrolled (576, 385) with delta (0, 0)
Screenshot: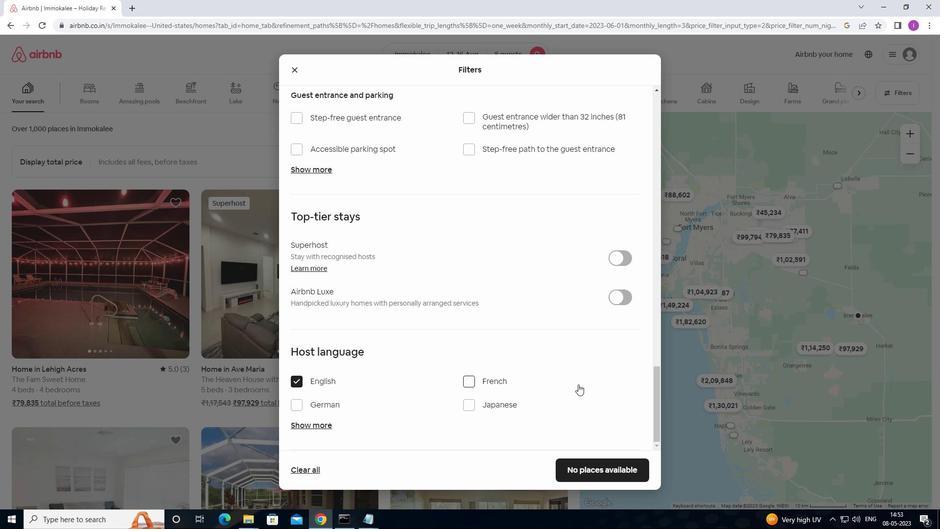
Action: Mouse scrolled (576, 385) with delta (0, 0)
Screenshot: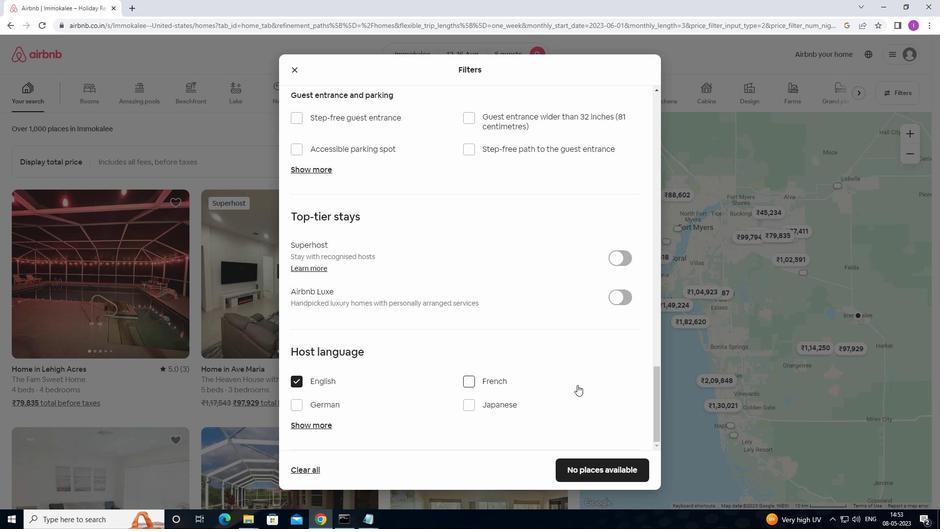 
Action: Mouse moved to (579, 390)
Screenshot: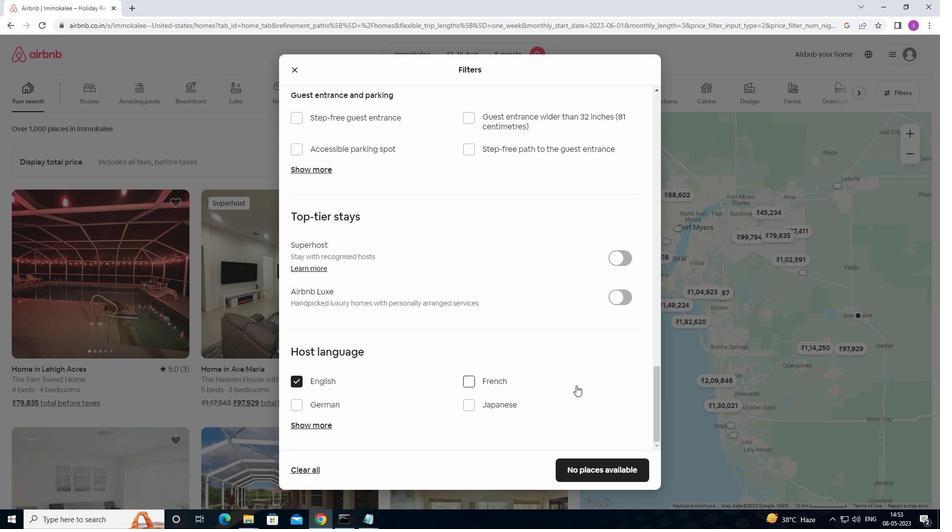 
Action: Mouse scrolled (579, 389) with delta (0, 0)
Screenshot: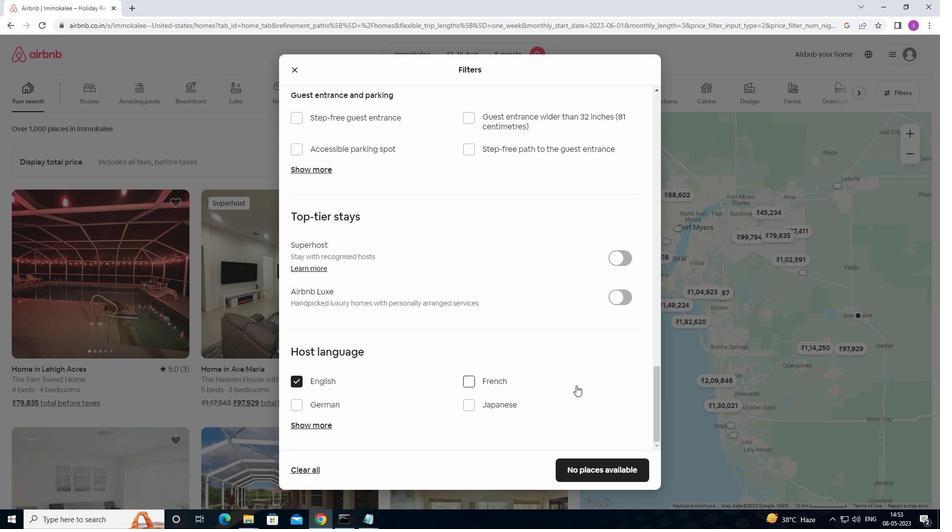 
Action: Mouse moved to (582, 395)
Screenshot: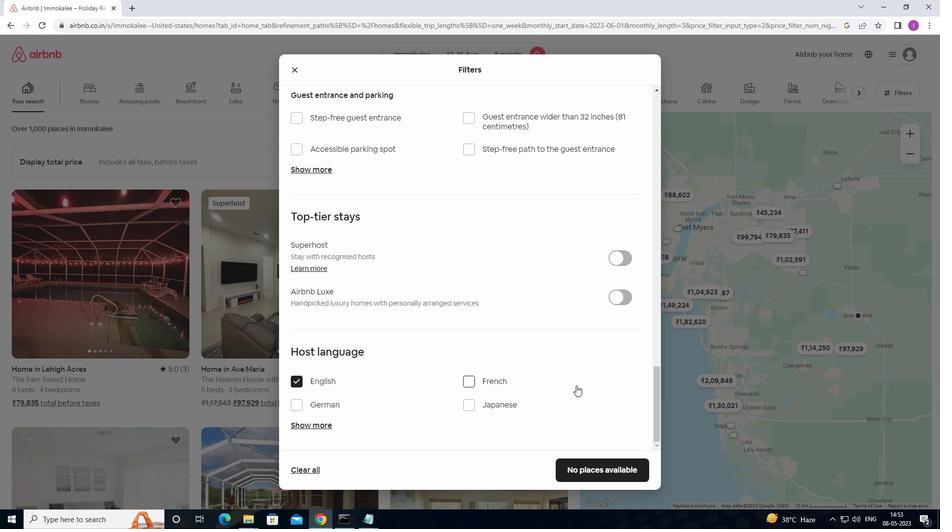 
Action: Mouse scrolled (582, 394) with delta (0, 0)
Screenshot: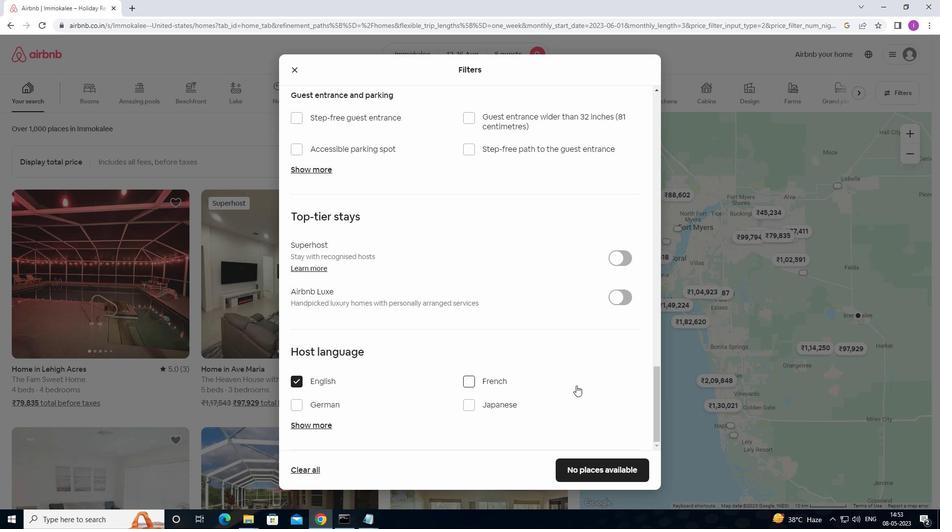 
Action: Mouse moved to (600, 466)
Screenshot: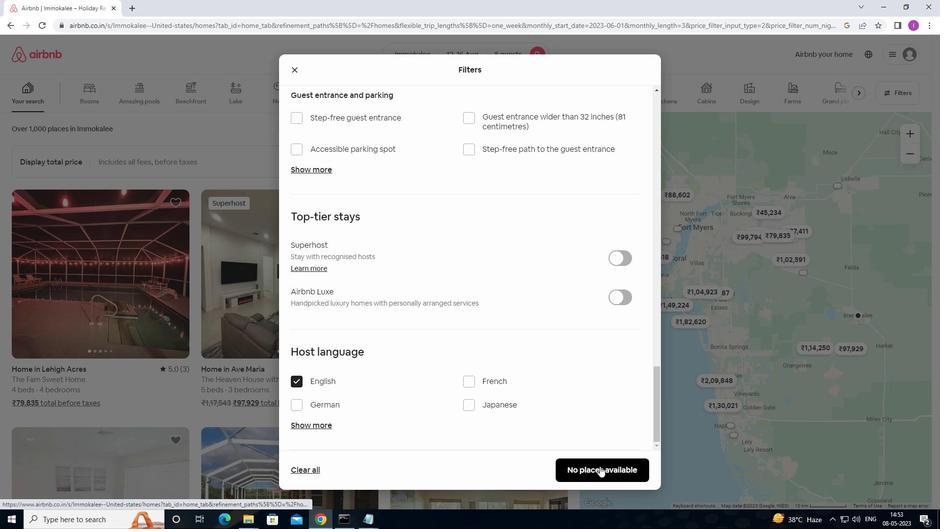 
Action: Mouse pressed left at (600, 466)
Screenshot: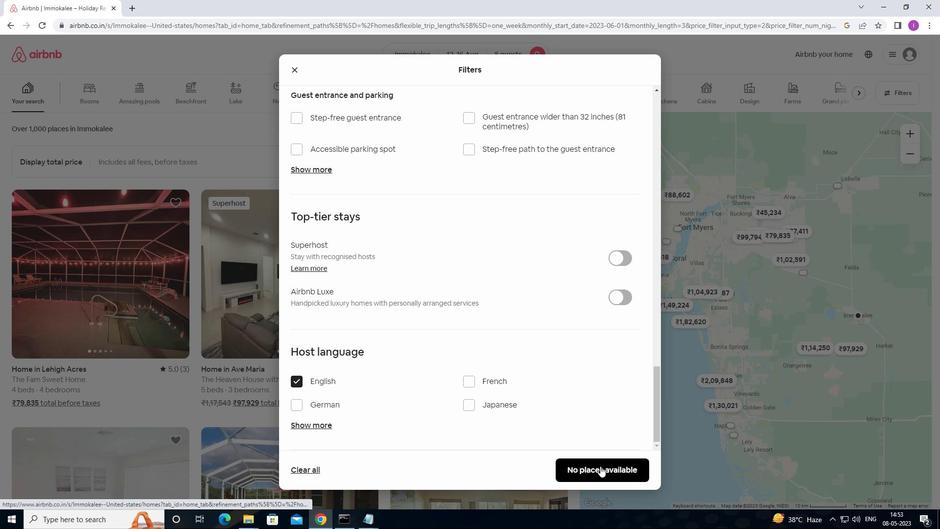 
Action: Mouse moved to (604, 462)
Screenshot: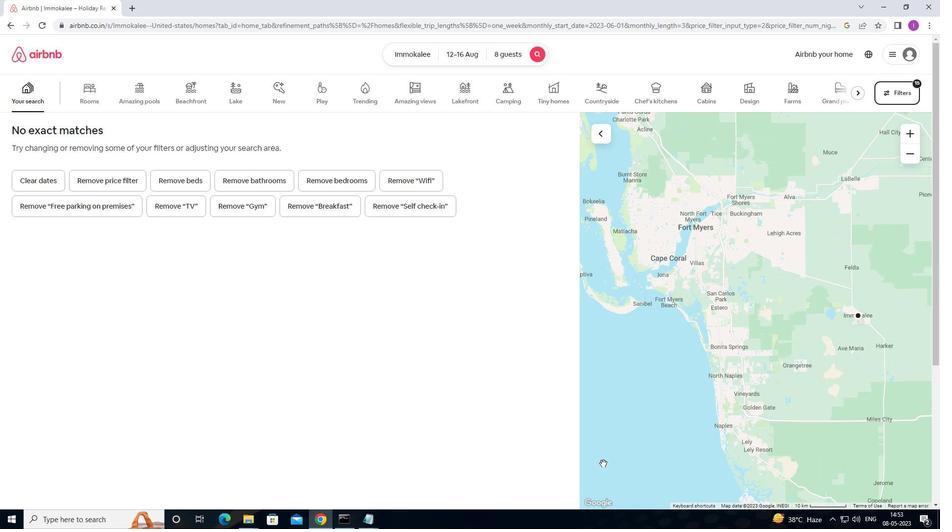
